 Task: Search one way flight ticket for 4 adults, 1 infant in seat and 1 infant on lap in premium economy from Saginaw: Mbs International Airport to Jackson: Jackson Hole Airport on 5-2-2023. Number of bags: 1 checked bag. Price is upto 73000. Outbound departure time preference is 10:15.
Action: Mouse moved to (381, 195)
Screenshot: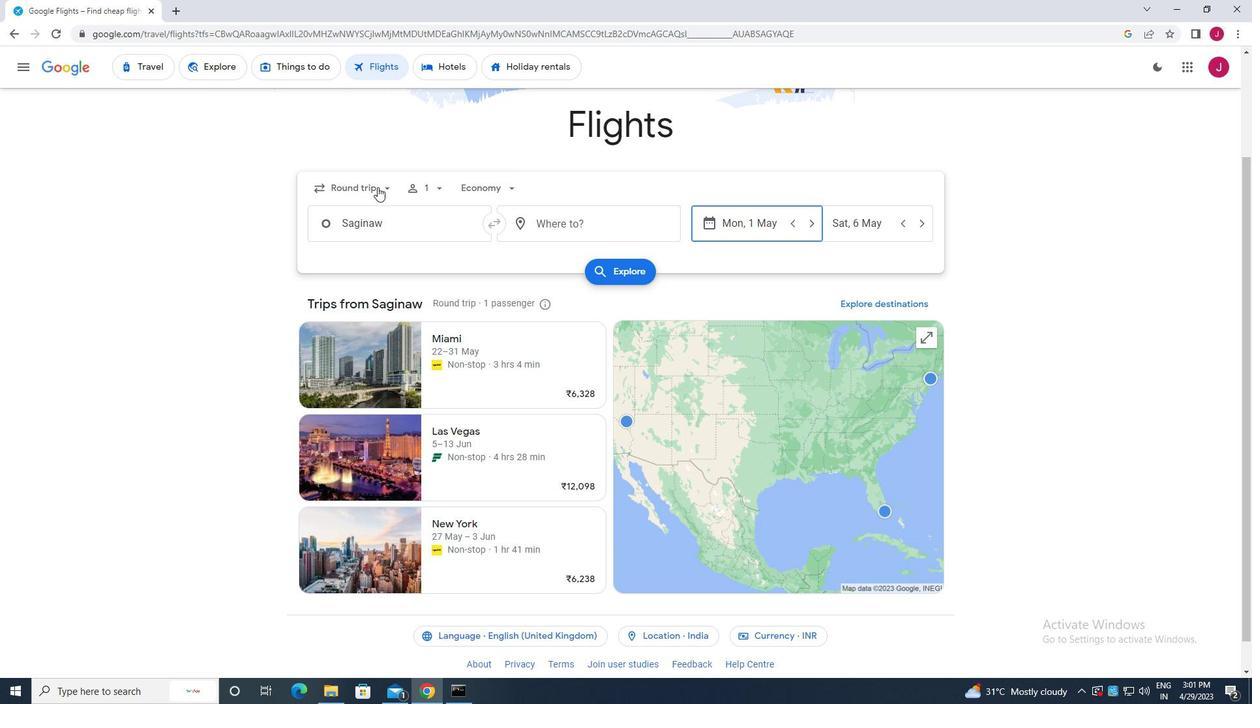 
Action: Mouse pressed left at (381, 195)
Screenshot: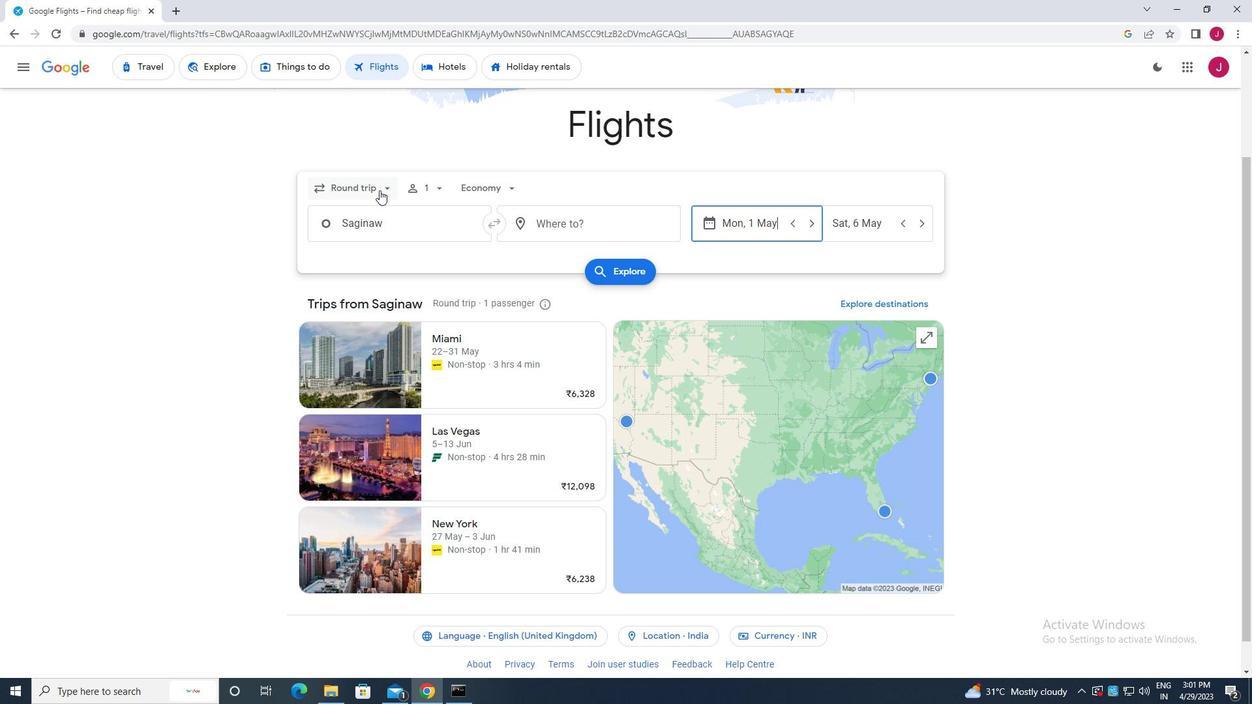 
Action: Mouse moved to (382, 249)
Screenshot: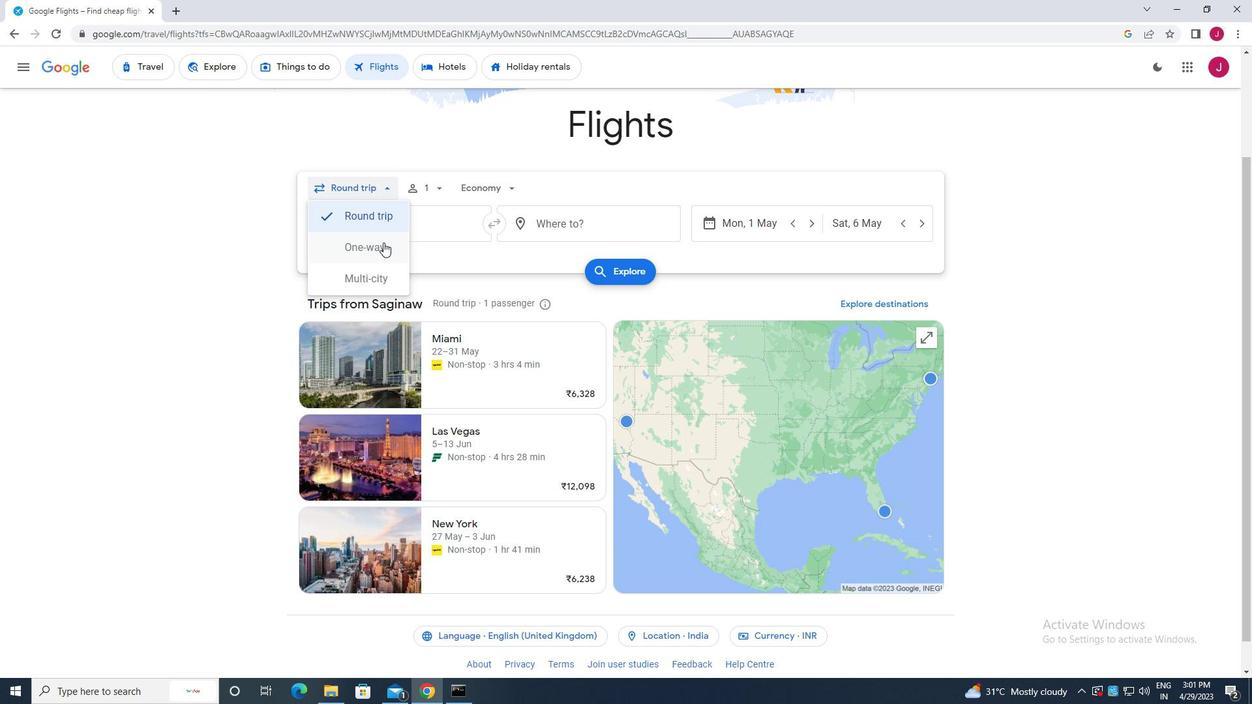 
Action: Mouse pressed left at (382, 249)
Screenshot: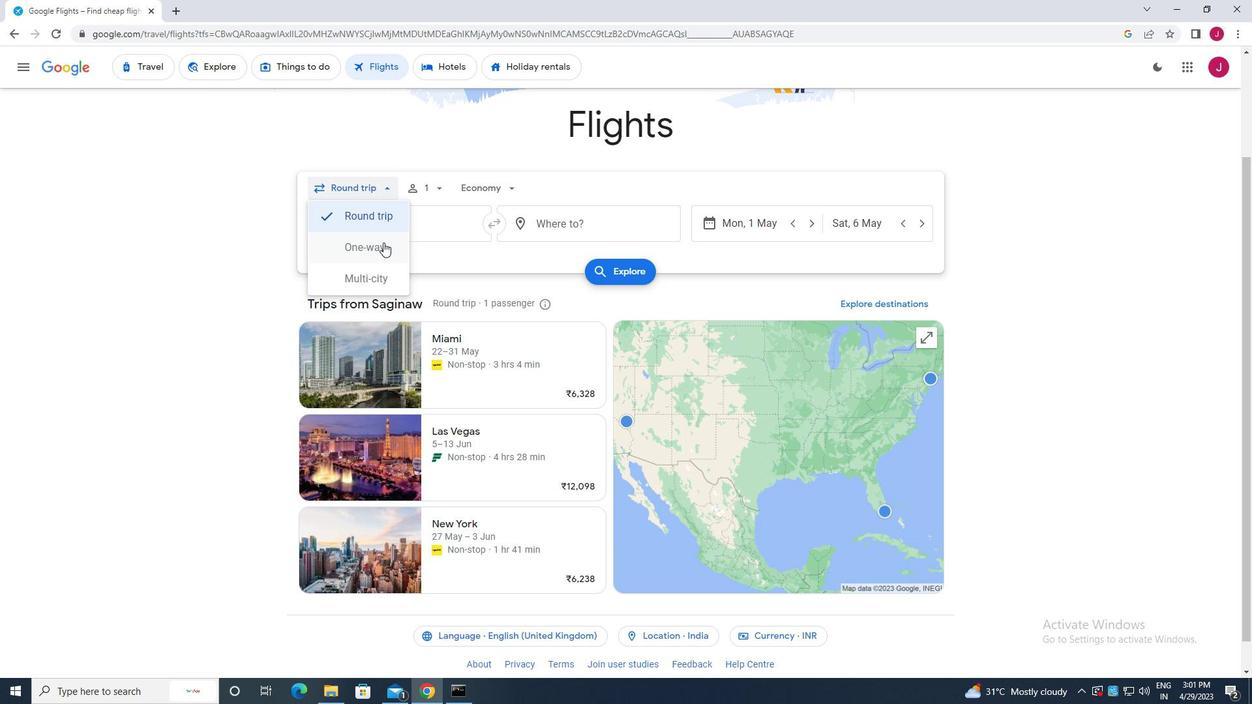 
Action: Mouse moved to (423, 189)
Screenshot: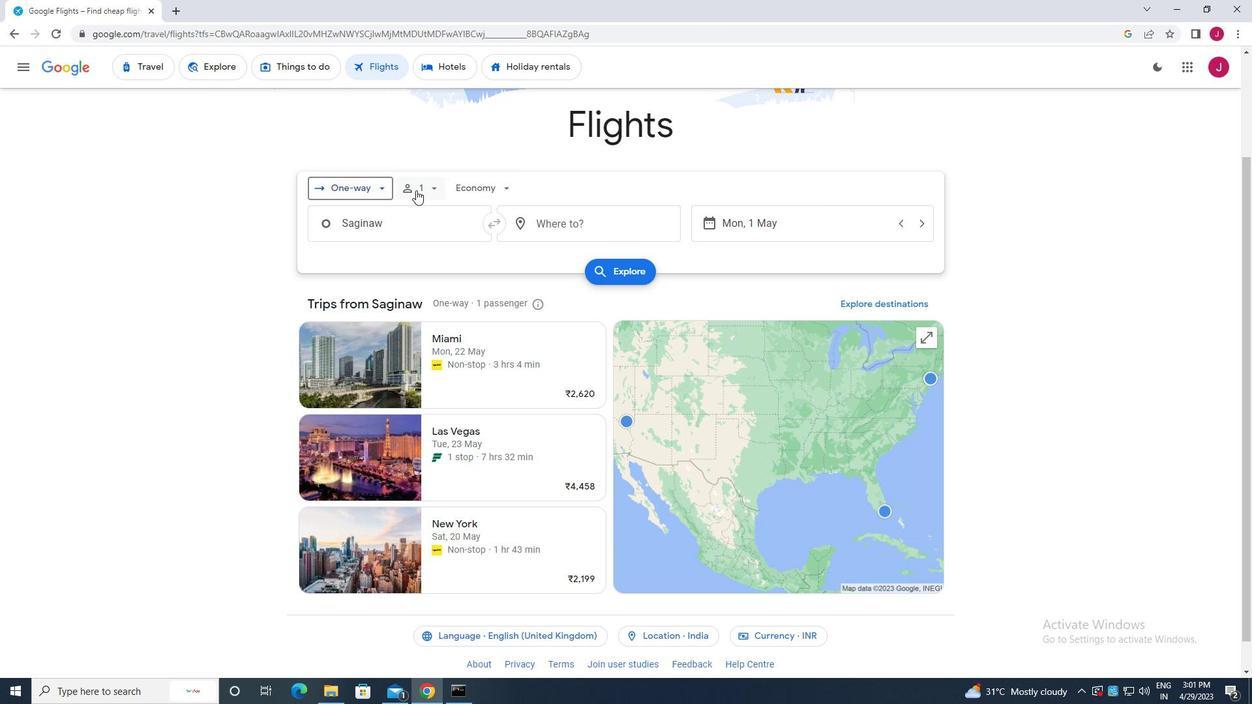 
Action: Mouse pressed left at (423, 189)
Screenshot: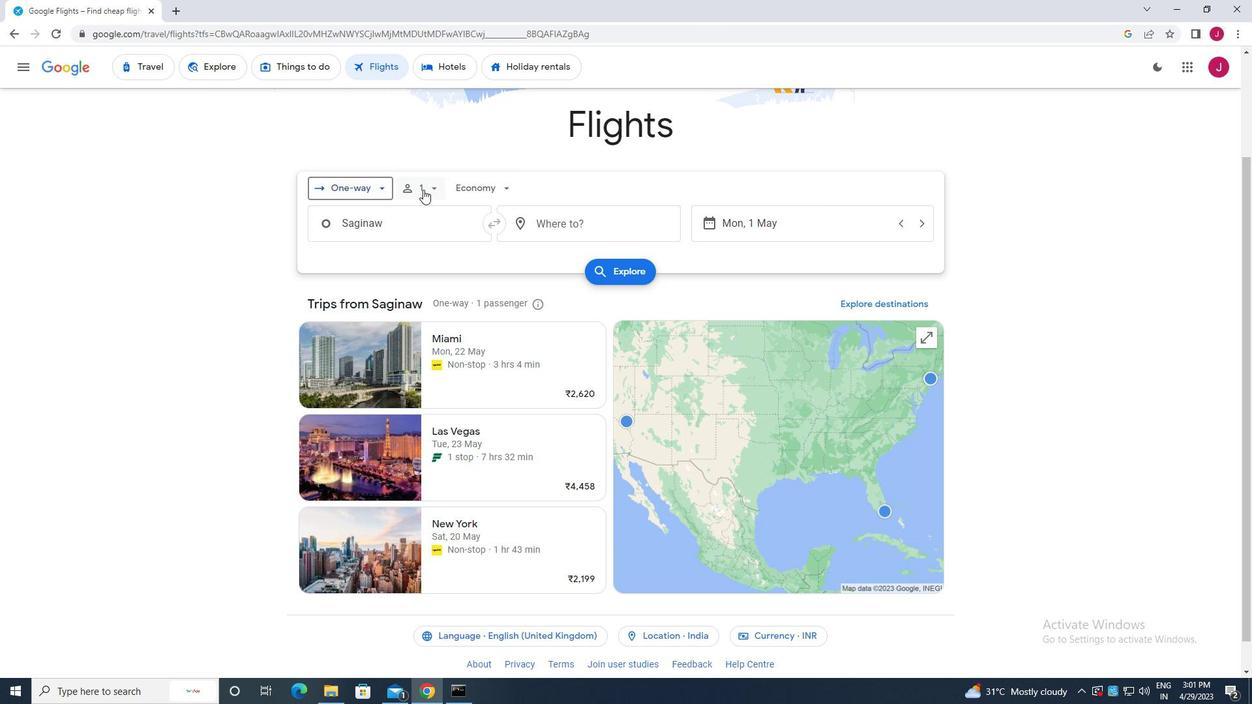 
Action: Mouse moved to (531, 223)
Screenshot: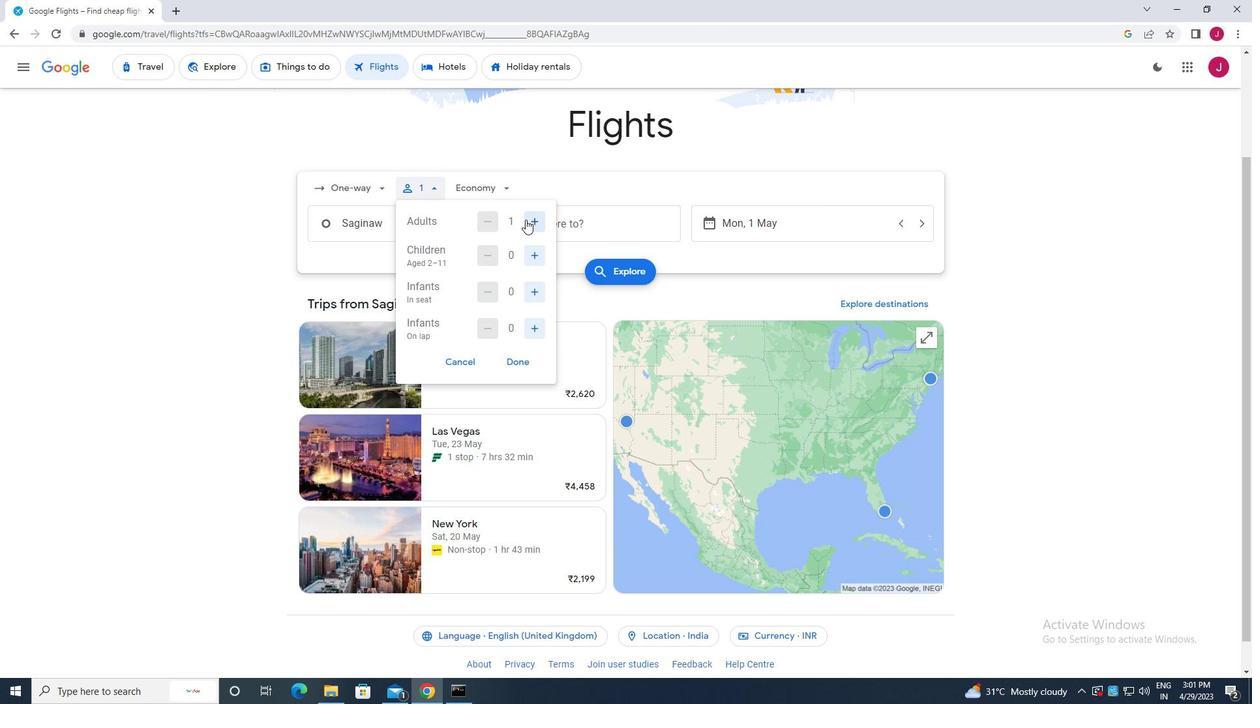 
Action: Mouse pressed left at (531, 223)
Screenshot: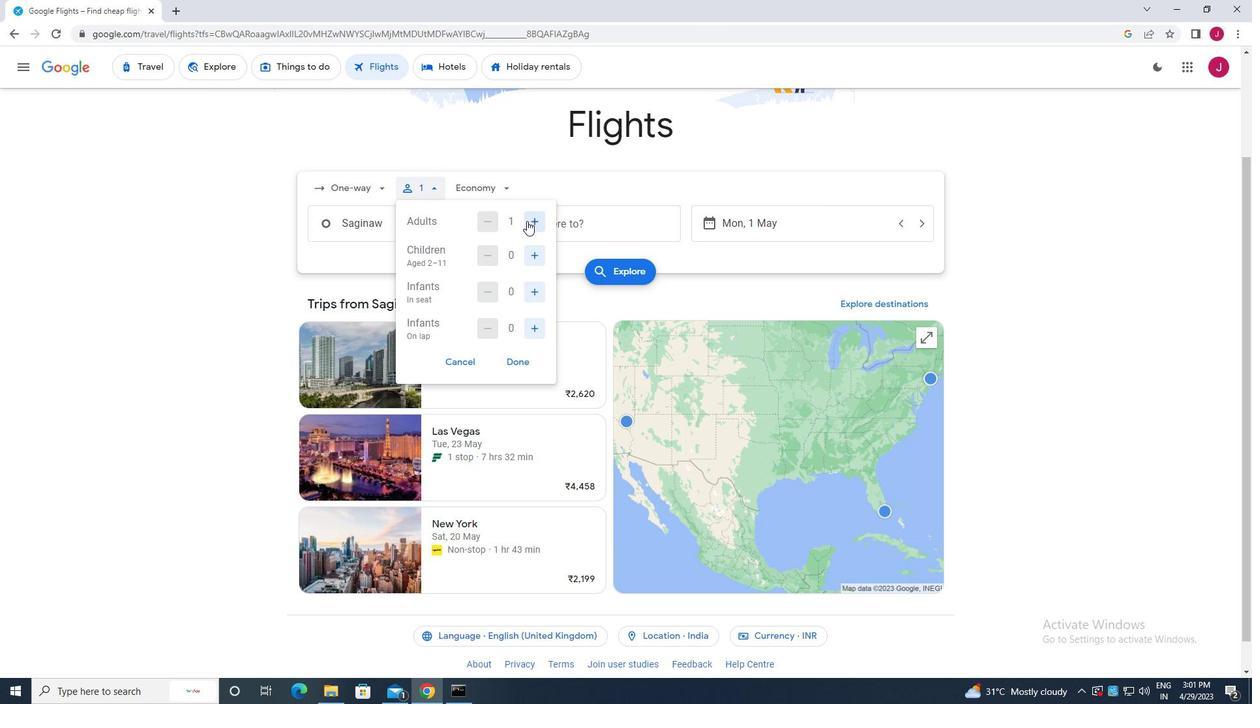 
Action: Mouse moved to (531, 224)
Screenshot: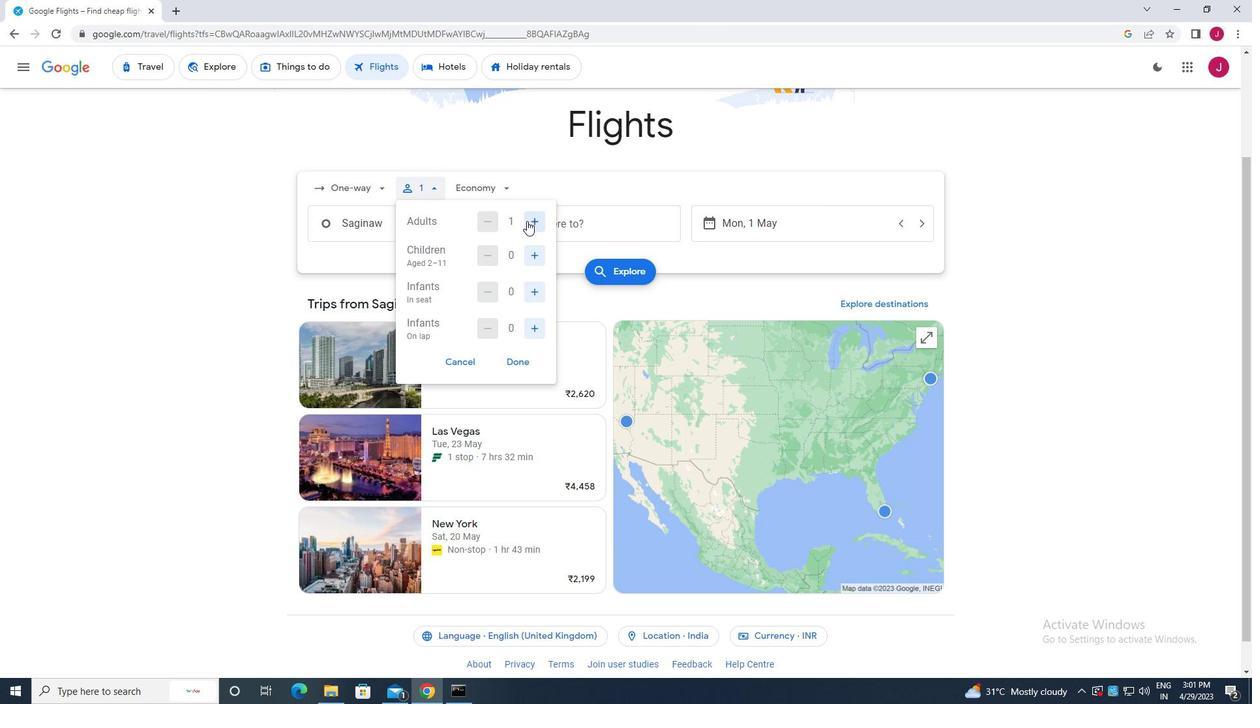 
Action: Mouse pressed left at (531, 224)
Screenshot: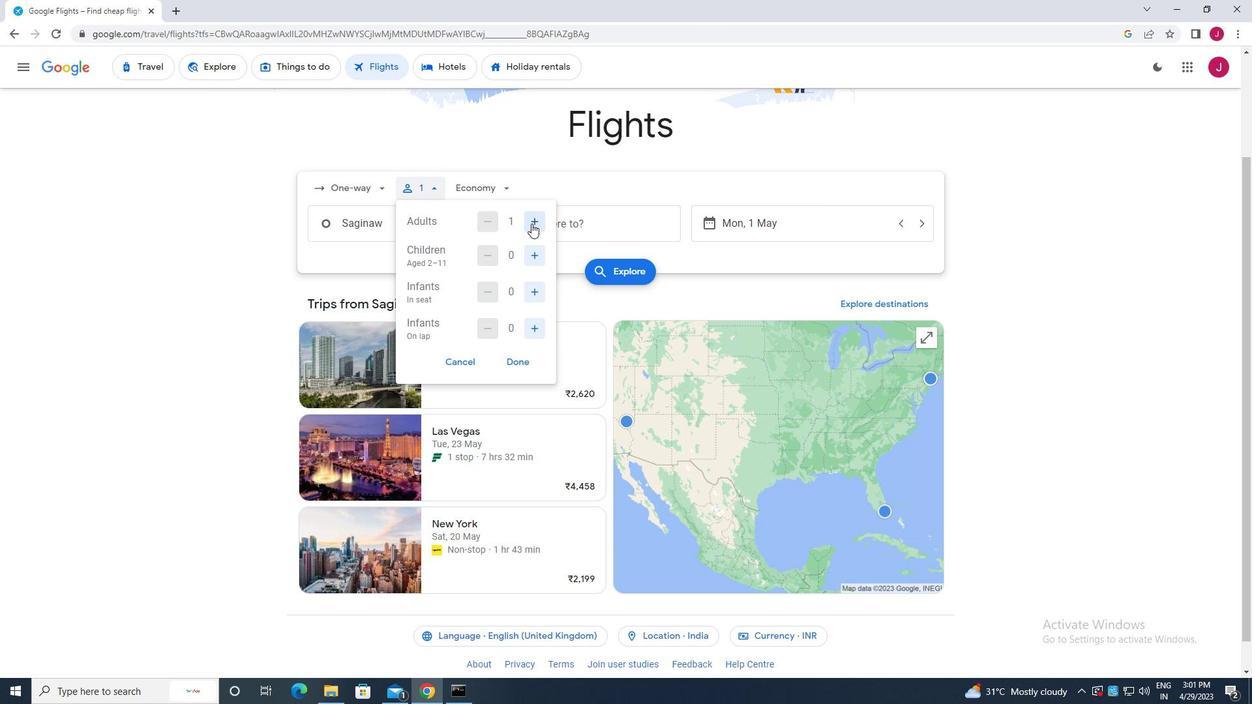 
Action: Mouse pressed left at (531, 224)
Screenshot: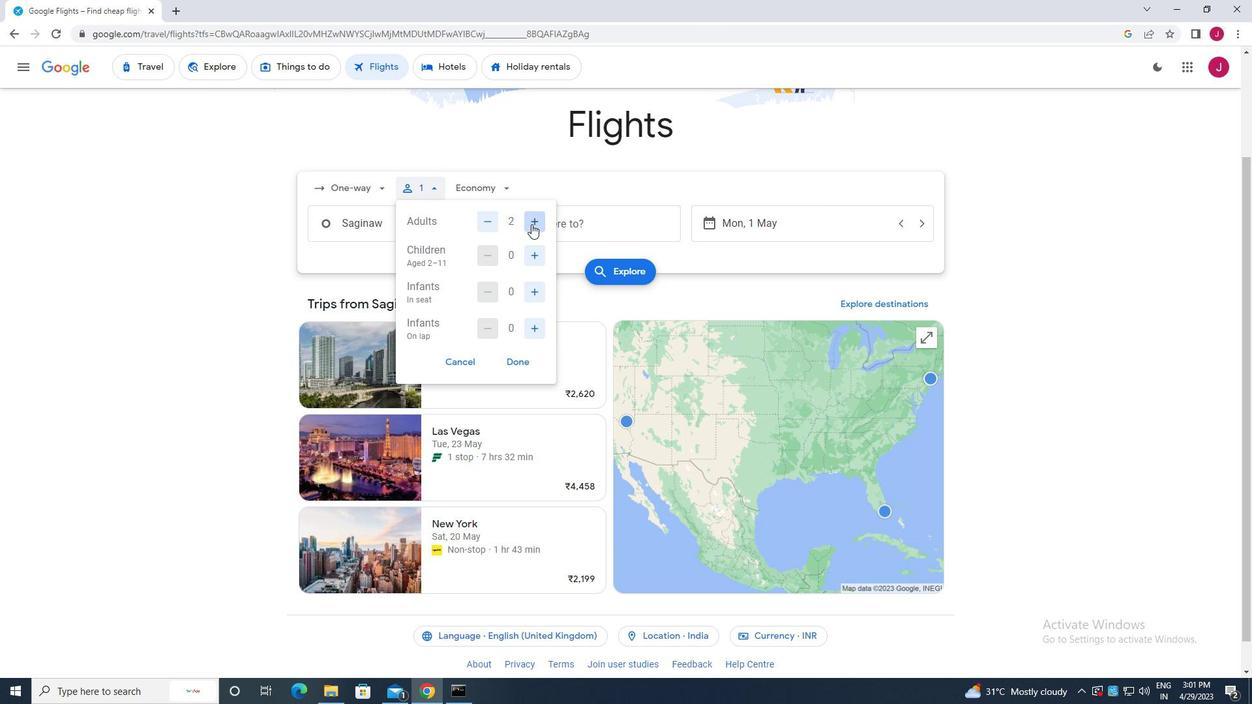 
Action: Mouse moved to (530, 260)
Screenshot: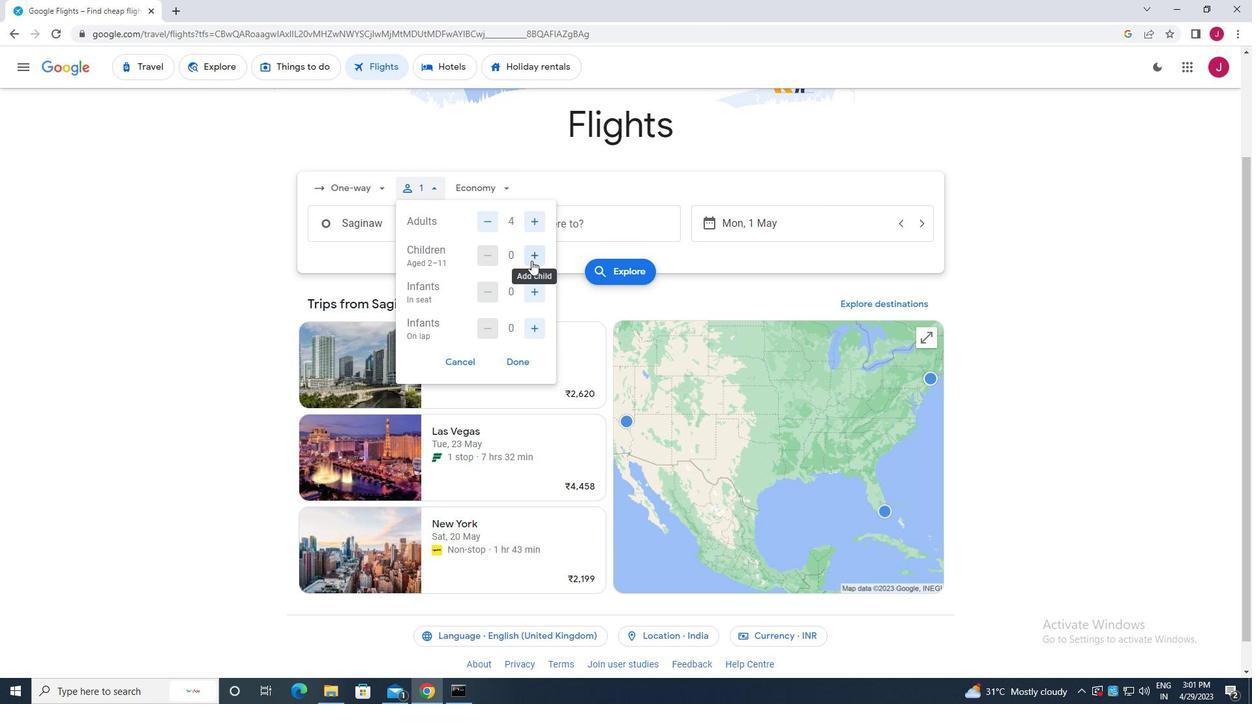 
Action: Mouse pressed left at (530, 260)
Screenshot: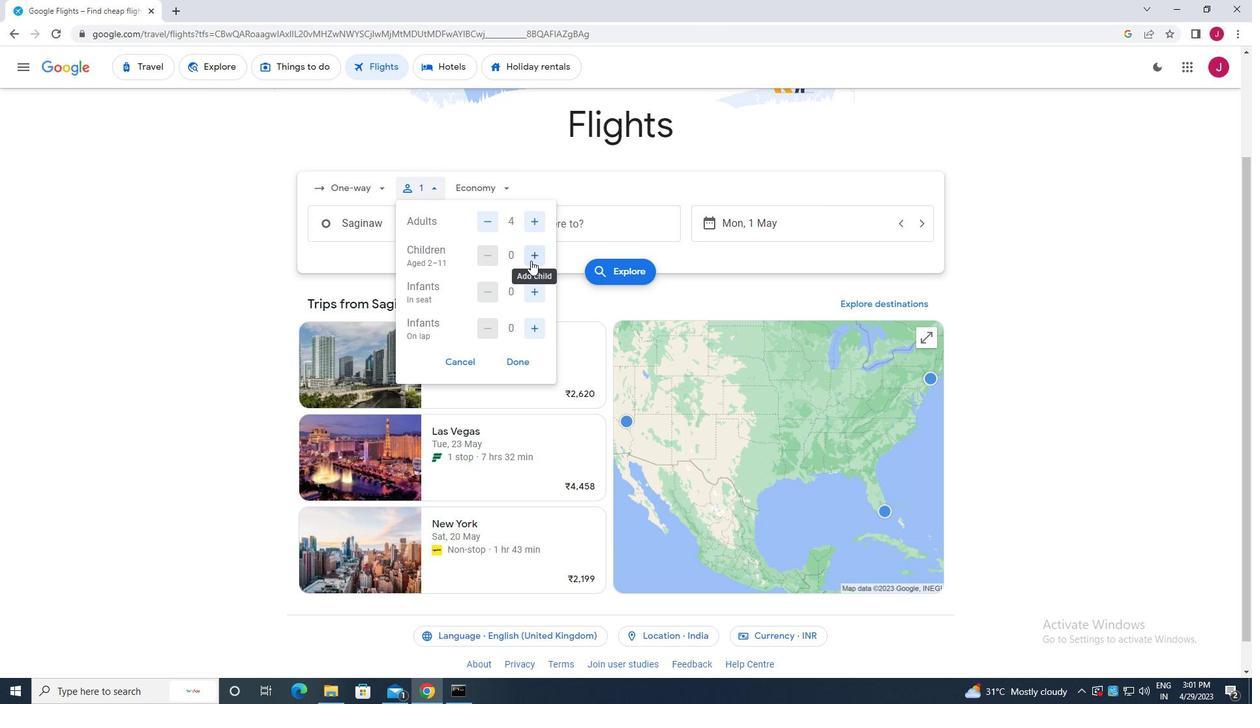 
Action: Mouse moved to (488, 252)
Screenshot: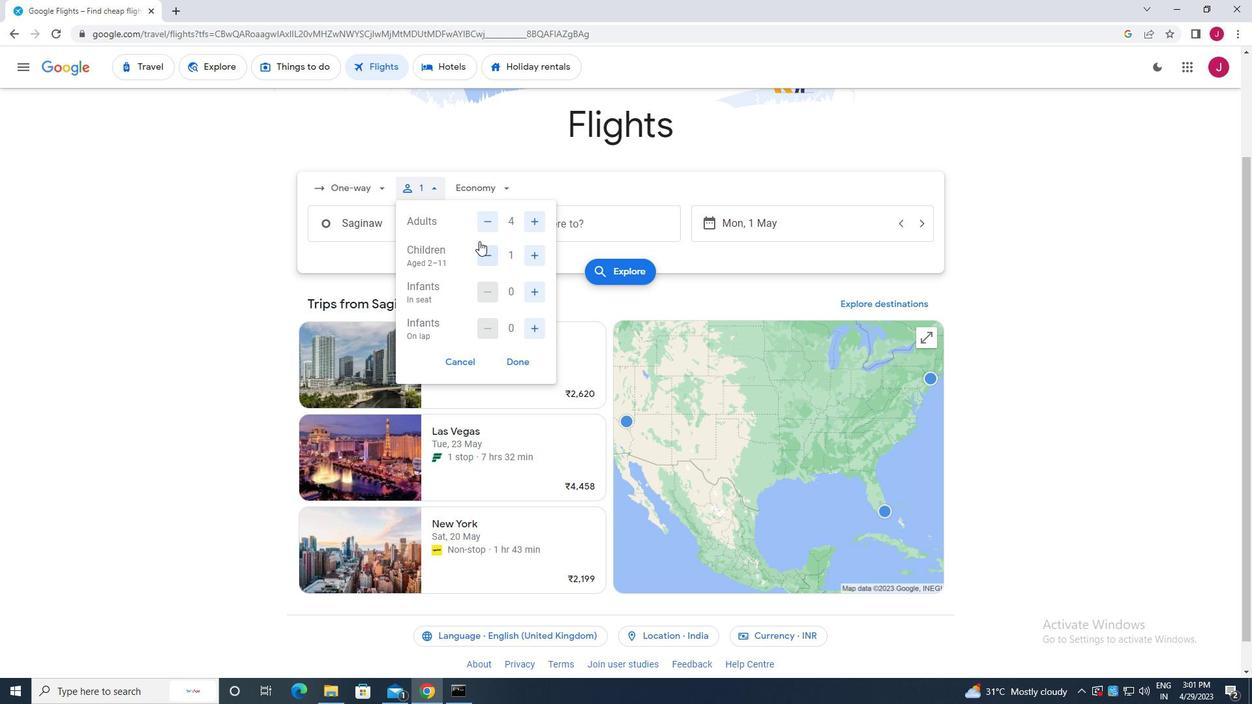 
Action: Mouse pressed left at (488, 252)
Screenshot: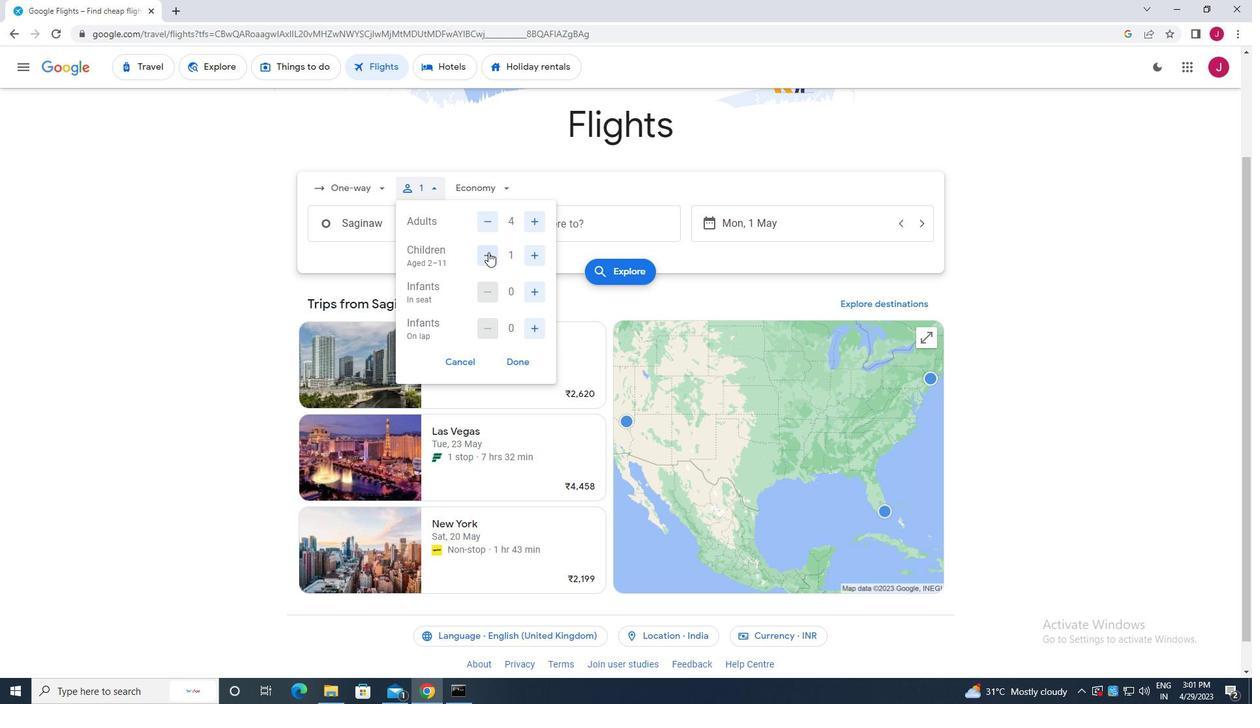 
Action: Mouse moved to (538, 290)
Screenshot: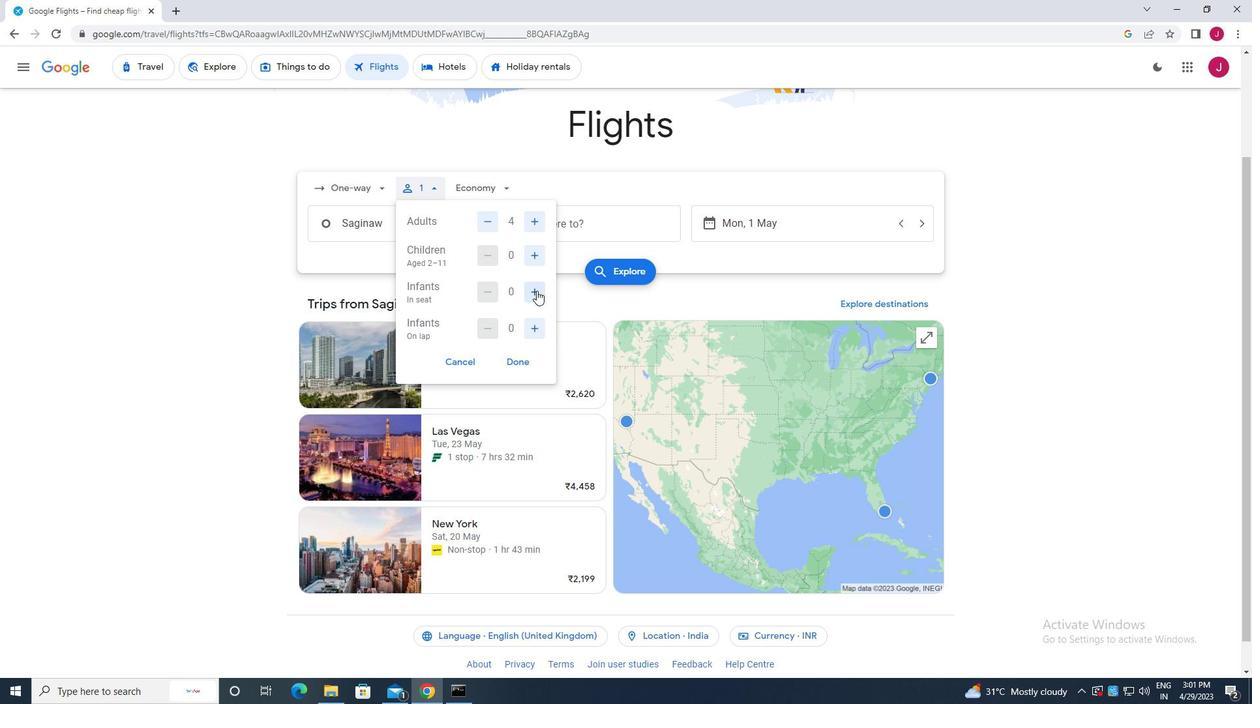 
Action: Mouse pressed left at (538, 290)
Screenshot: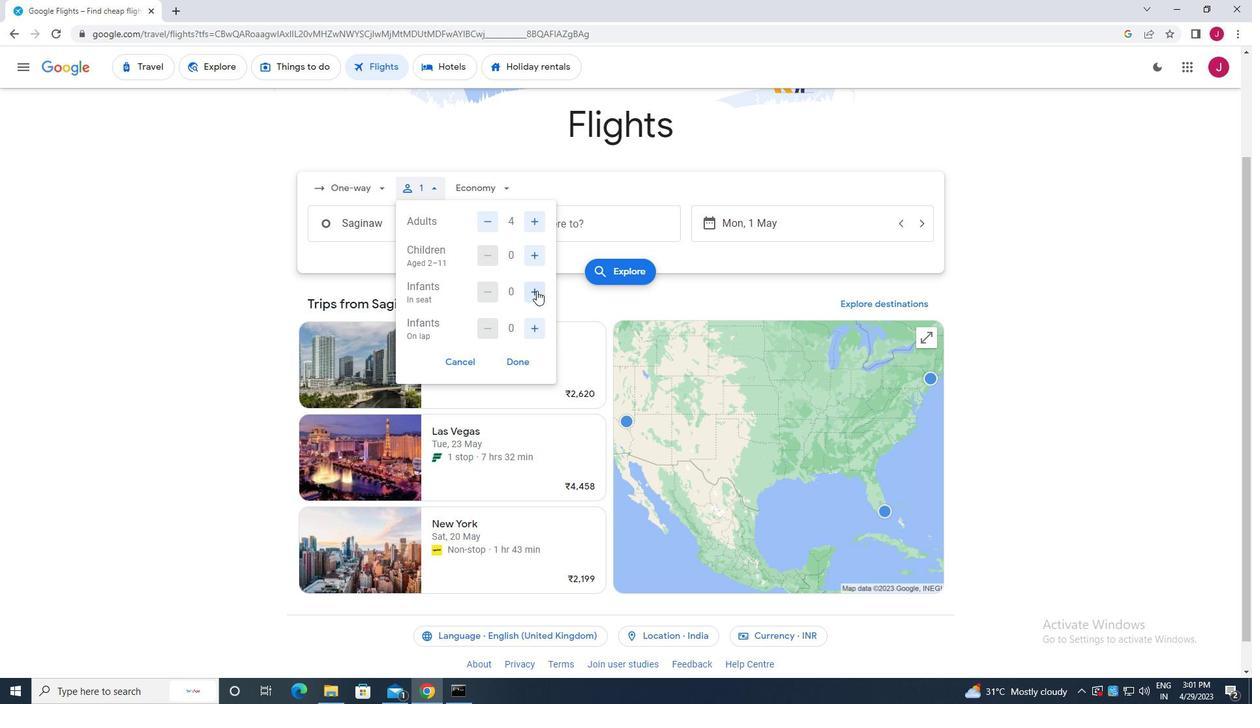 
Action: Mouse moved to (535, 322)
Screenshot: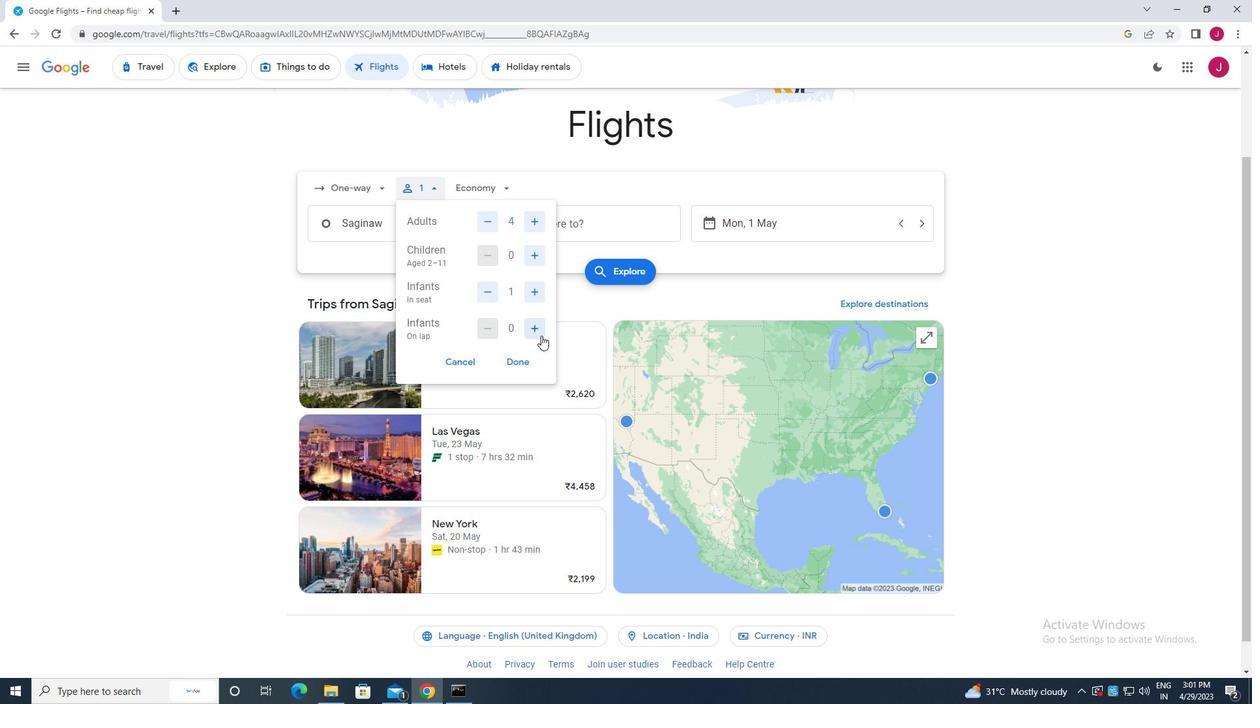 
Action: Mouse pressed left at (535, 322)
Screenshot: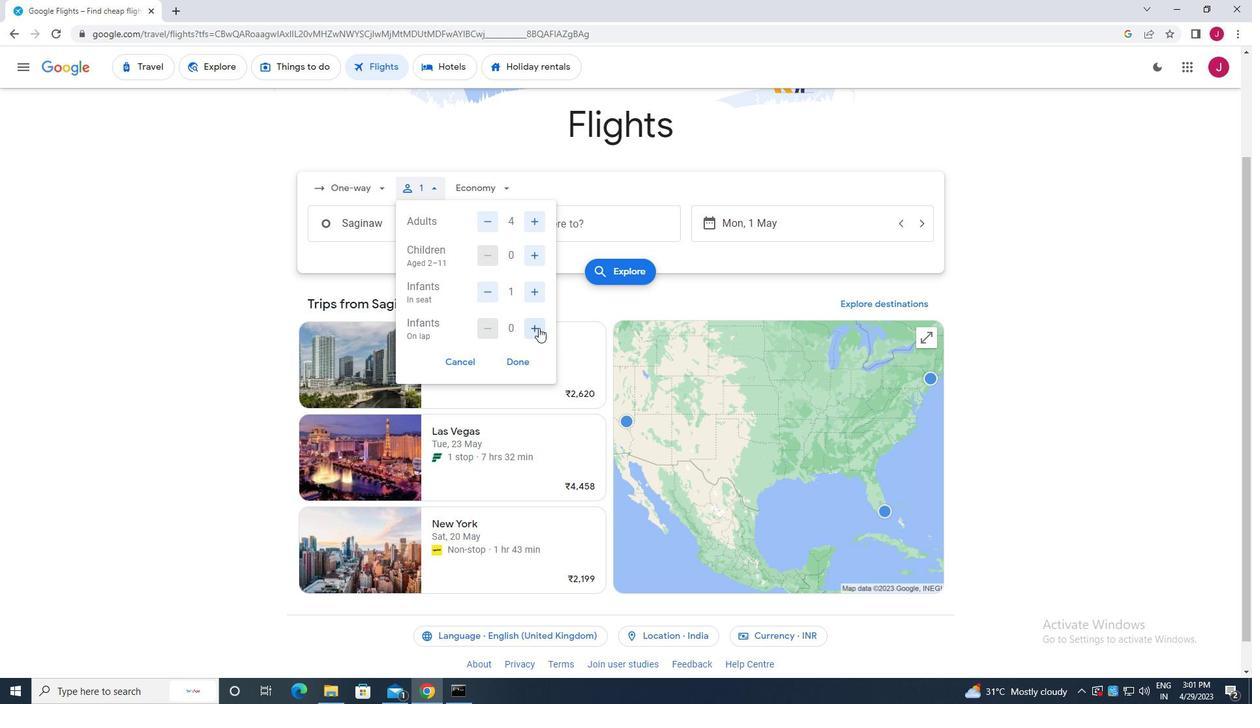 
Action: Mouse moved to (515, 361)
Screenshot: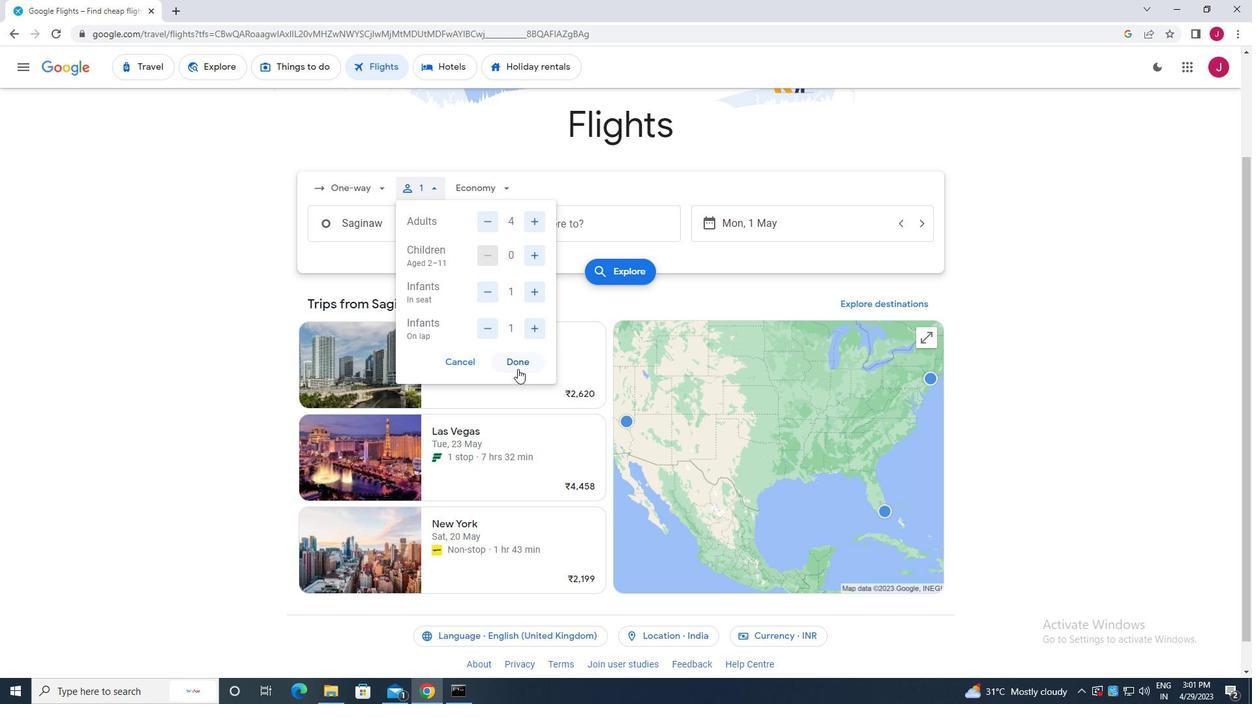 
Action: Mouse pressed left at (515, 361)
Screenshot: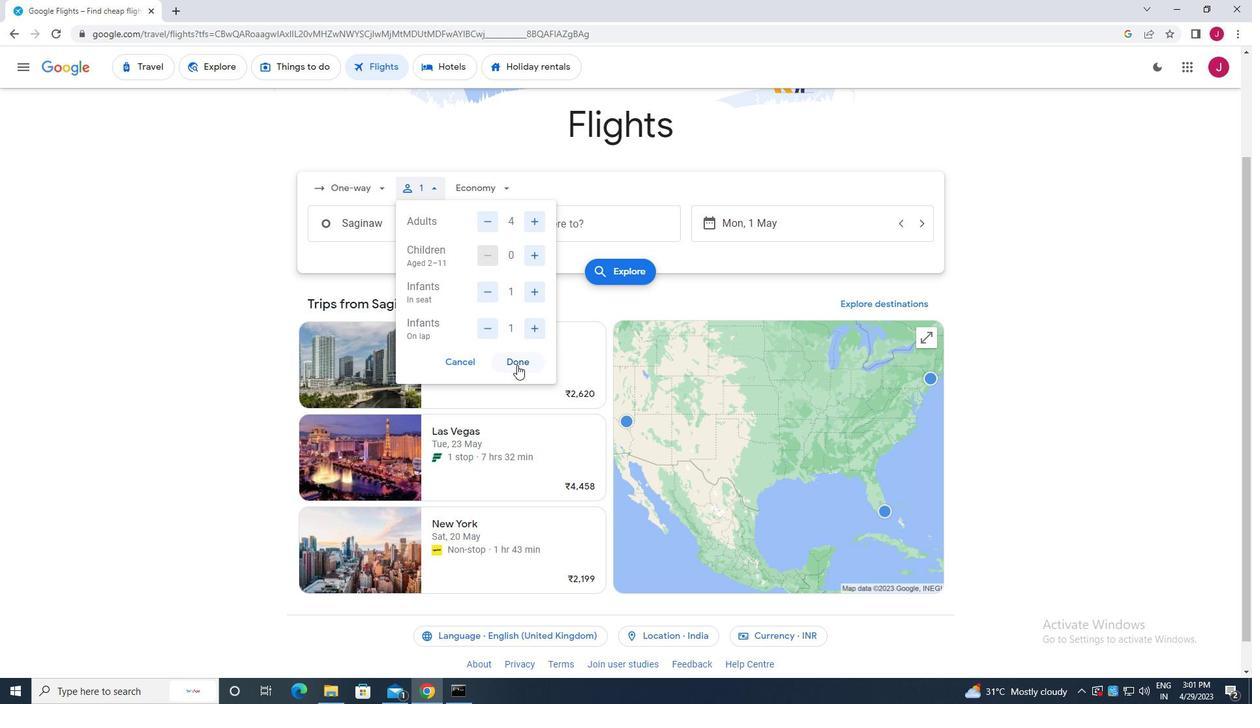 
Action: Mouse moved to (500, 187)
Screenshot: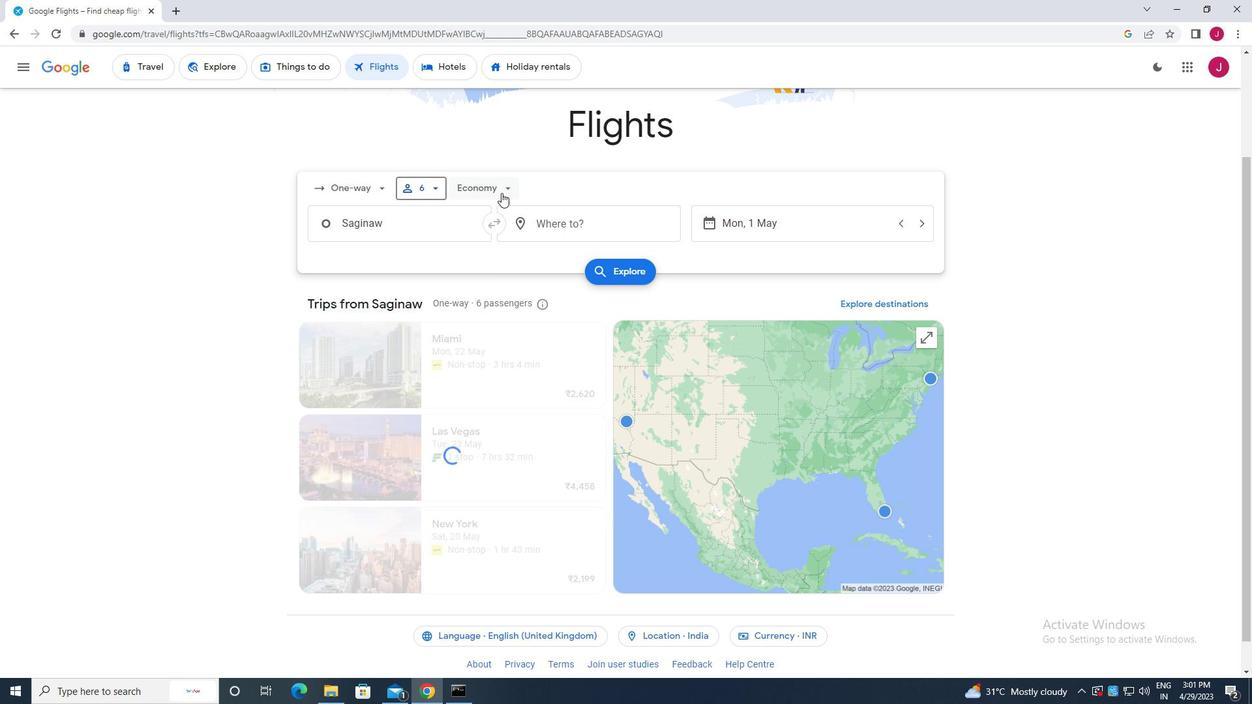 
Action: Mouse pressed left at (500, 187)
Screenshot: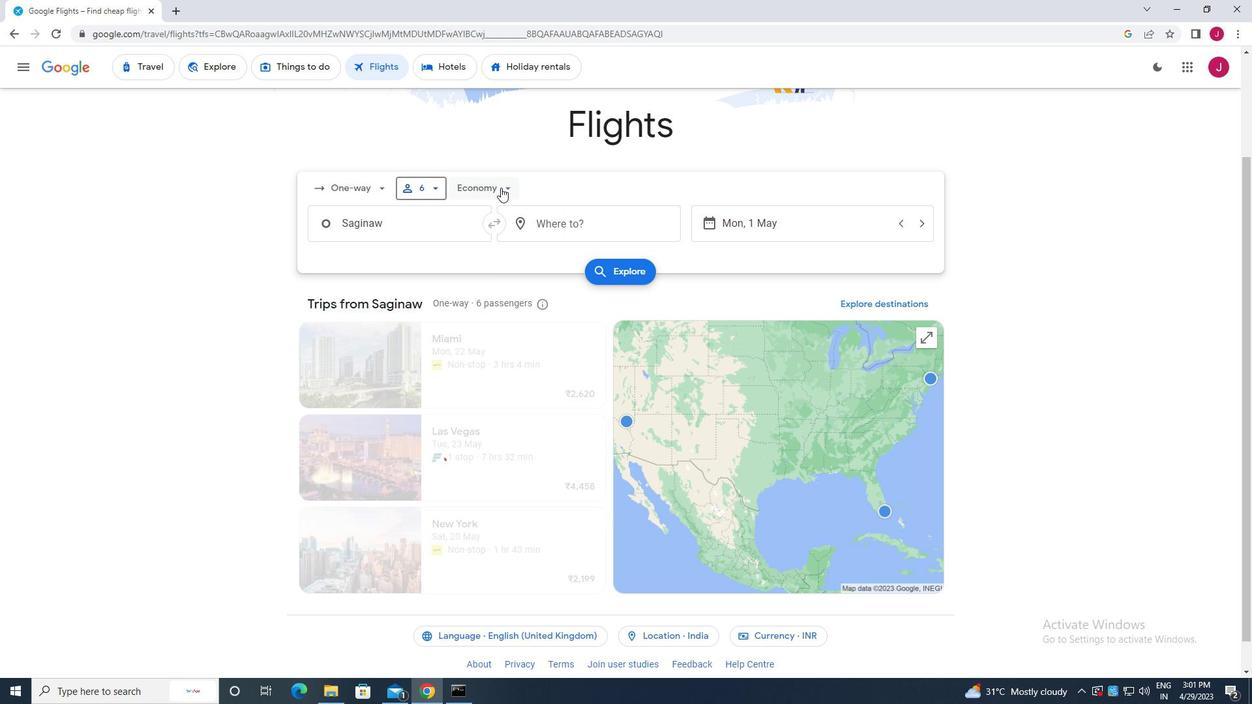 
Action: Mouse moved to (504, 247)
Screenshot: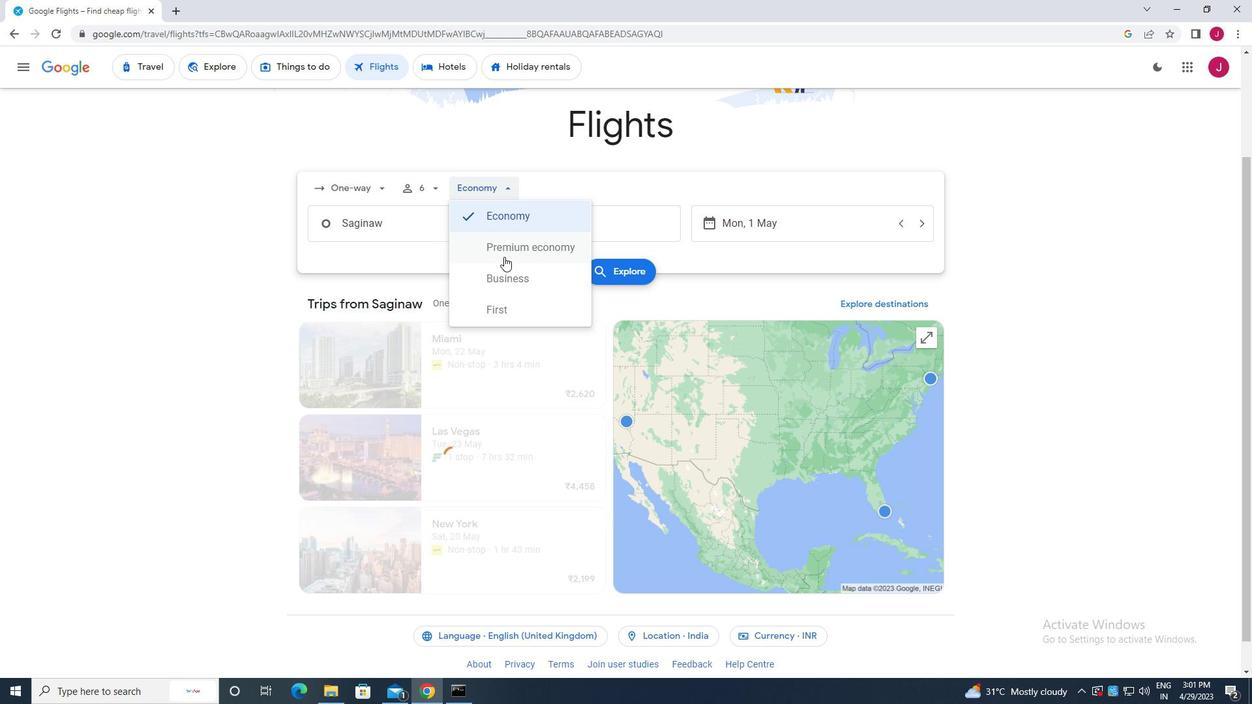 
Action: Mouse pressed left at (504, 247)
Screenshot: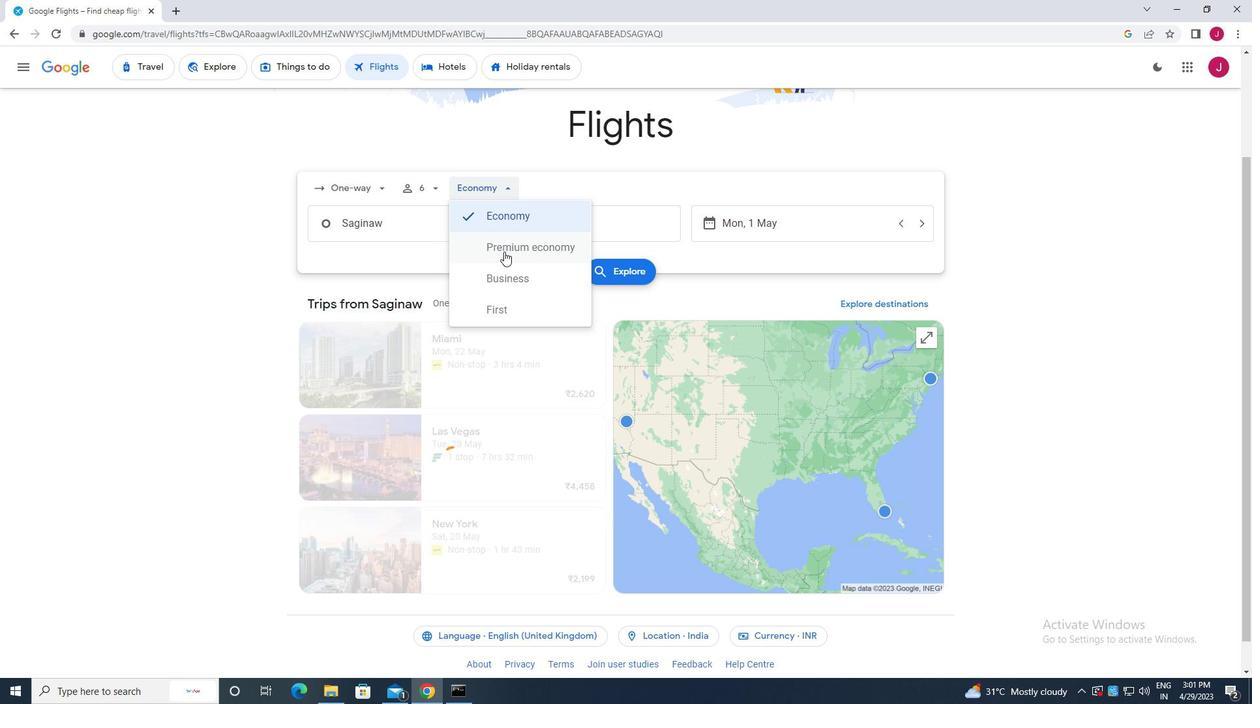 
Action: Mouse moved to (422, 226)
Screenshot: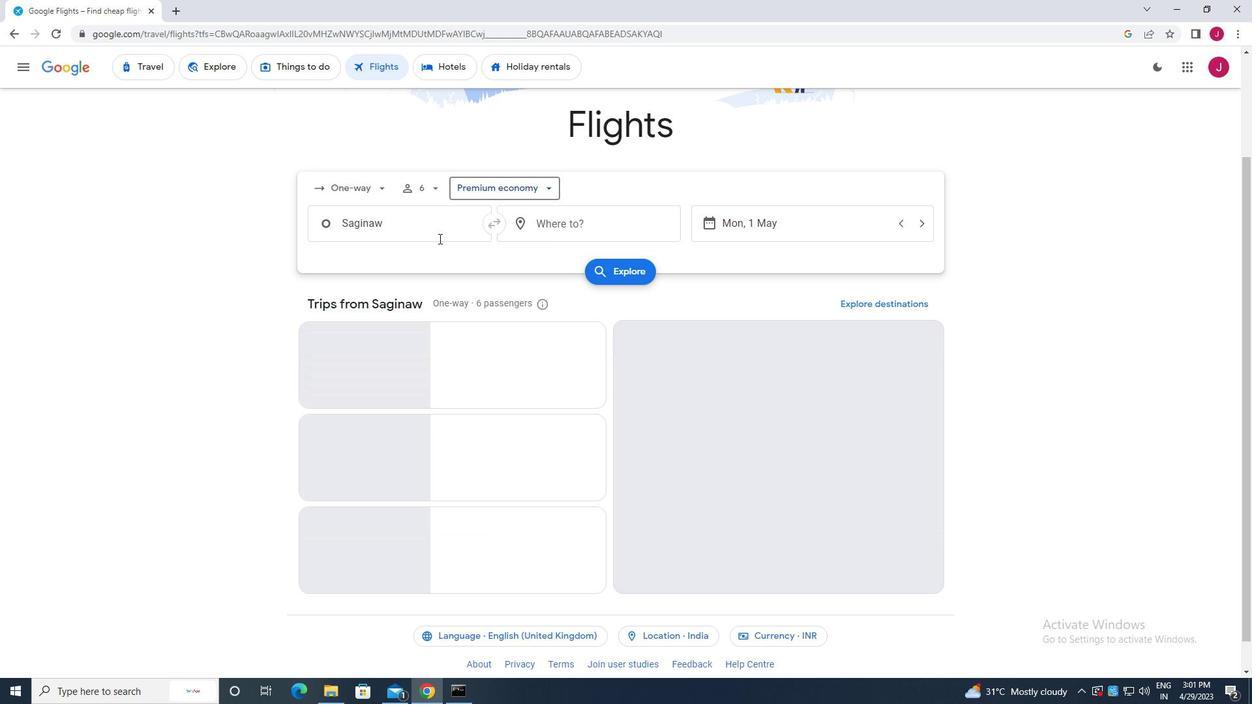 
Action: Mouse pressed left at (422, 226)
Screenshot: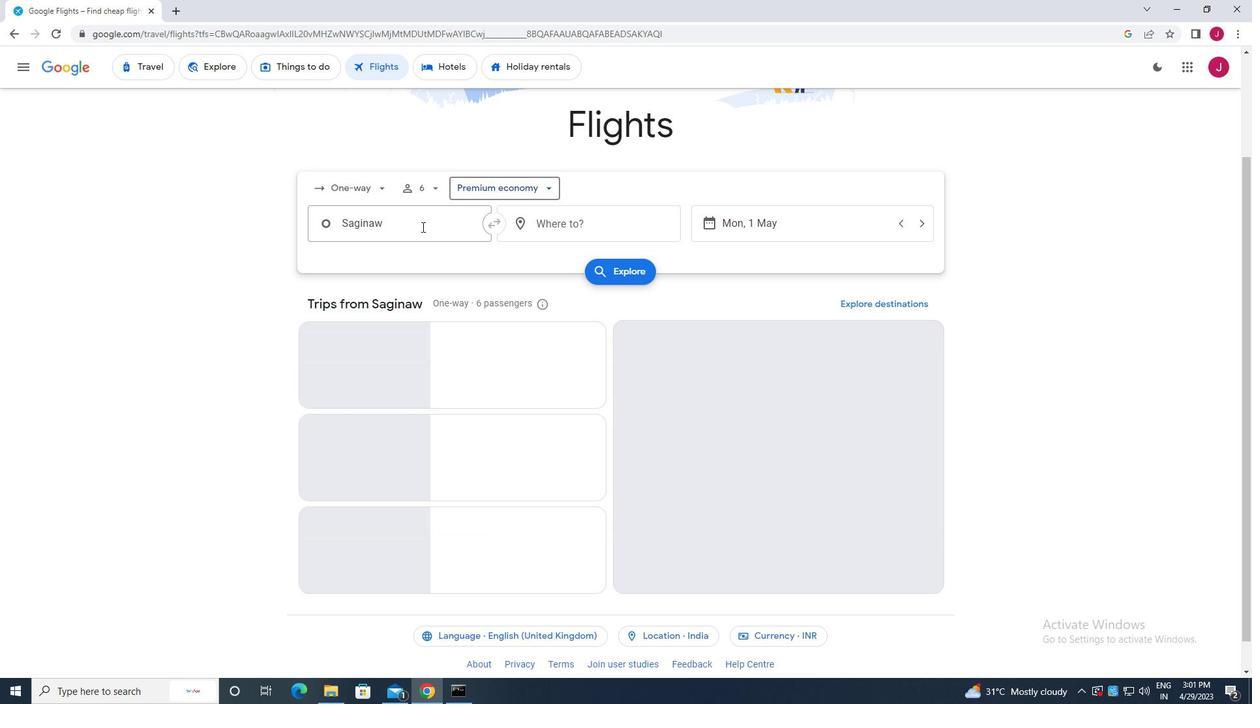 
Action: Key pressed saginaw
Screenshot: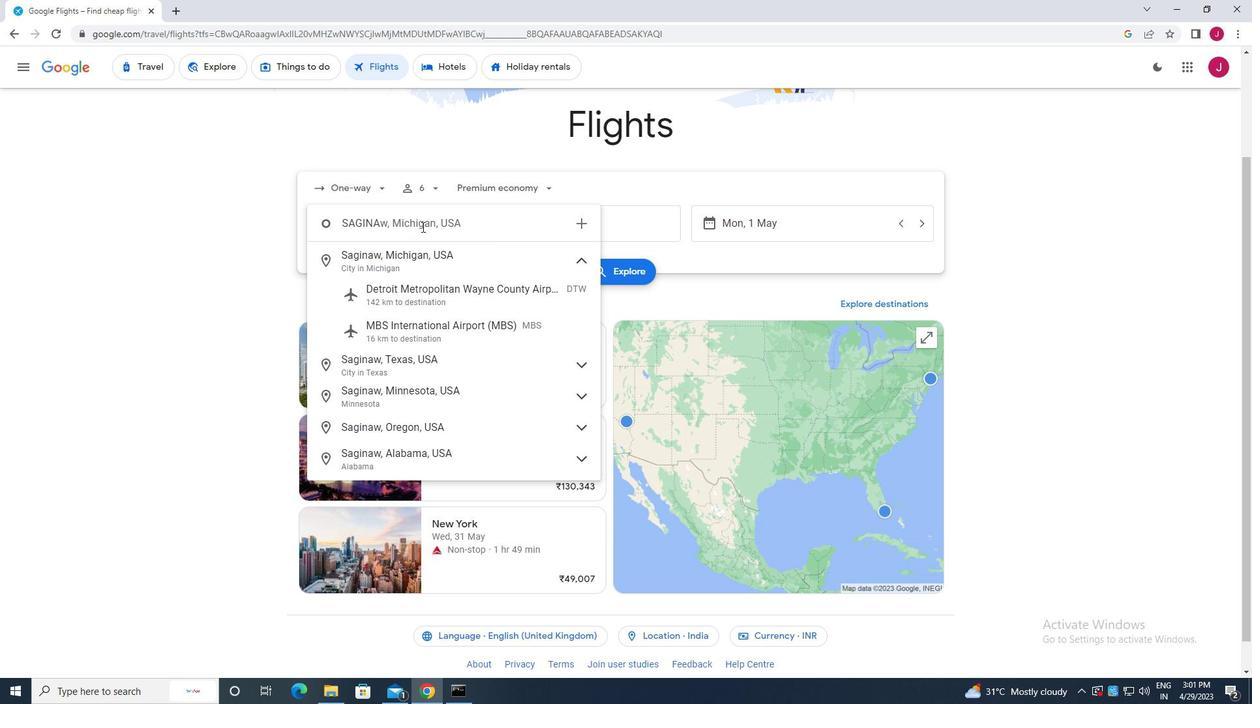 
Action: Mouse moved to (414, 333)
Screenshot: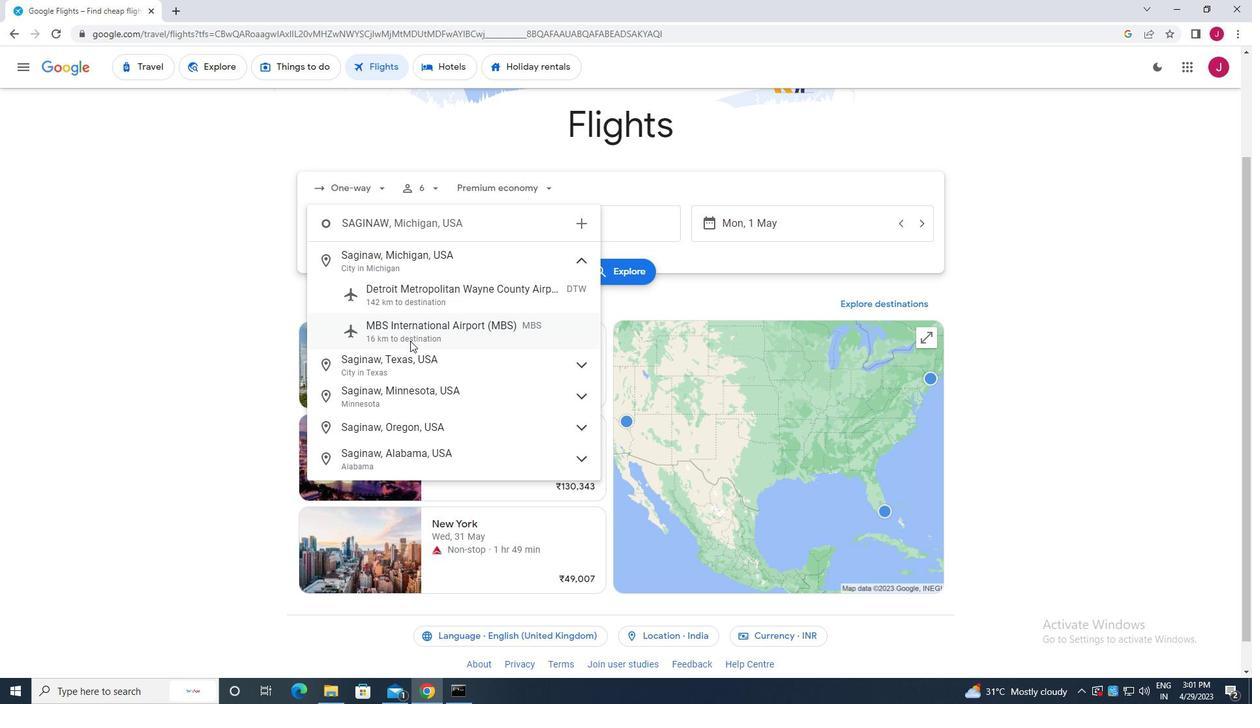
Action: Mouse pressed left at (414, 333)
Screenshot: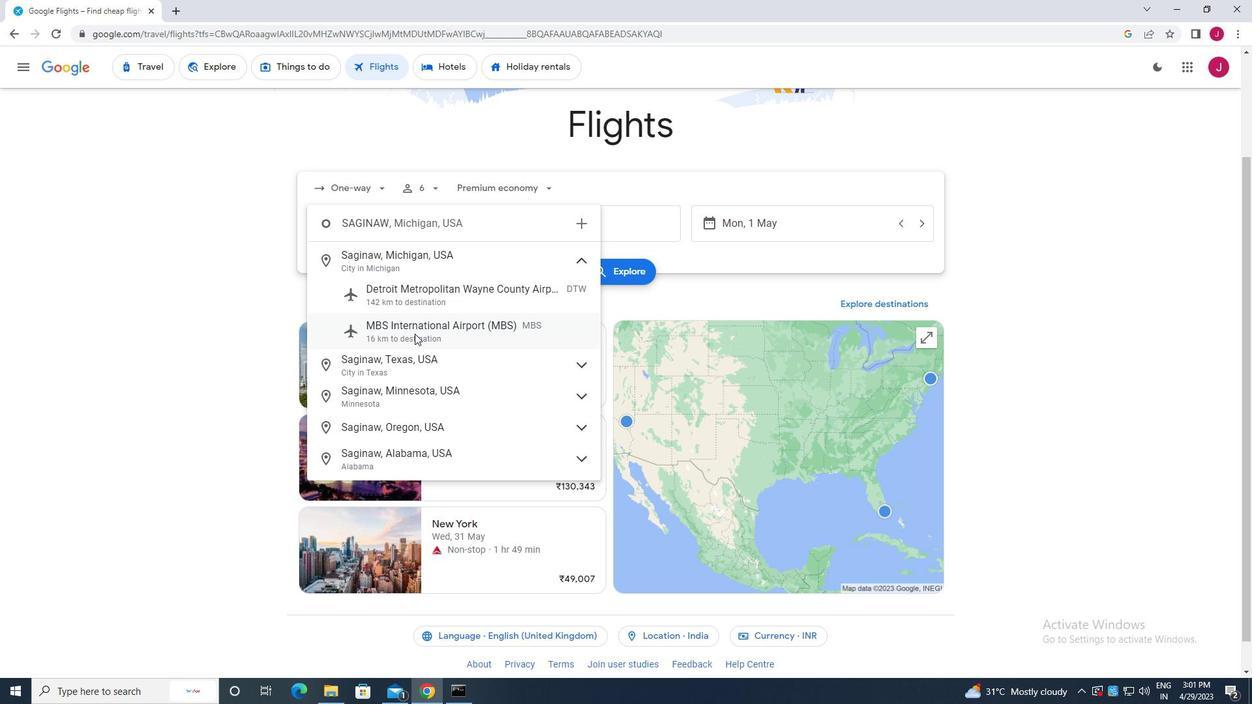 
Action: Mouse moved to (593, 222)
Screenshot: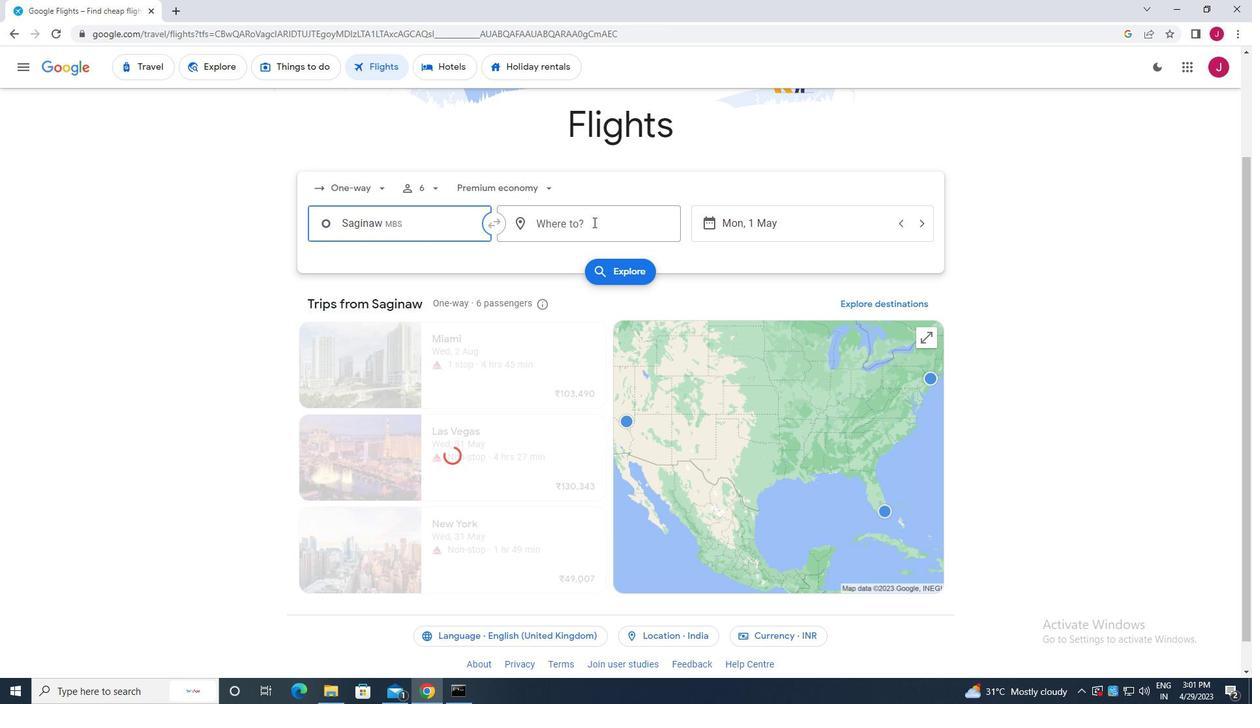 
Action: Mouse pressed left at (593, 222)
Screenshot: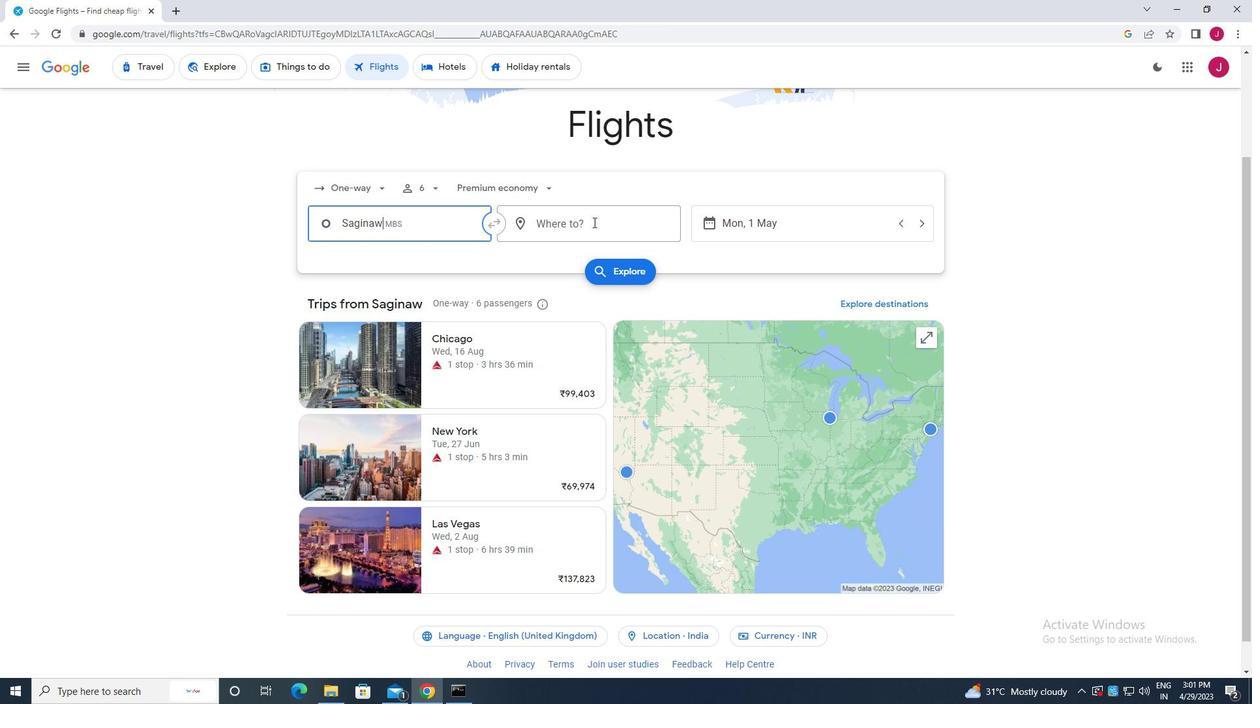 
Action: Mouse moved to (592, 222)
Screenshot: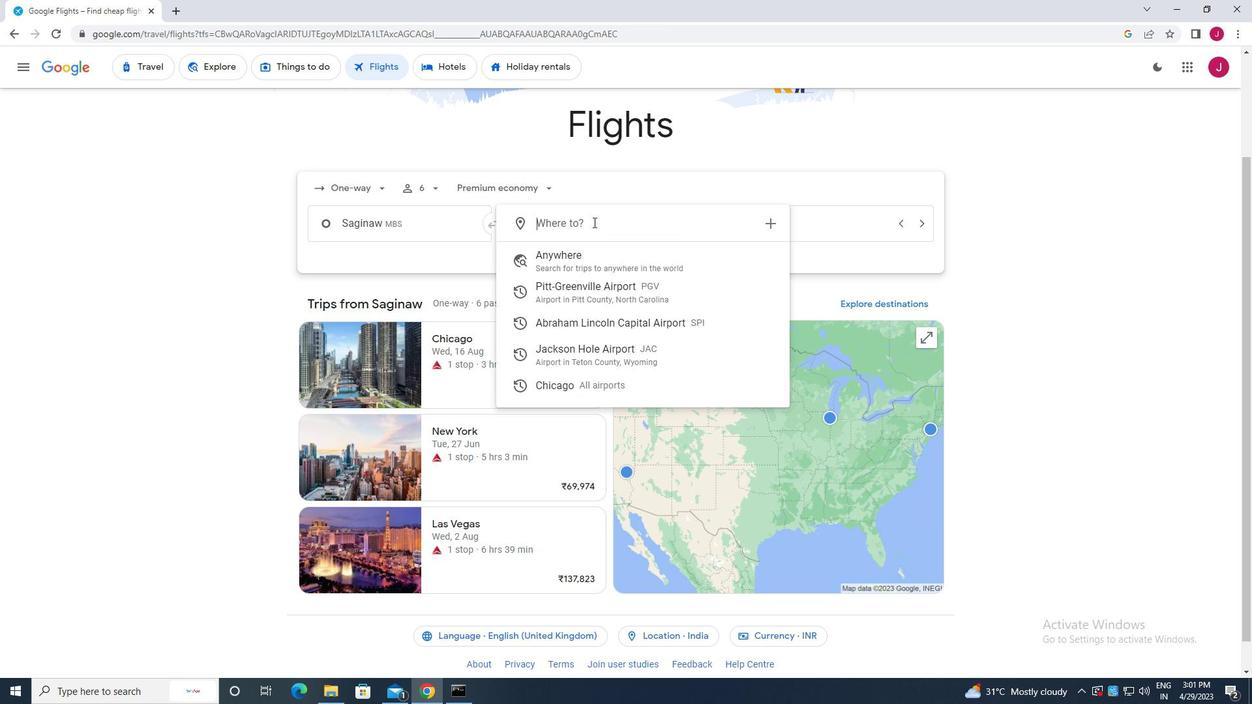 
Action: Key pressed jackson<Key.space>h
Screenshot: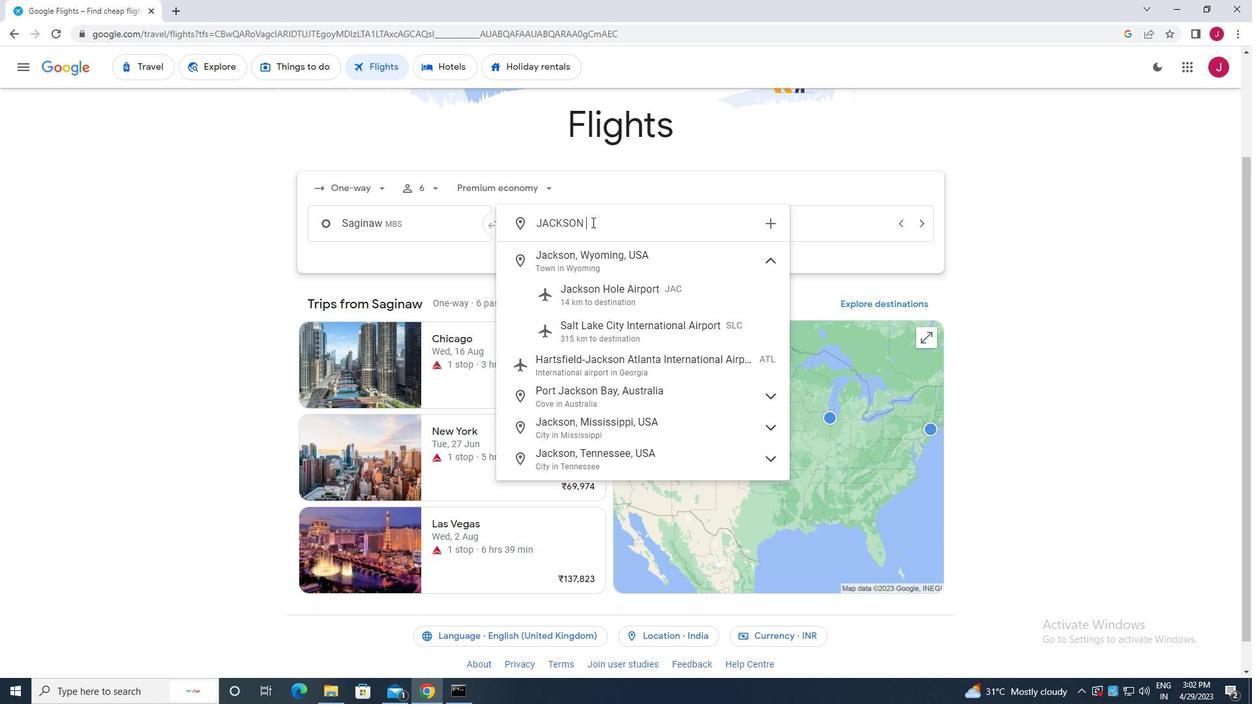 
Action: Mouse moved to (619, 285)
Screenshot: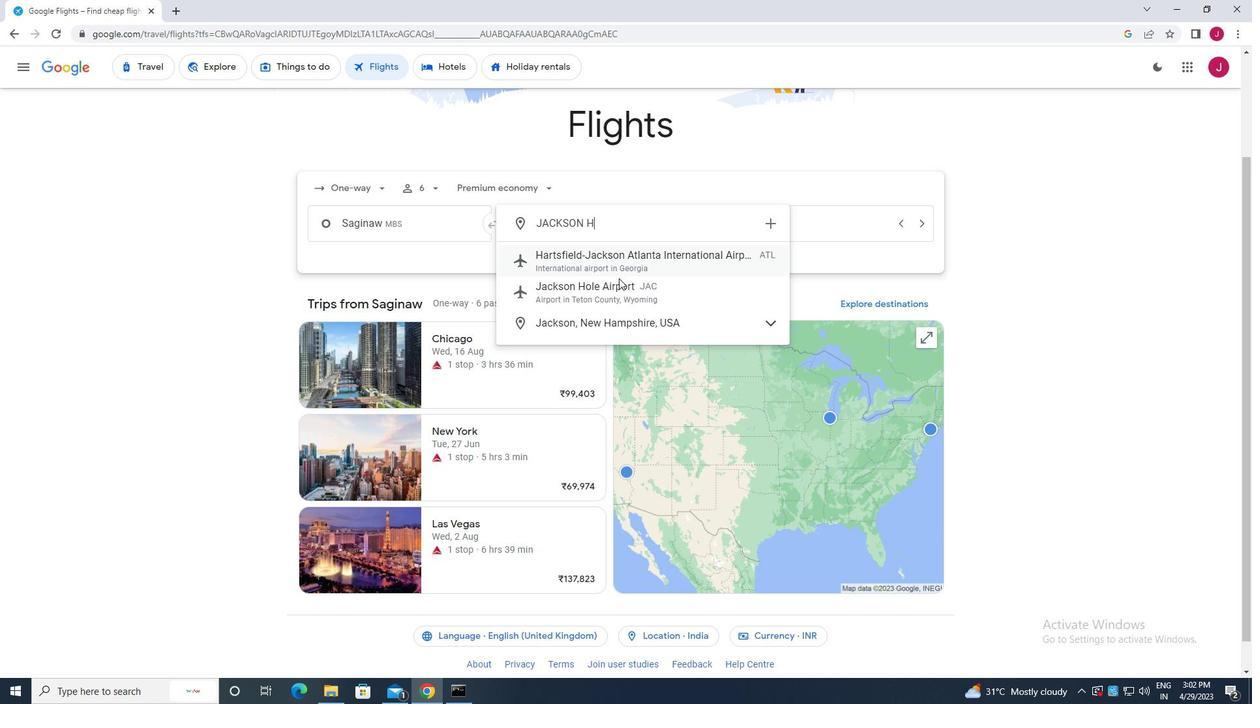 
Action: Mouse pressed left at (619, 285)
Screenshot: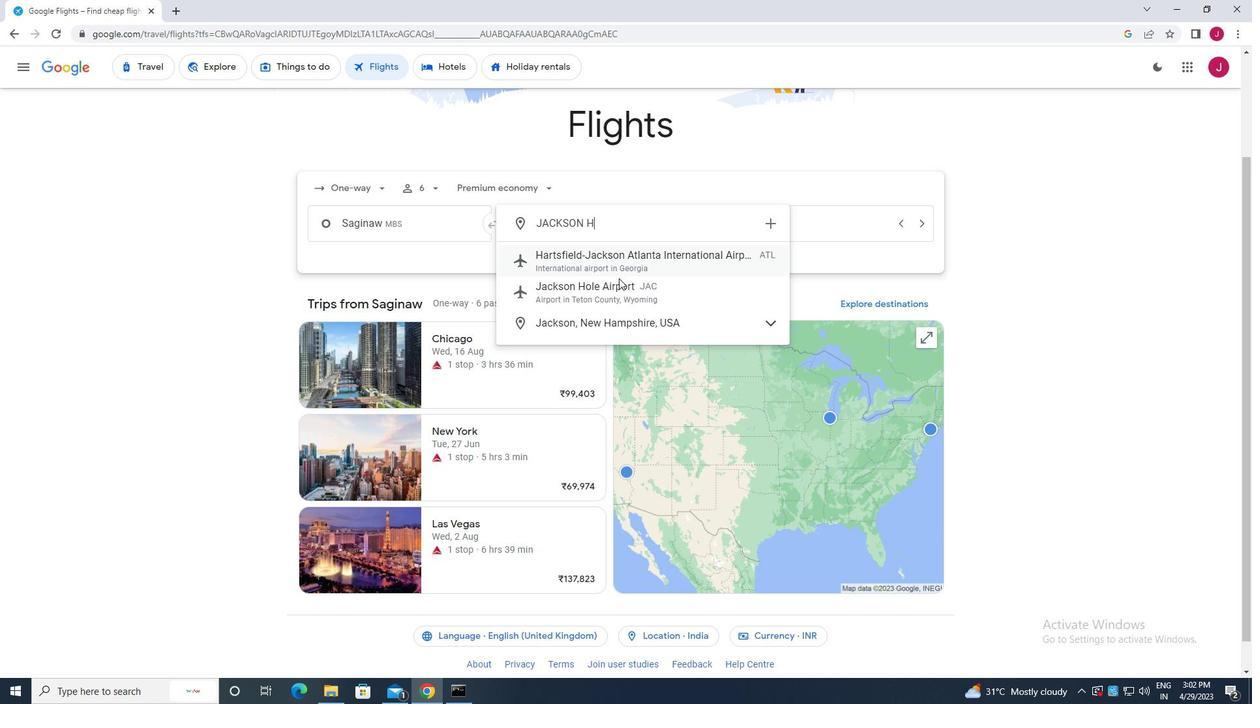 
Action: Mouse moved to (769, 228)
Screenshot: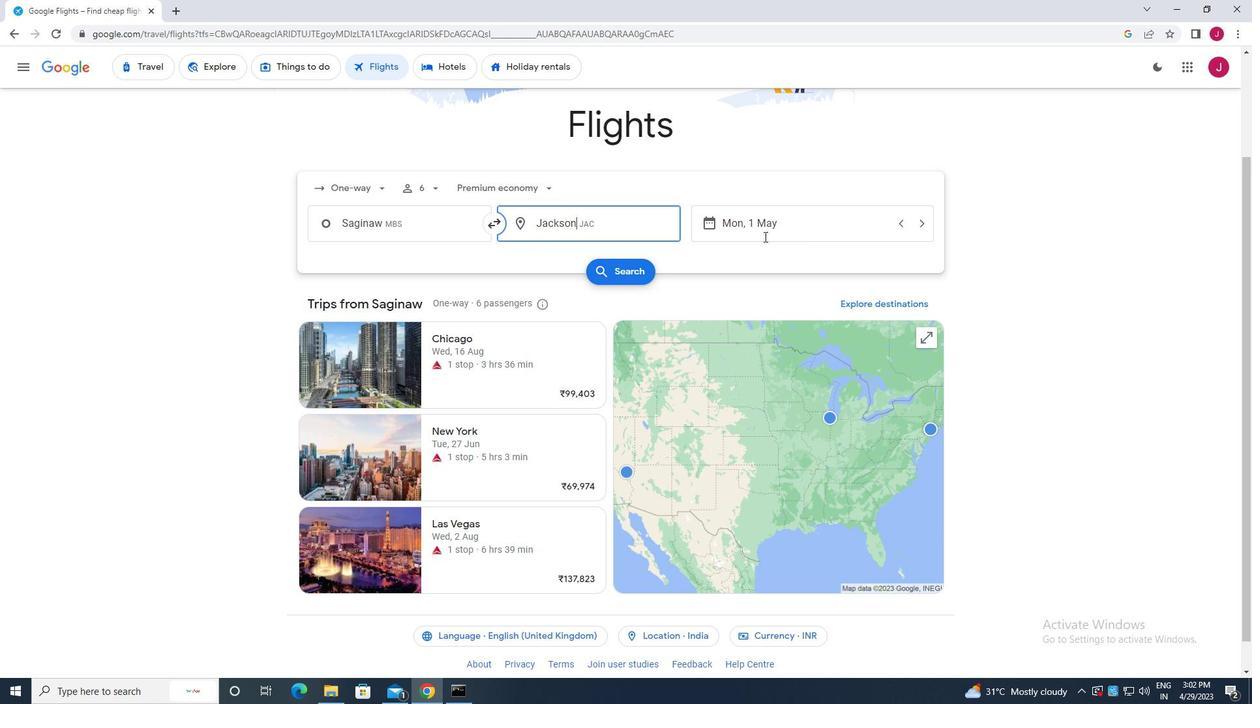 
Action: Mouse pressed left at (769, 228)
Screenshot: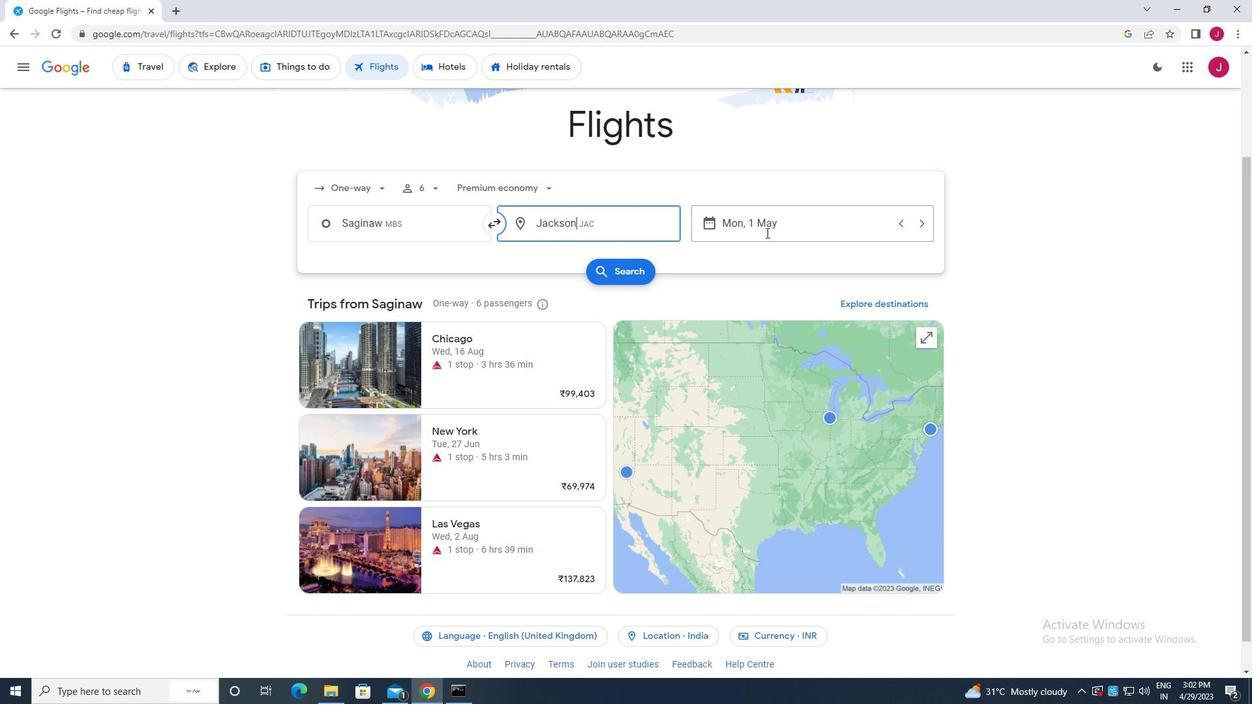 
Action: Mouse moved to (784, 325)
Screenshot: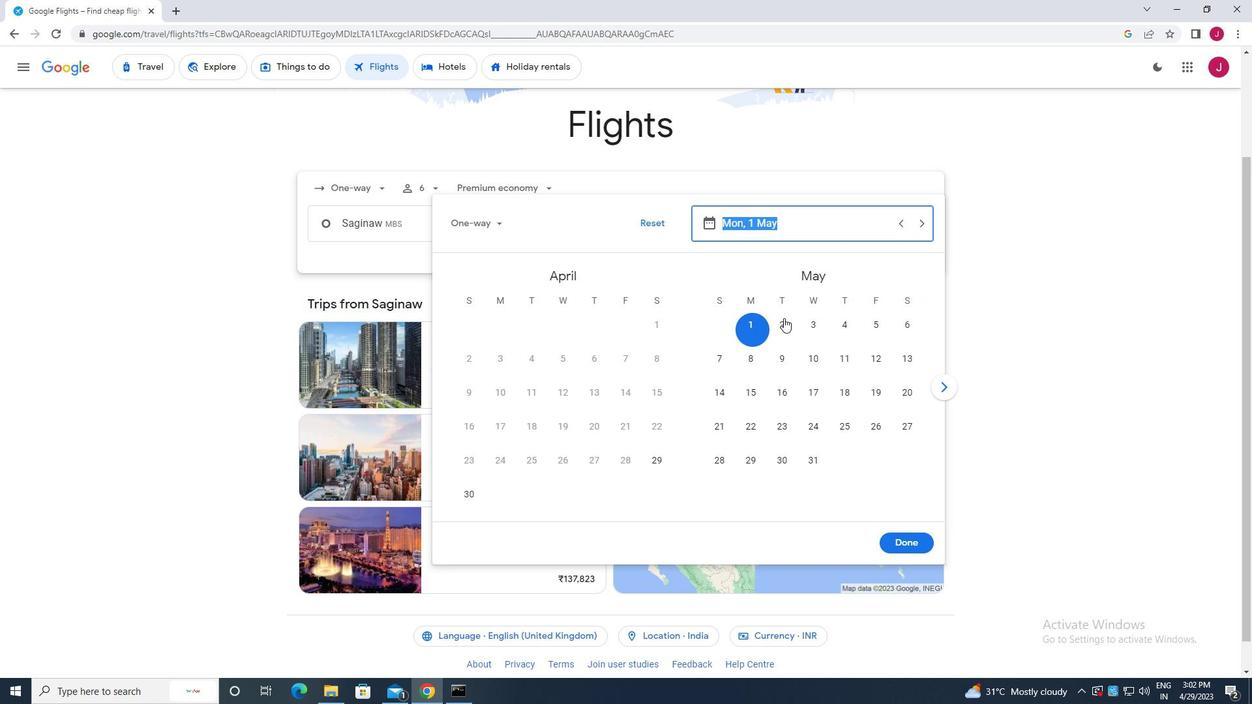 
Action: Mouse pressed left at (784, 325)
Screenshot: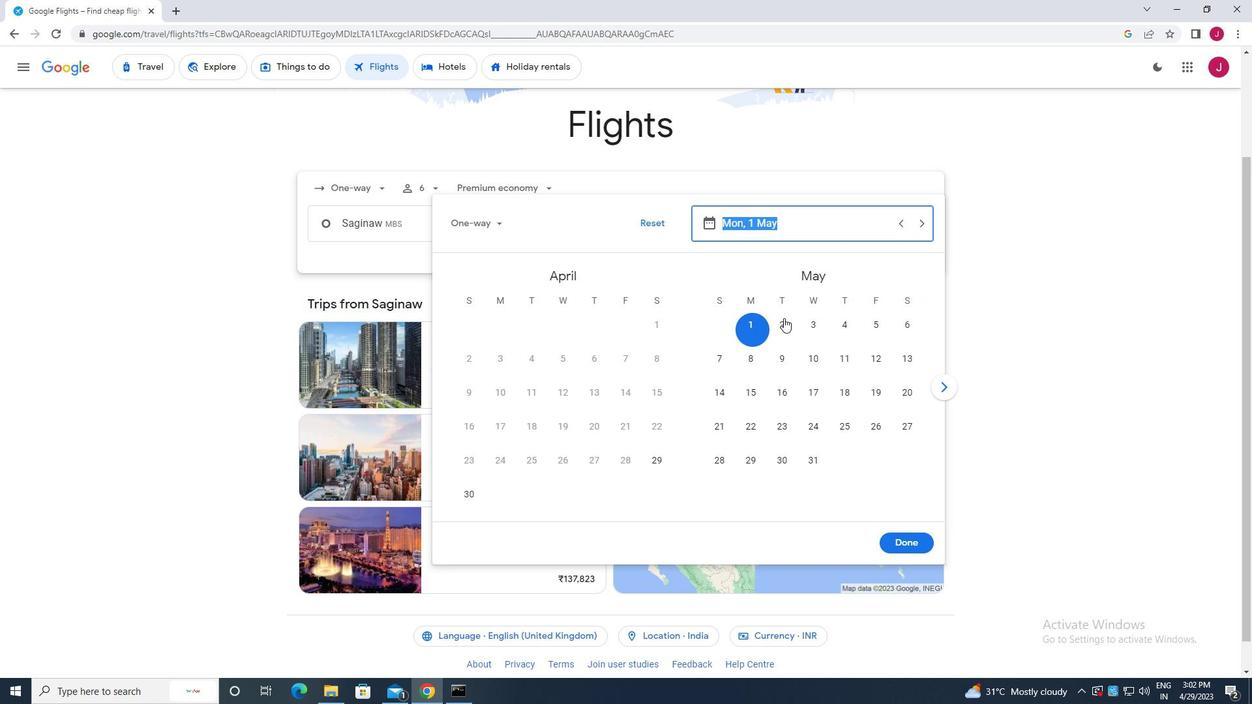 
Action: Mouse moved to (904, 537)
Screenshot: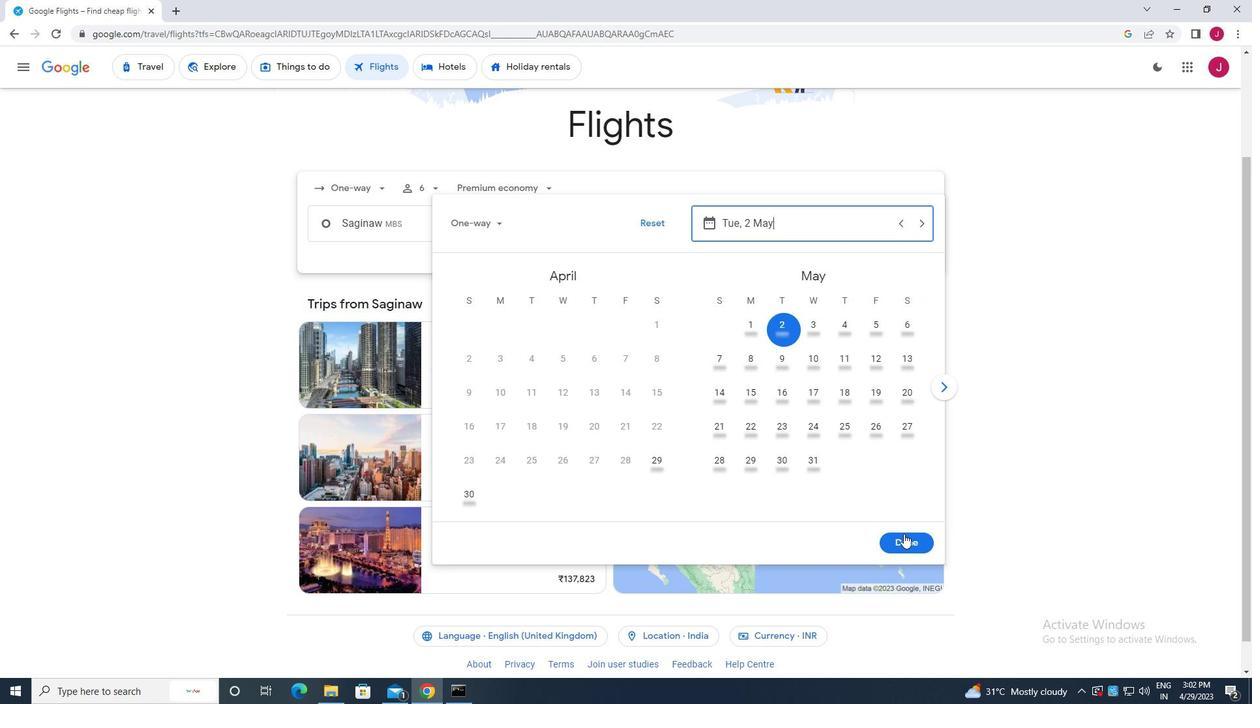 
Action: Mouse pressed left at (904, 537)
Screenshot: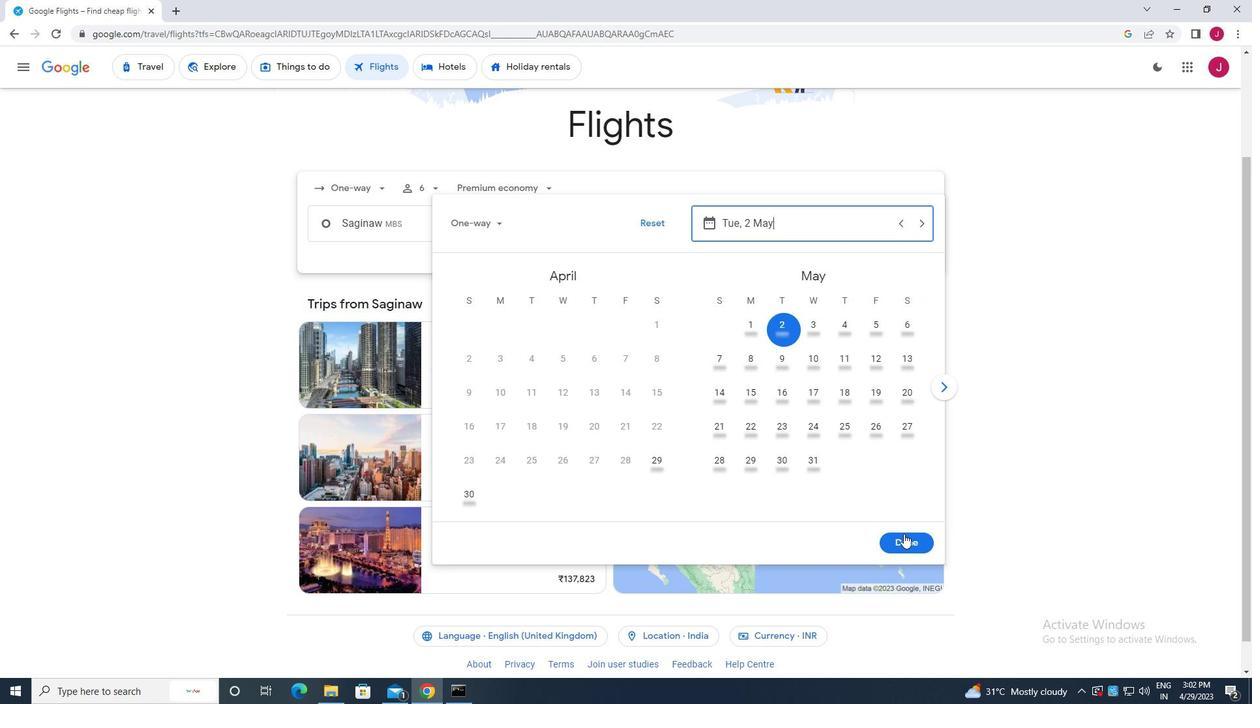 
Action: Mouse moved to (617, 276)
Screenshot: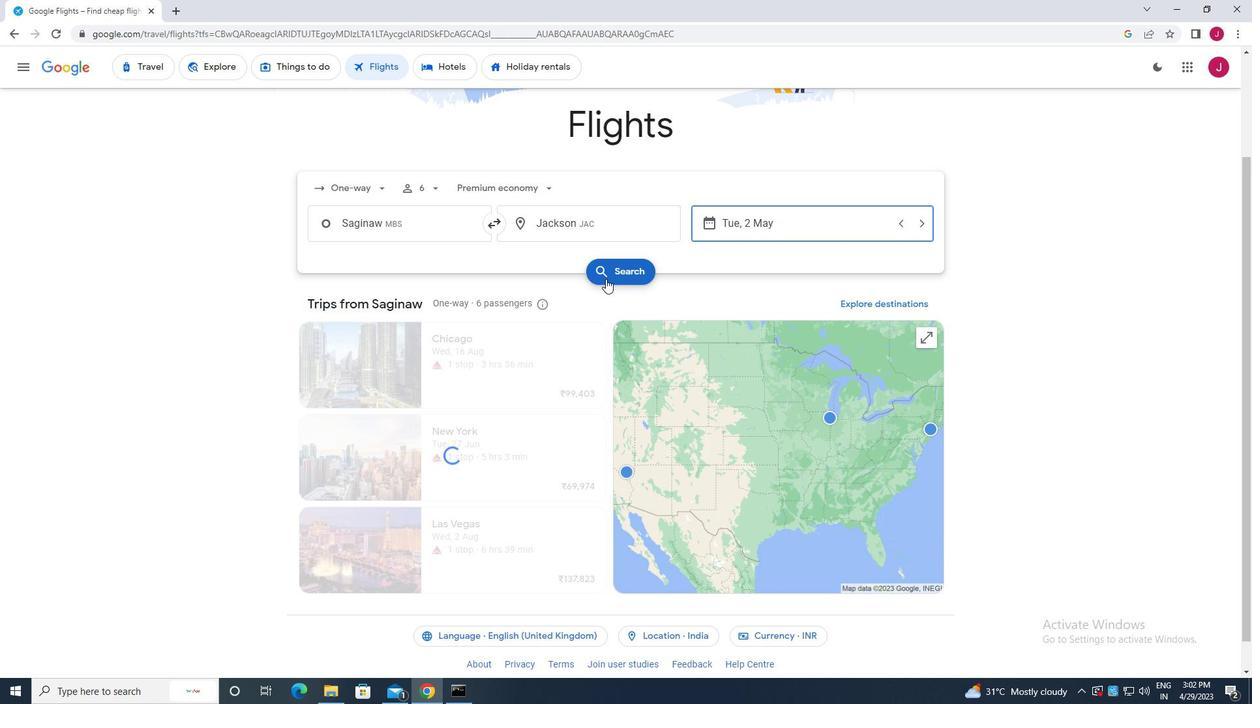 
Action: Mouse pressed left at (617, 276)
Screenshot: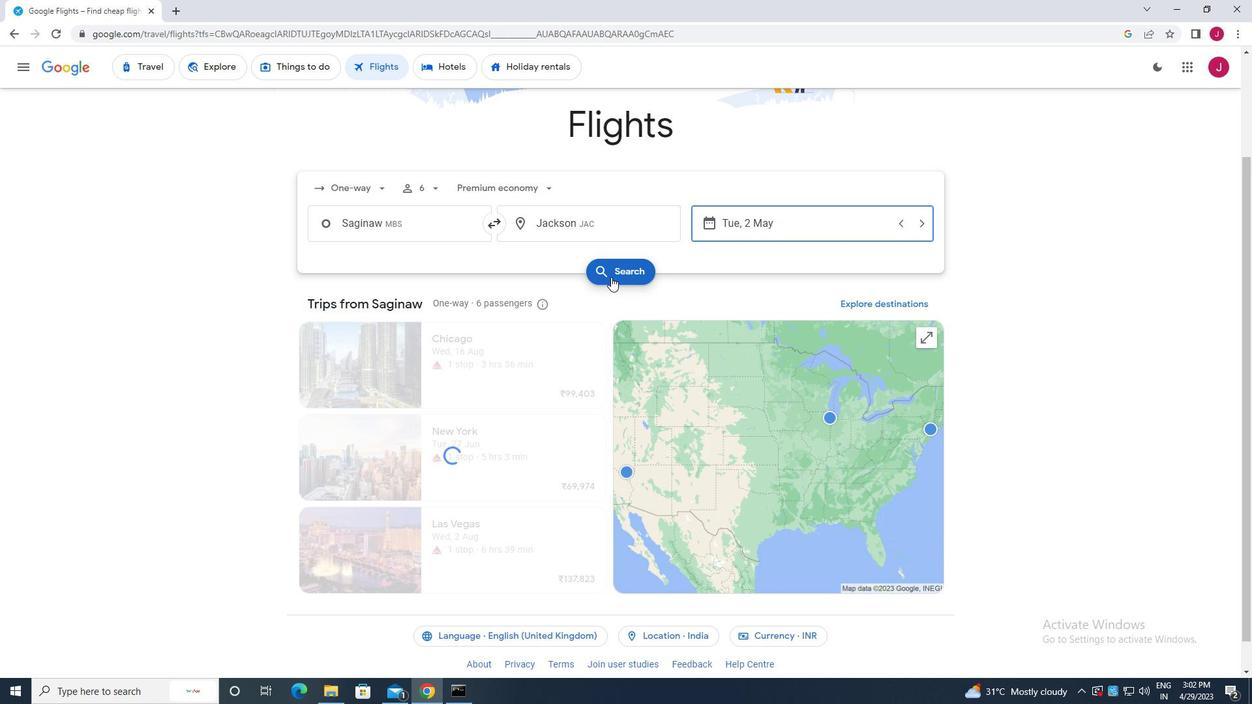 
Action: Mouse moved to (331, 189)
Screenshot: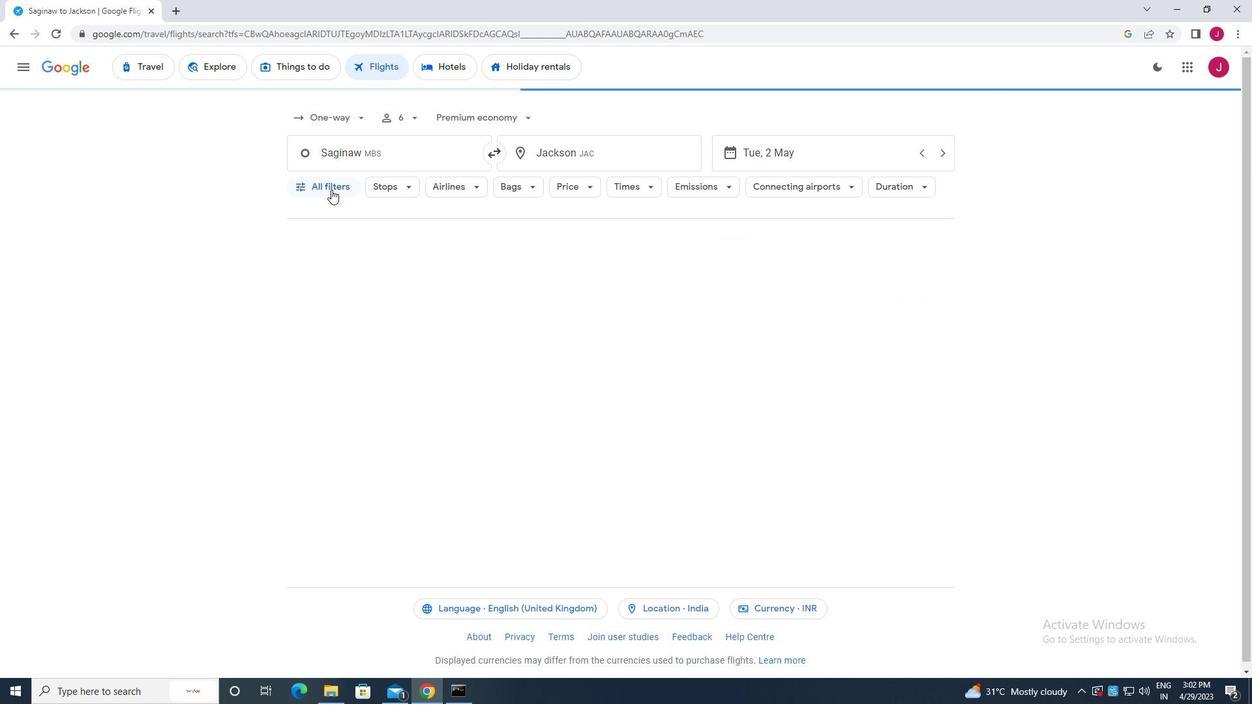 
Action: Mouse pressed left at (331, 189)
Screenshot: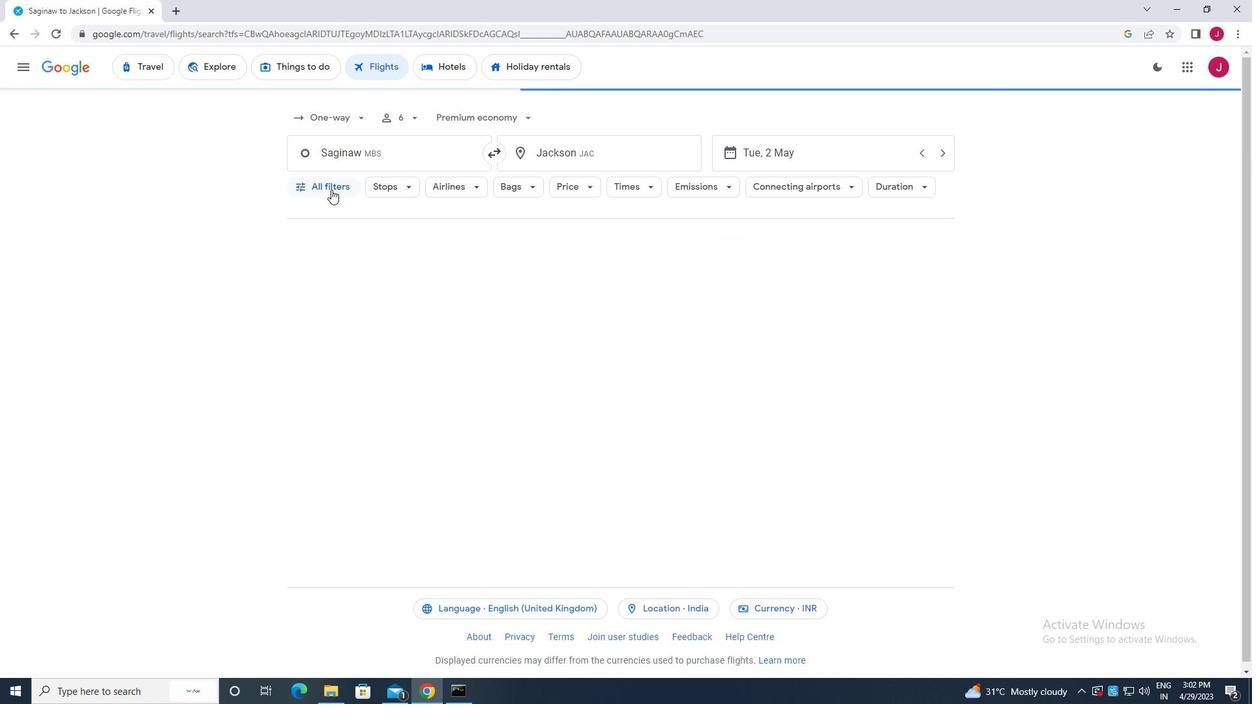 
Action: Mouse moved to (434, 293)
Screenshot: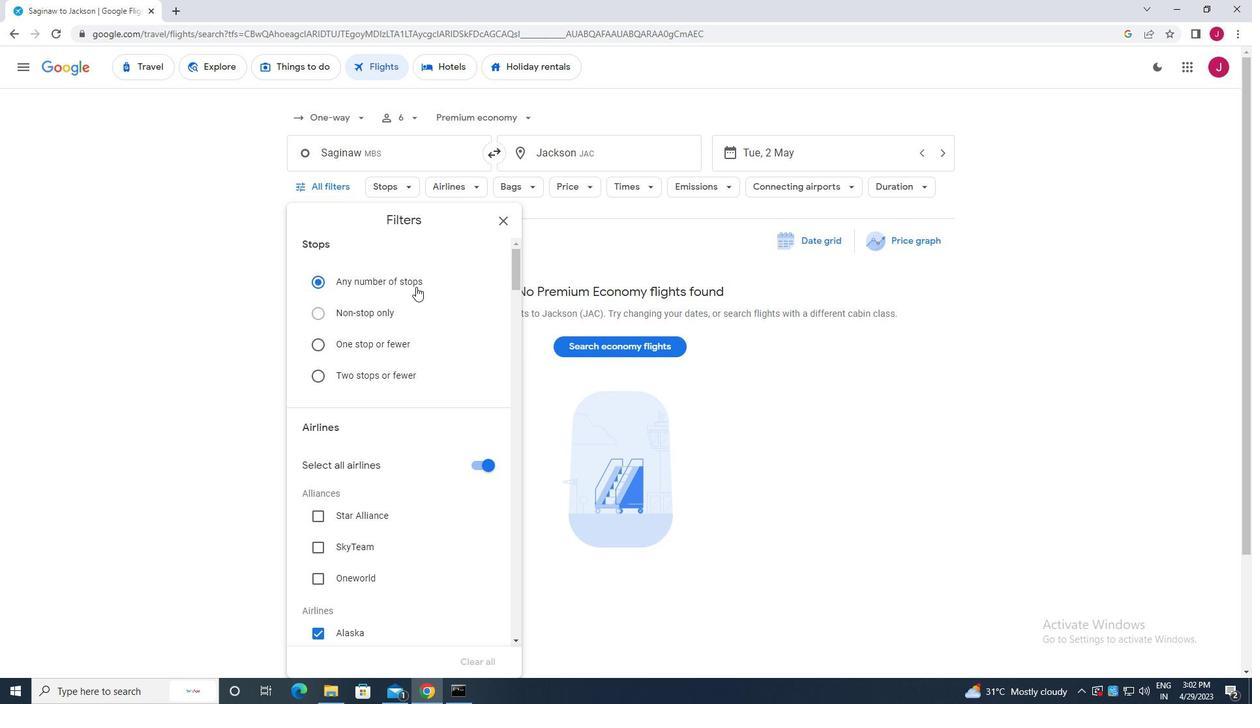
Action: Mouse scrolled (434, 292) with delta (0, 0)
Screenshot: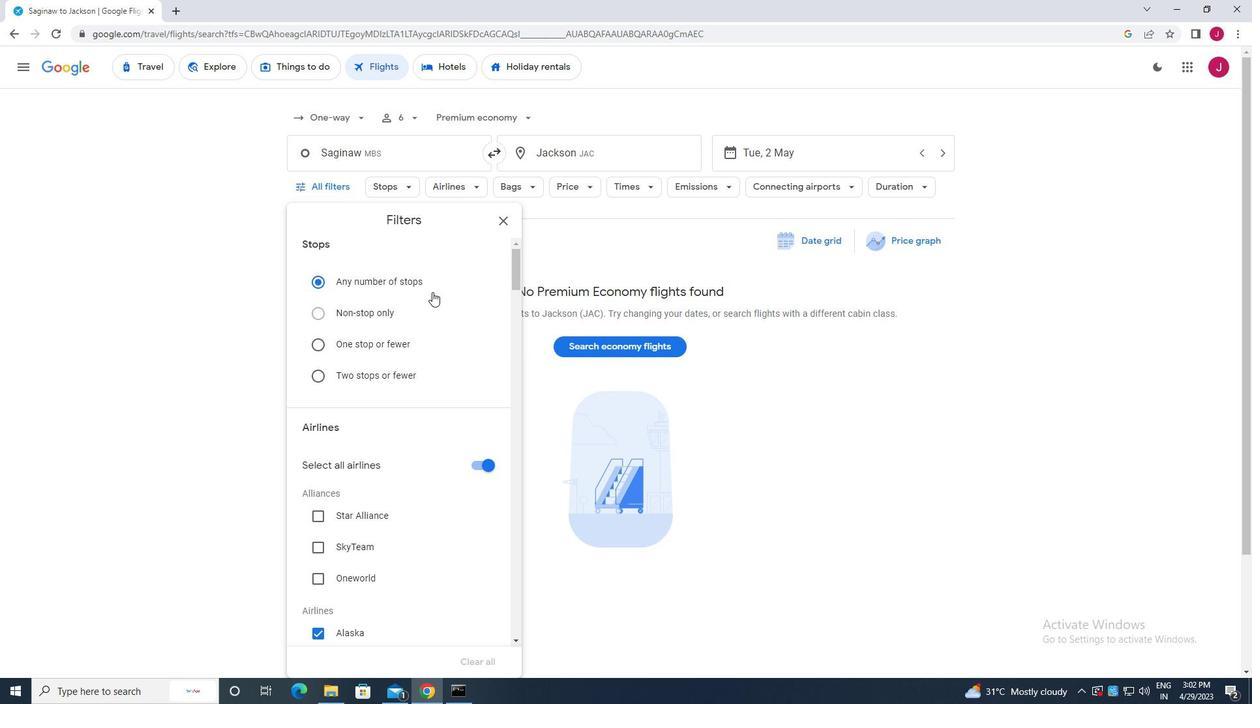 
Action: Mouse scrolled (434, 292) with delta (0, 0)
Screenshot: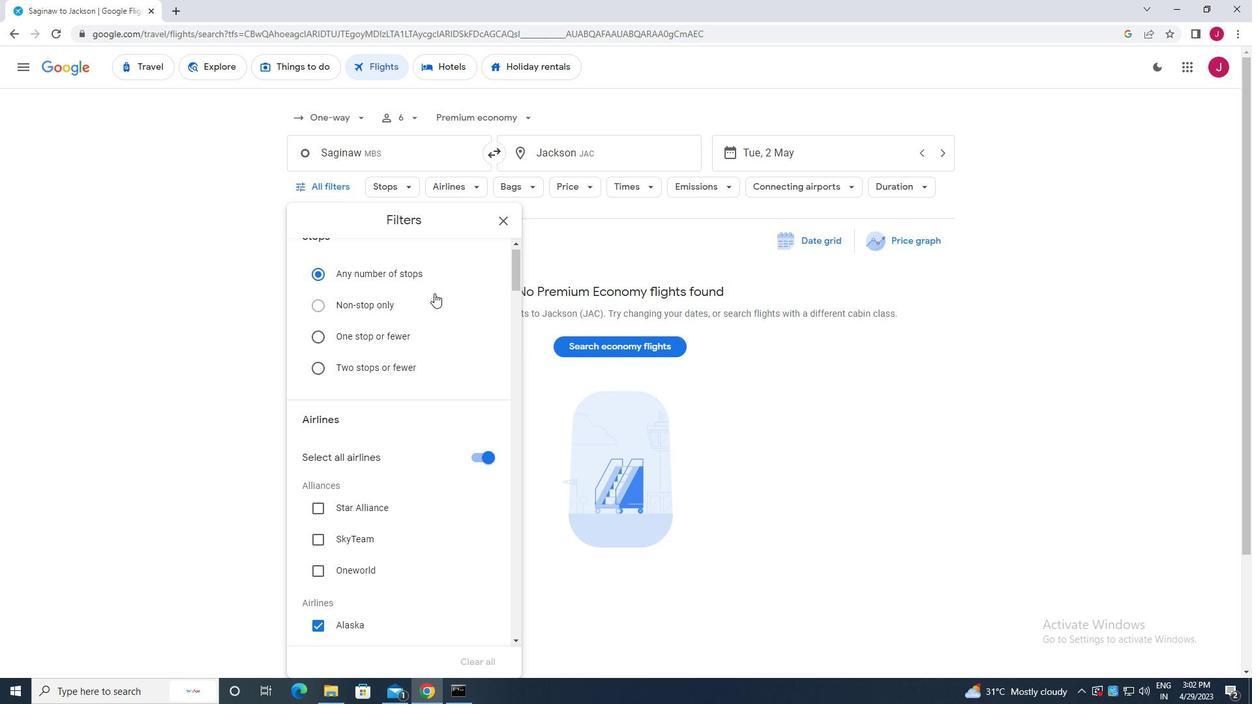 
Action: Mouse moved to (437, 297)
Screenshot: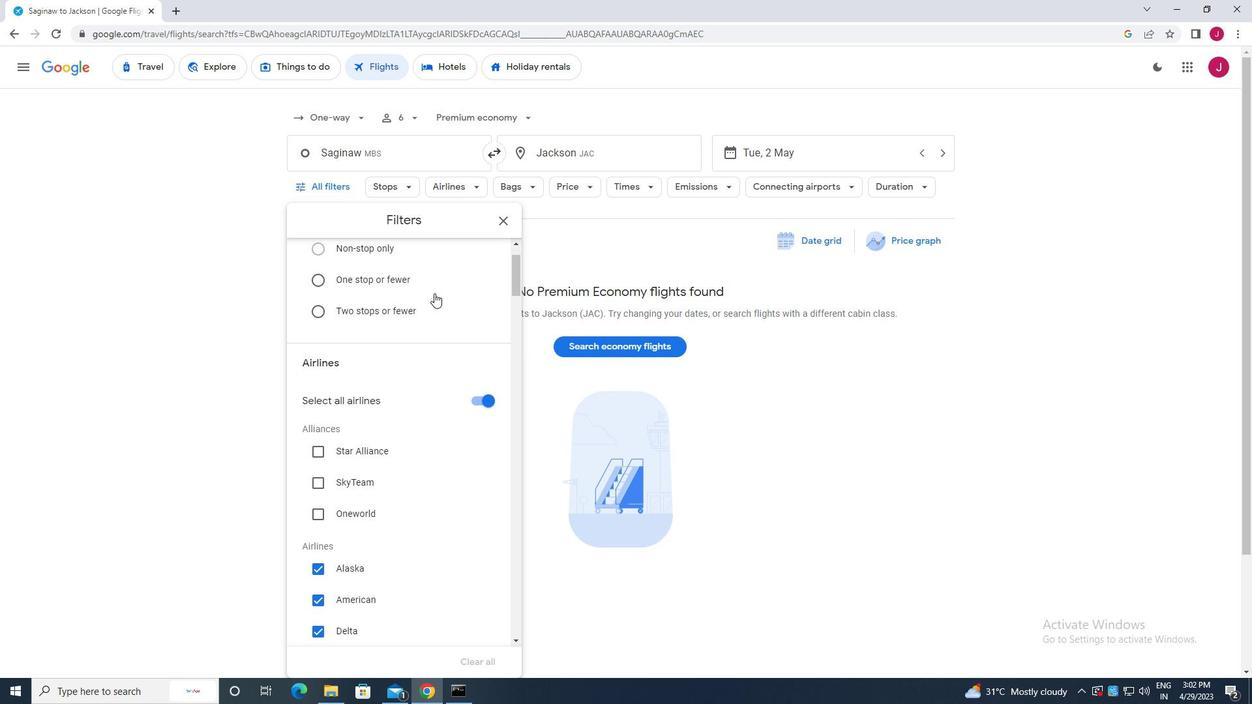
Action: Mouse scrolled (437, 296) with delta (0, 0)
Screenshot: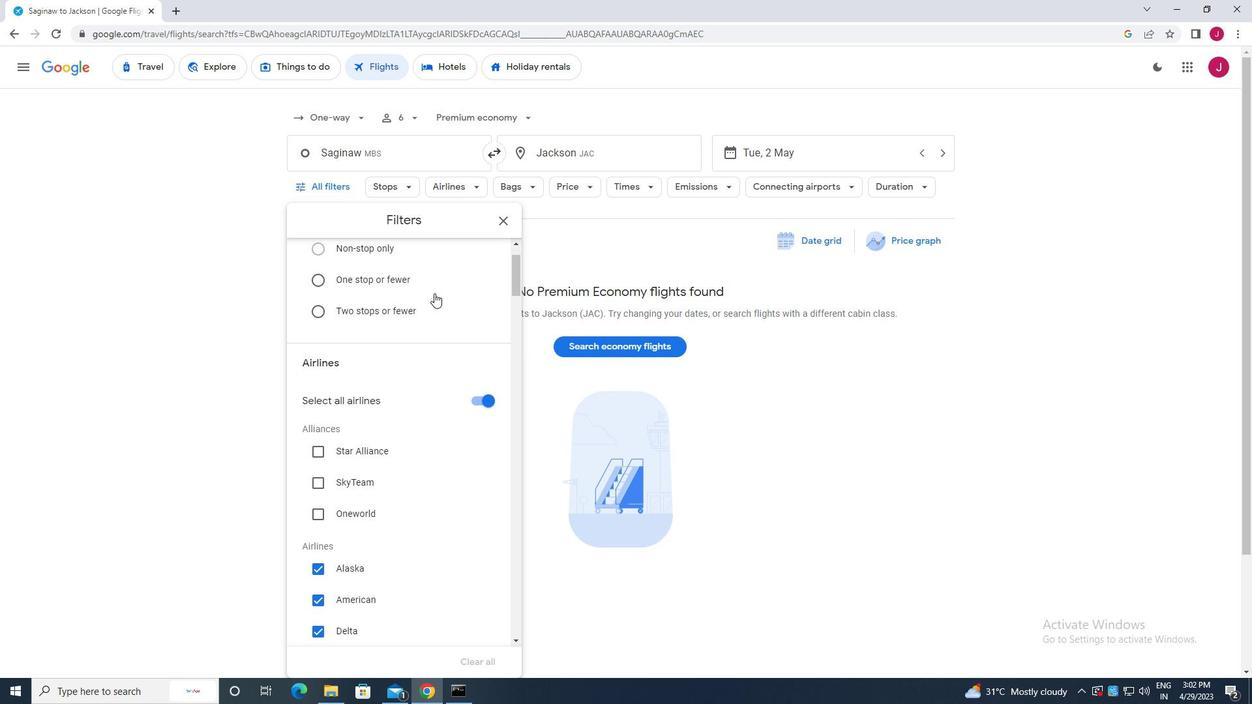 
Action: Mouse moved to (476, 270)
Screenshot: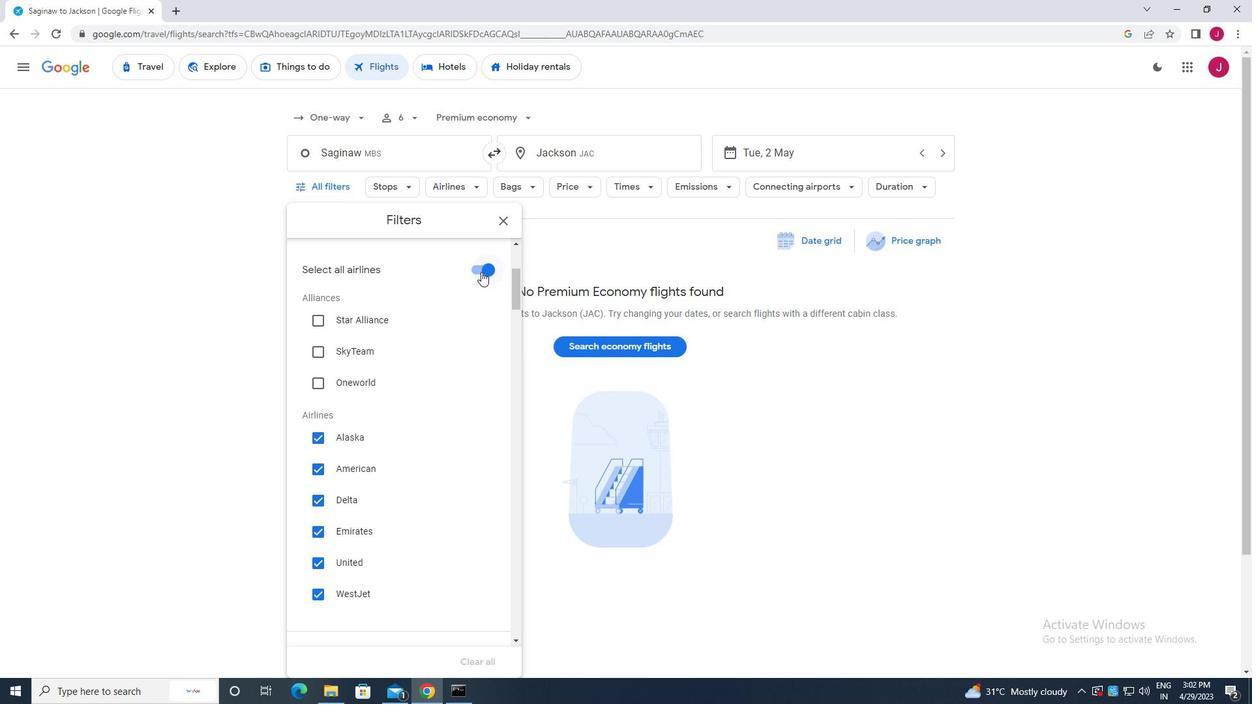 
Action: Mouse pressed left at (476, 270)
Screenshot: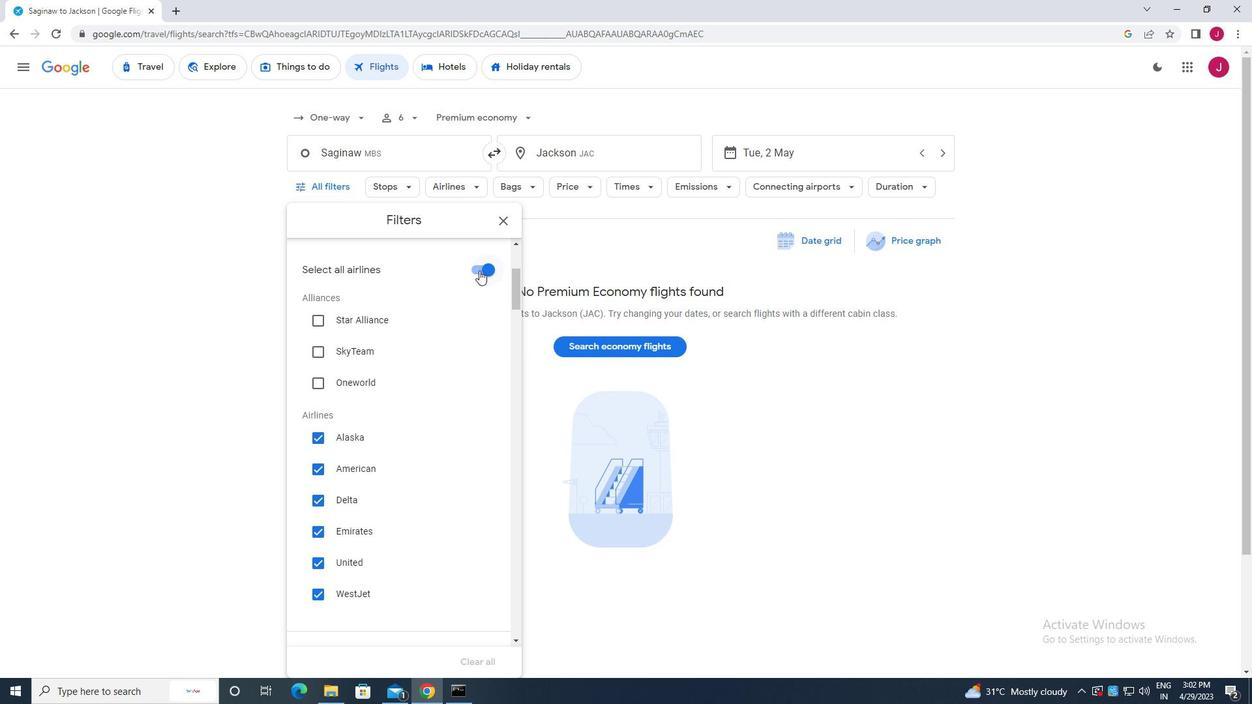 
Action: Mouse scrolled (476, 269) with delta (0, 0)
Screenshot: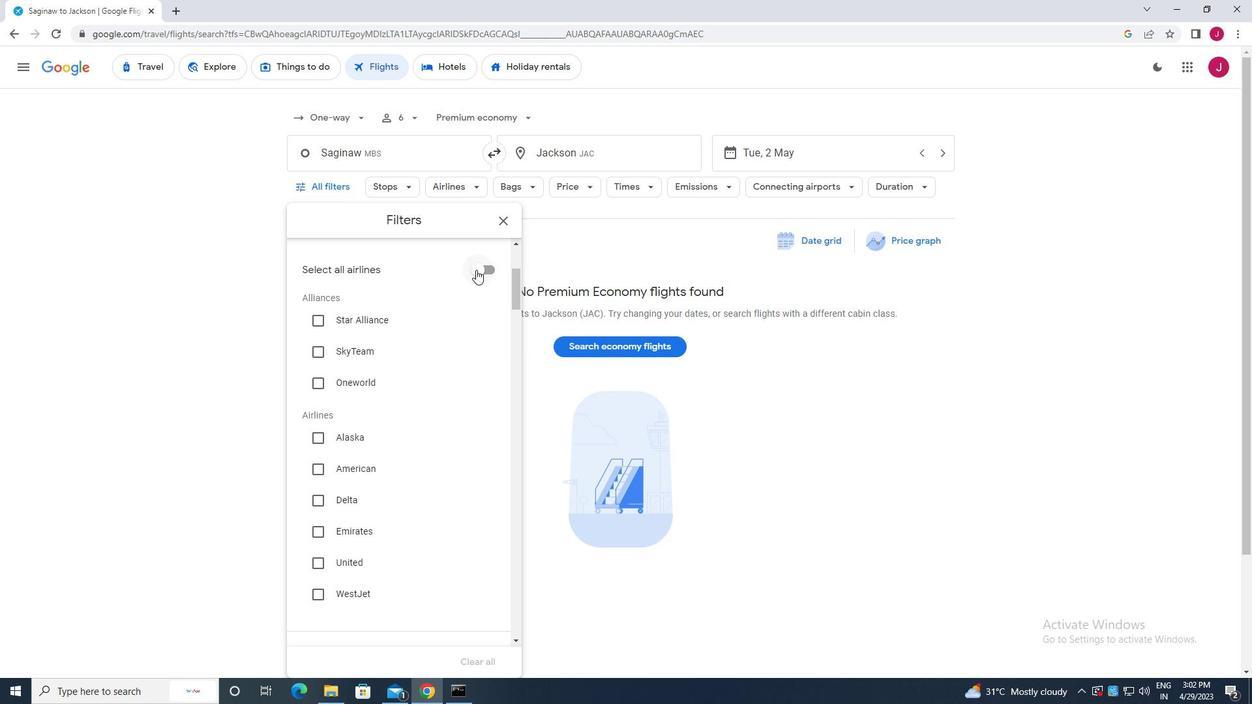 
Action: Mouse scrolled (476, 269) with delta (0, 0)
Screenshot: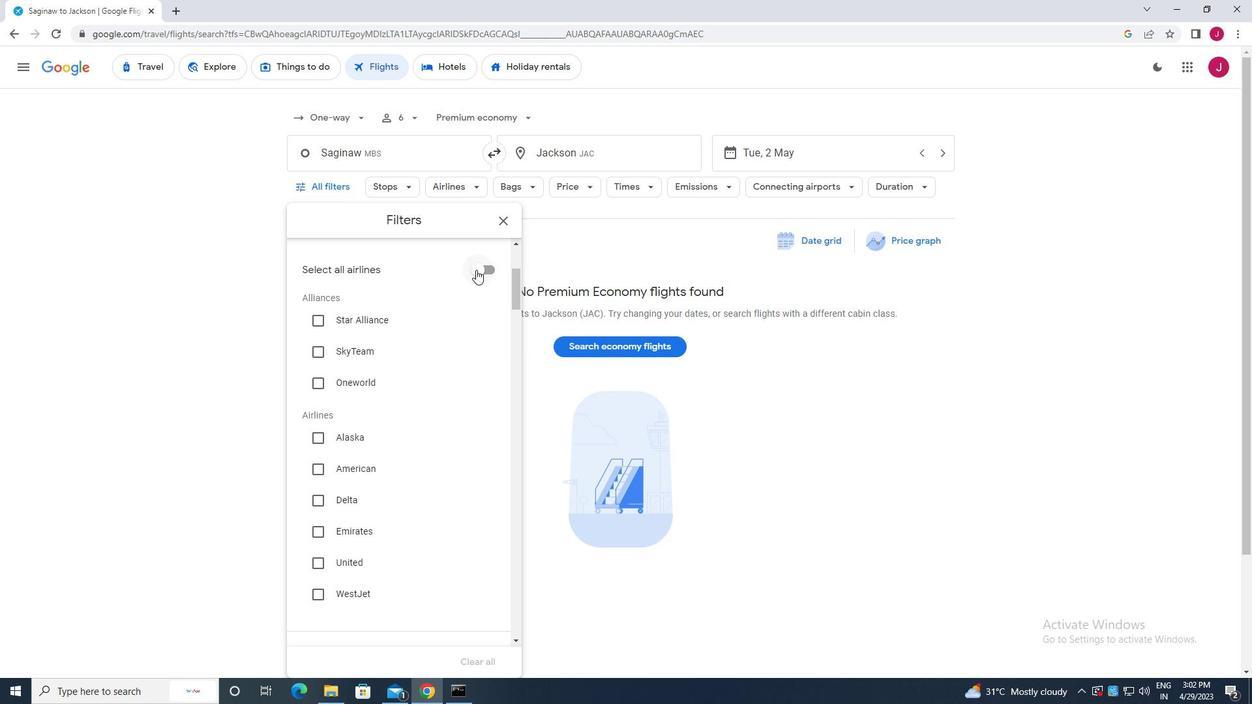
Action: Mouse moved to (478, 272)
Screenshot: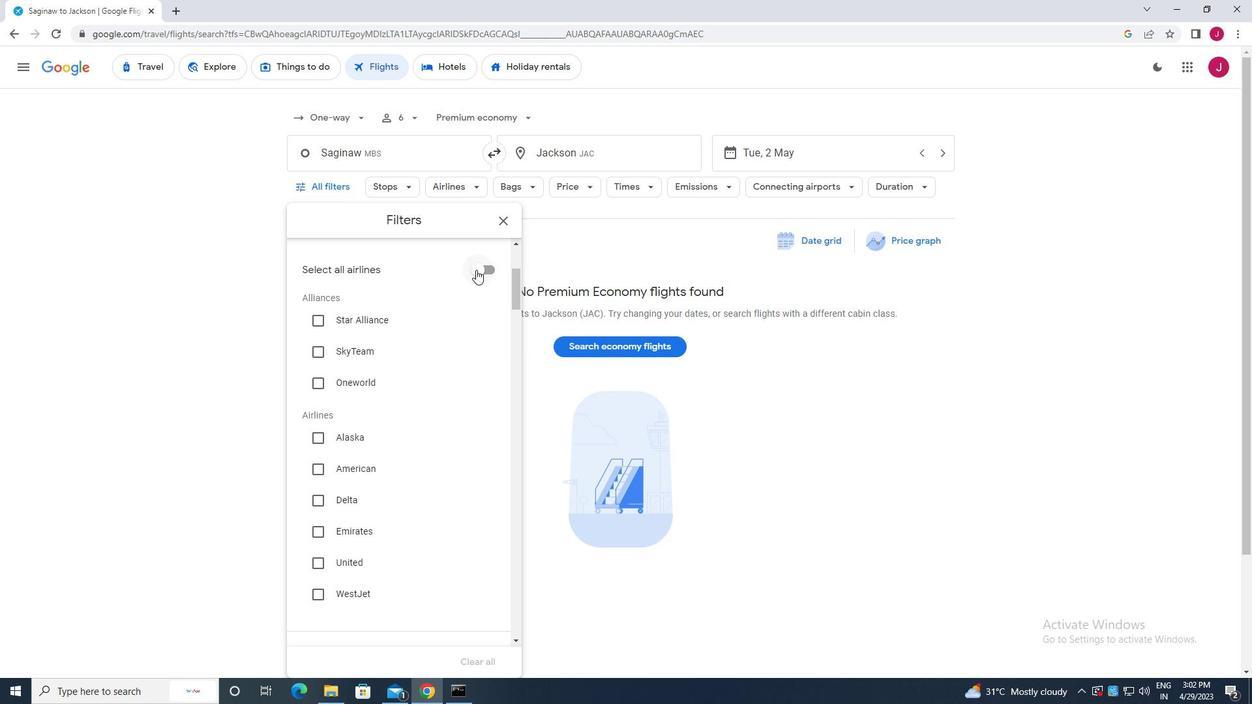 
Action: Mouse scrolled (478, 272) with delta (0, 0)
Screenshot: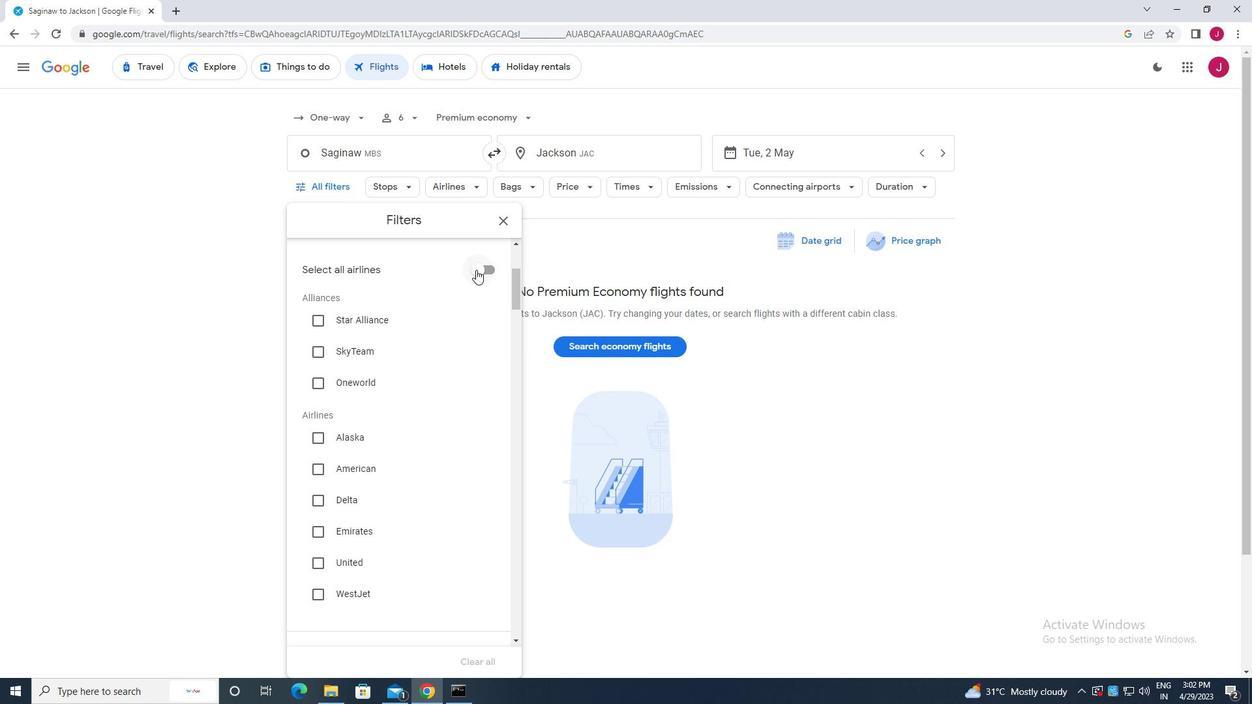 
Action: Mouse moved to (456, 322)
Screenshot: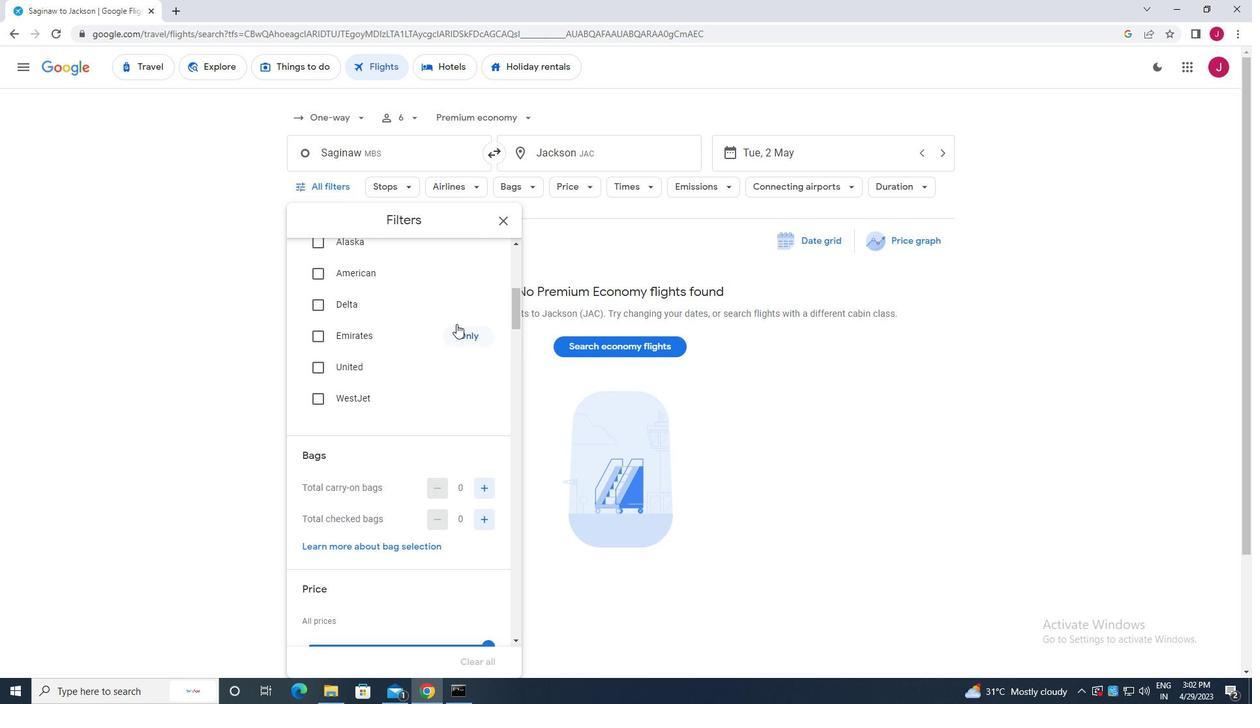
Action: Mouse scrolled (456, 321) with delta (0, 0)
Screenshot: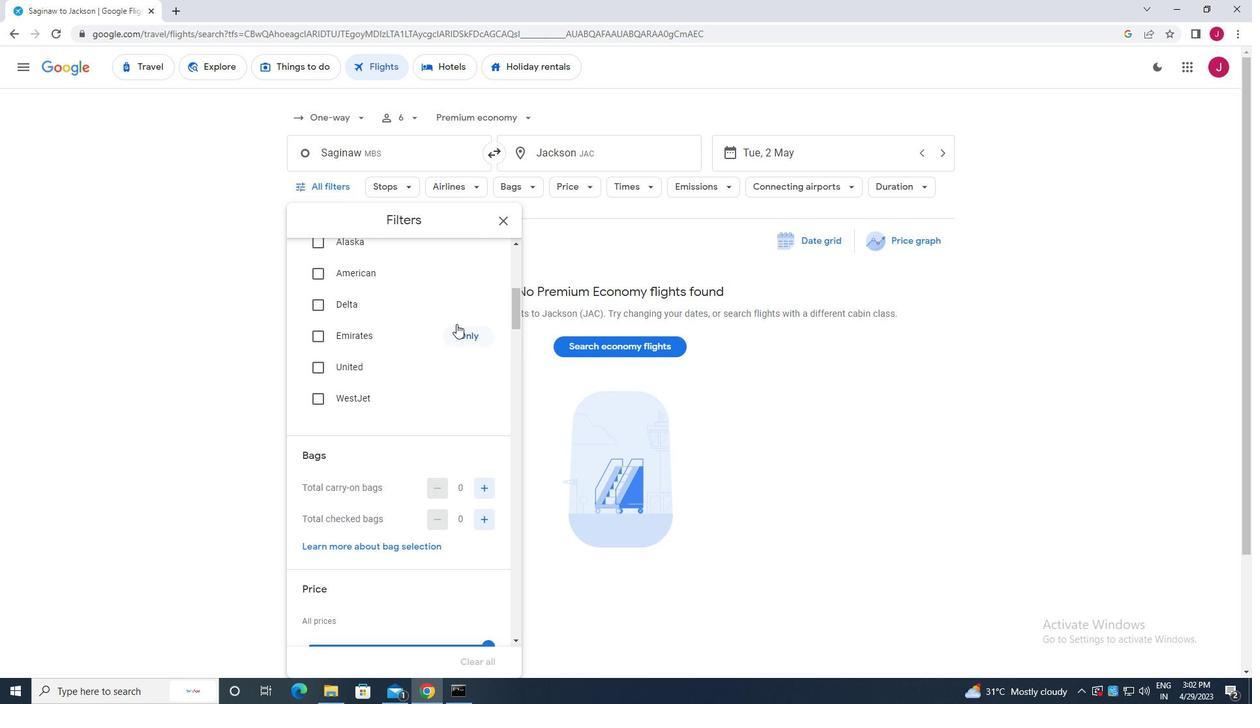 
Action: Mouse moved to (456, 322)
Screenshot: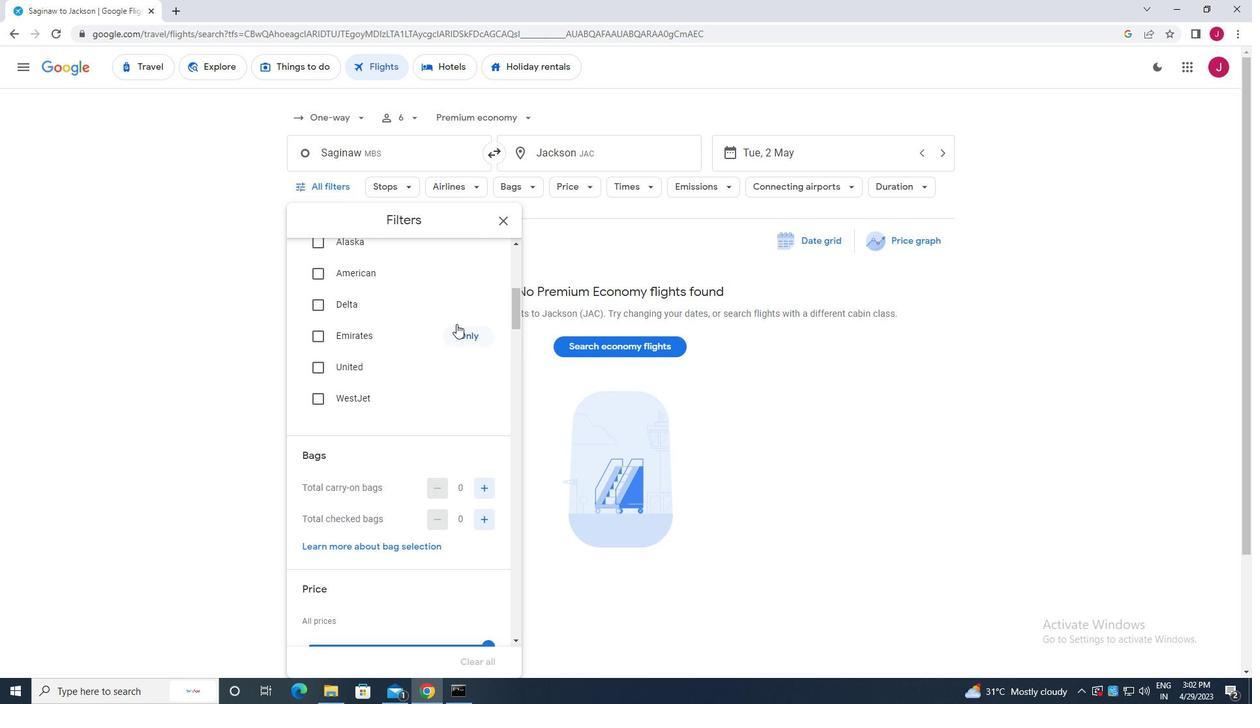 
Action: Mouse scrolled (456, 321) with delta (0, 0)
Screenshot: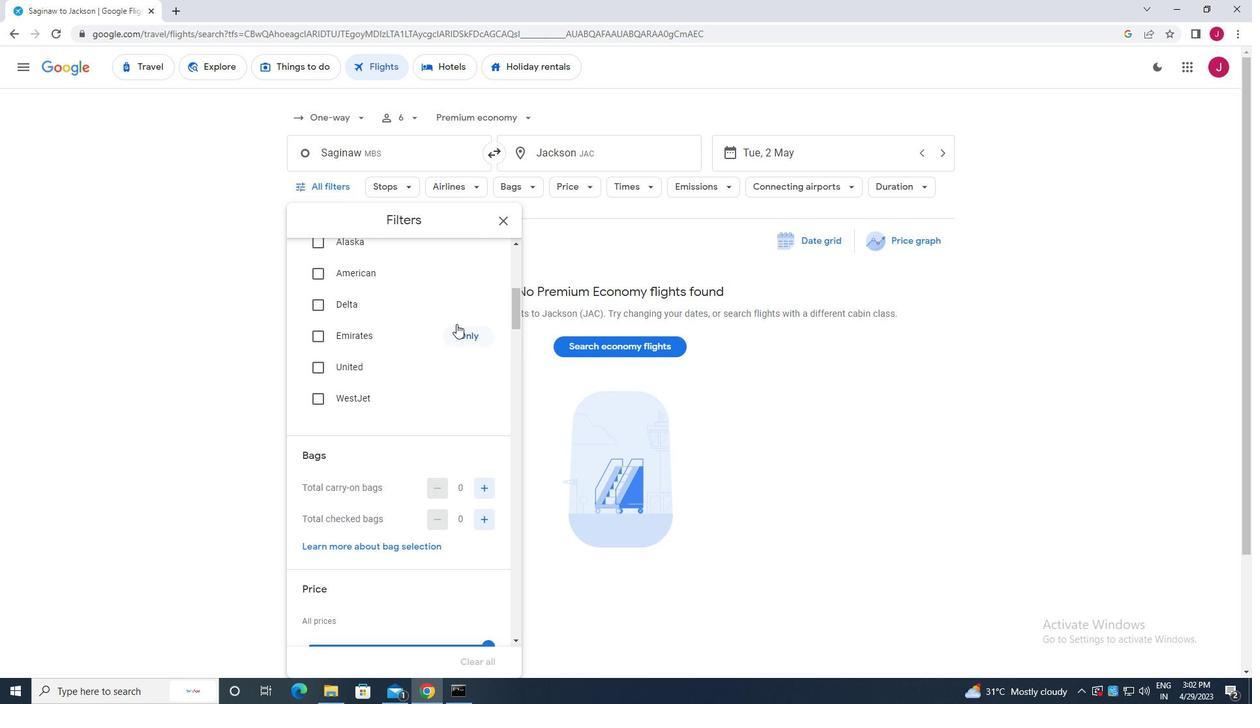 
Action: Mouse moved to (456, 322)
Screenshot: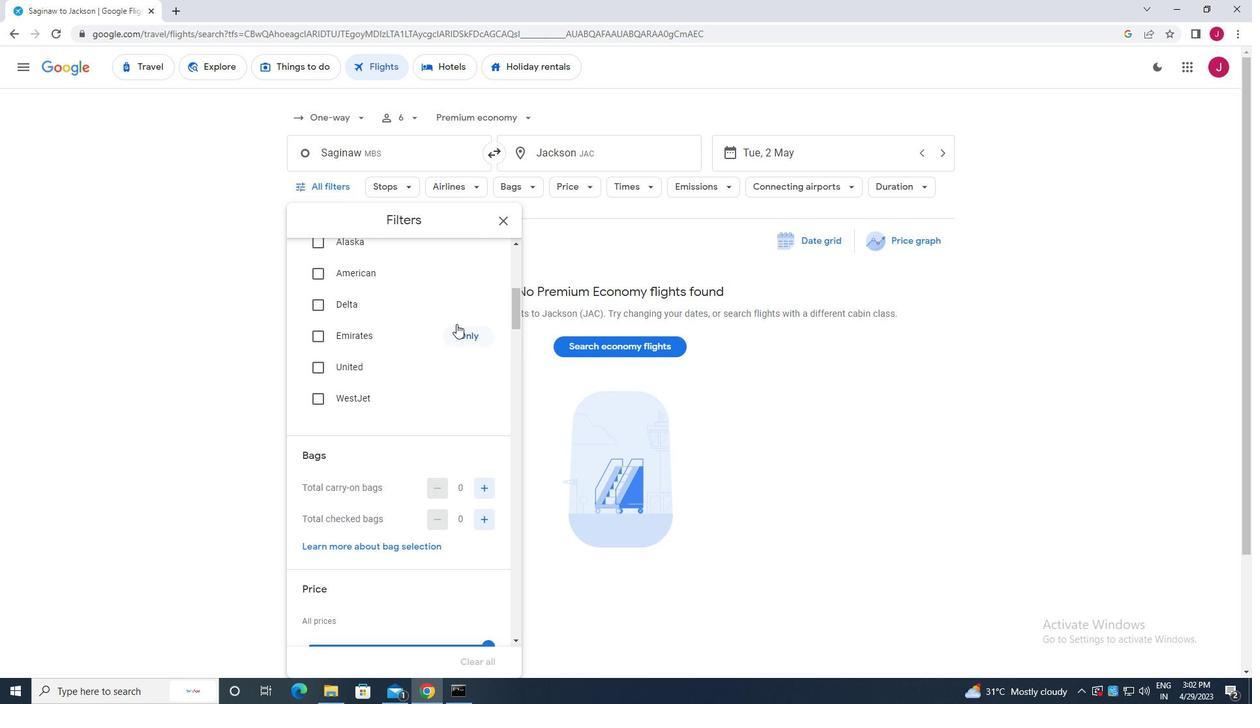 
Action: Mouse scrolled (456, 321) with delta (0, 0)
Screenshot: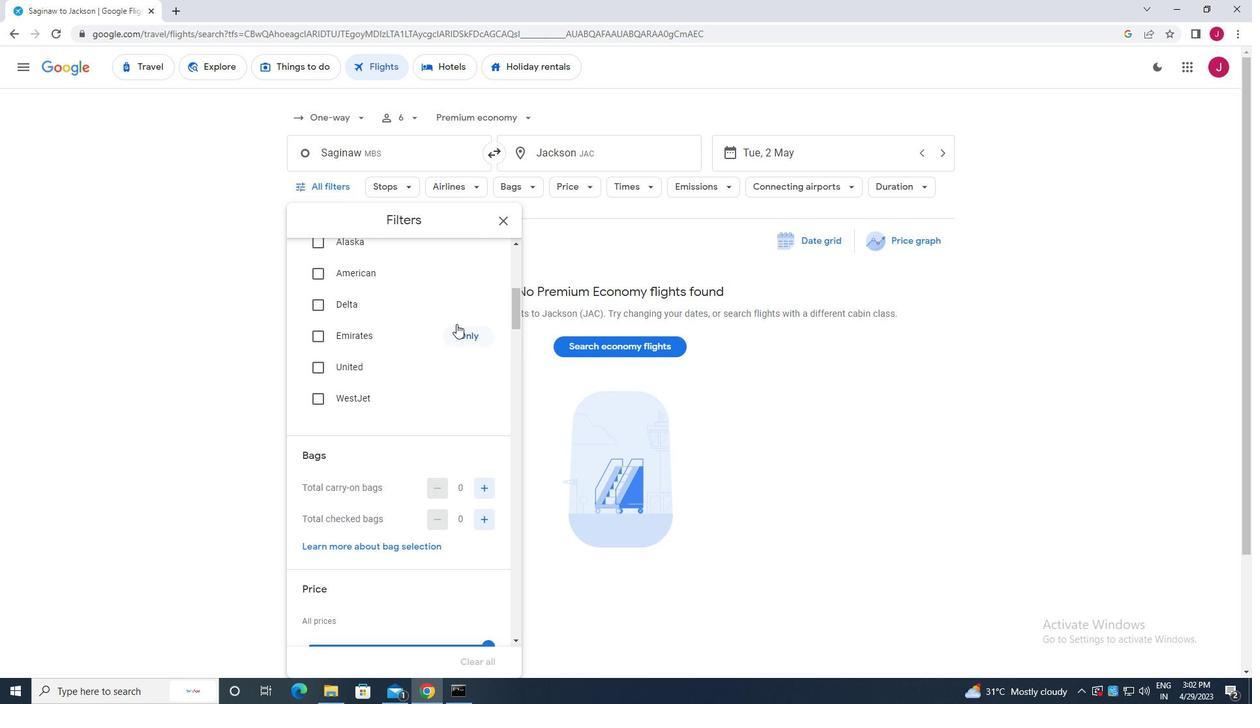 
Action: Mouse moved to (481, 322)
Screenshot: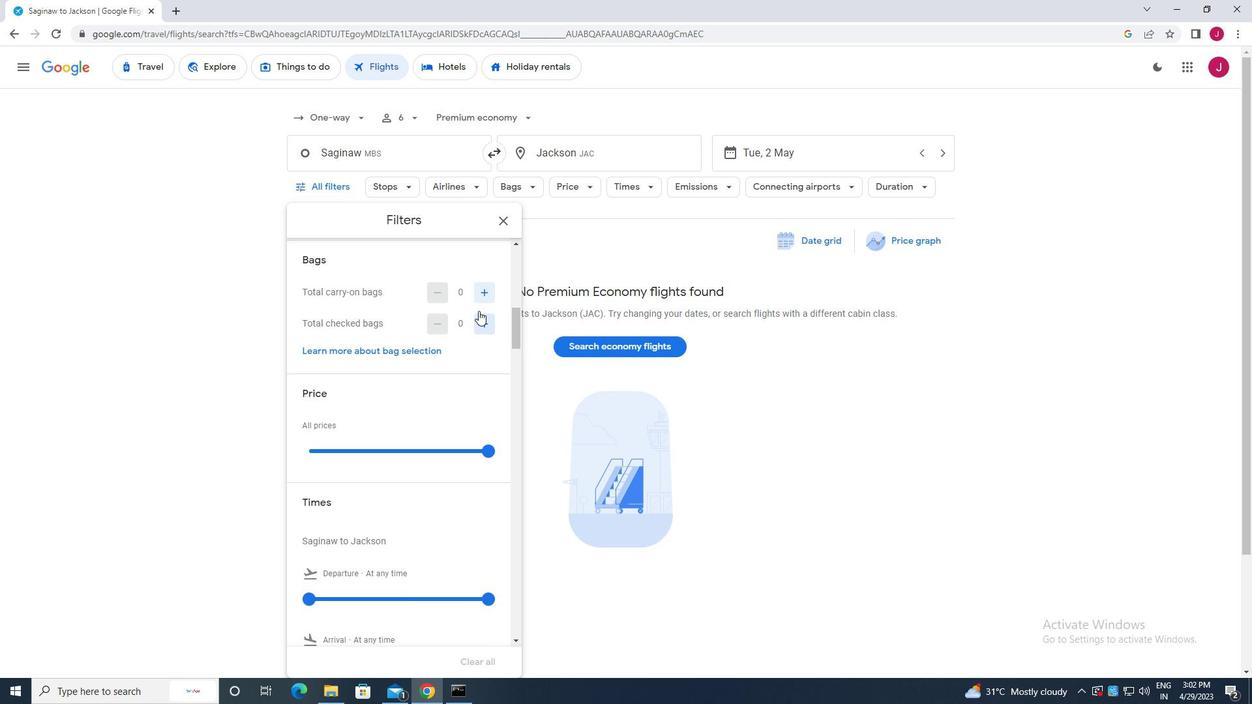 
Action: Mouse pressed left at (481, 322)
Screenshot: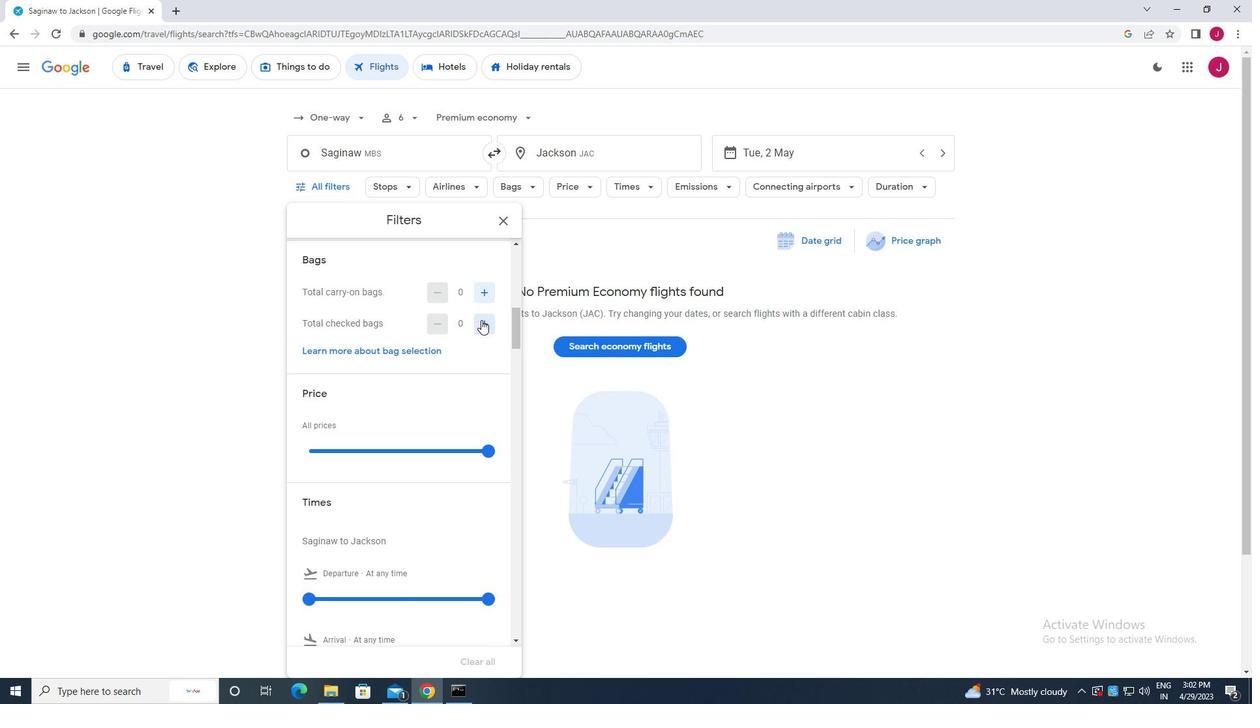 
Action: Mouse moved to (503, 371)
Screenshot: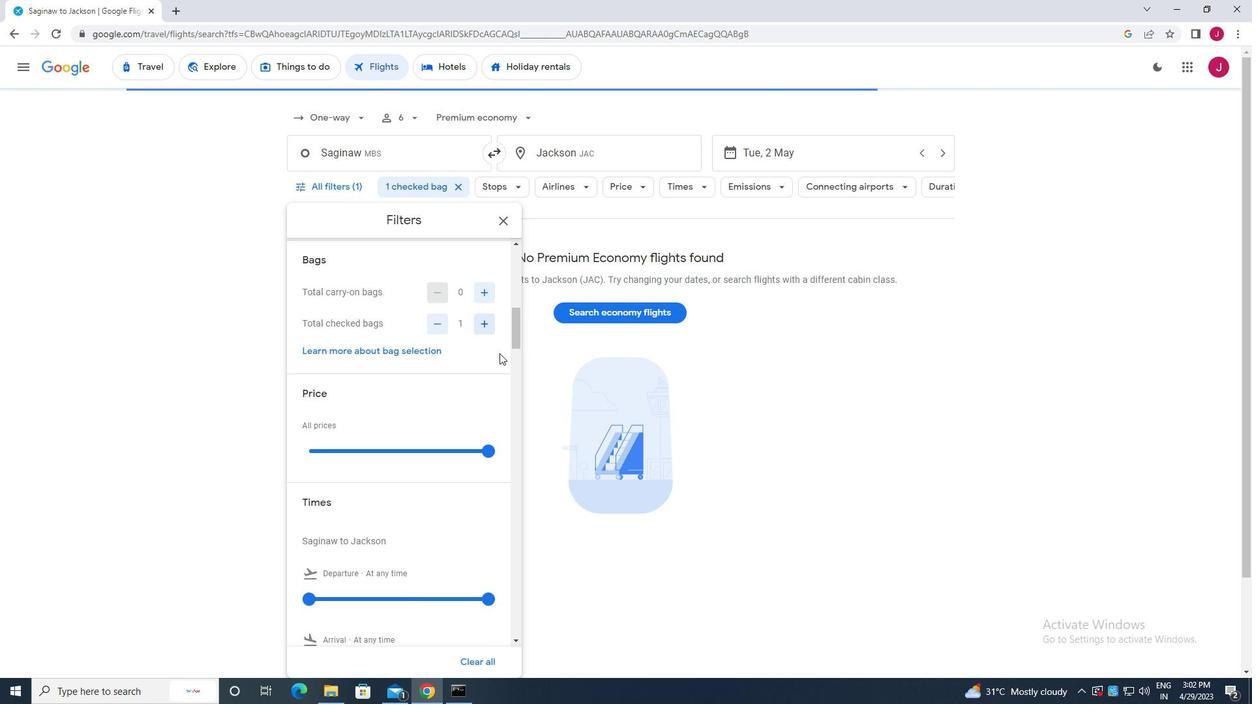 
Action: Mouse scrolled (503, 371) with delta (0, 0)
Screenshot: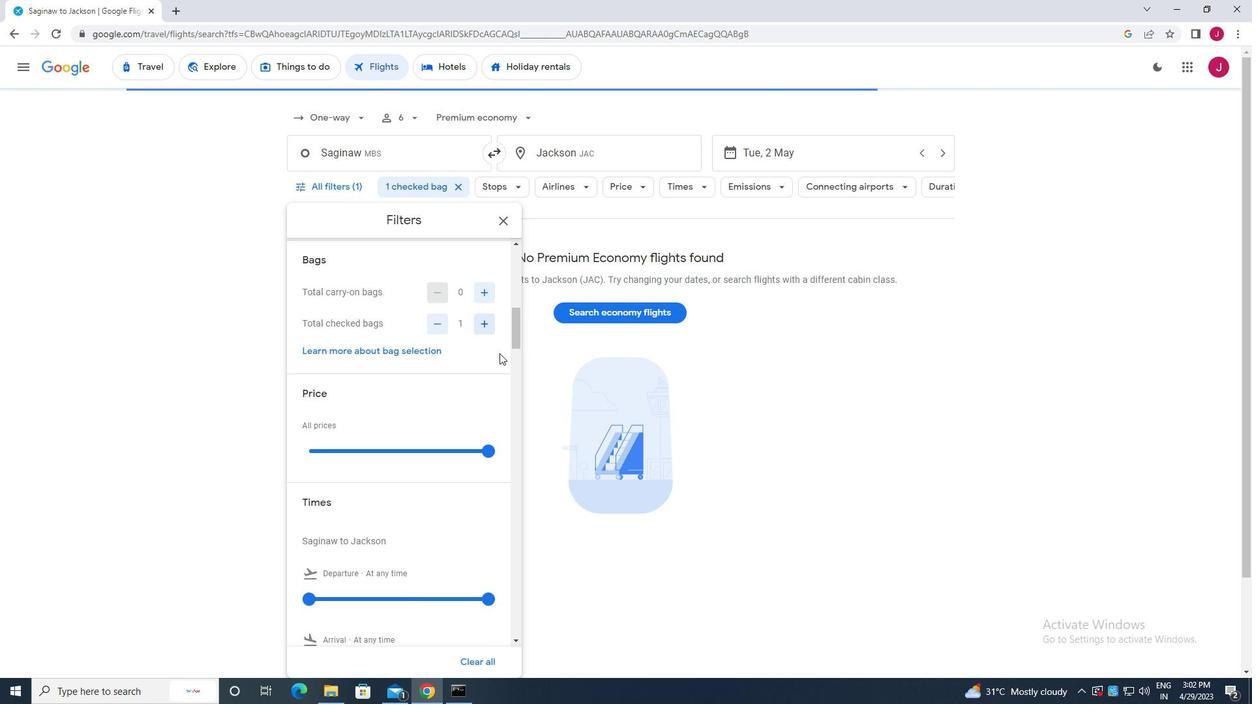 
Action: Mouse moved to (503, 372)
Screenshot: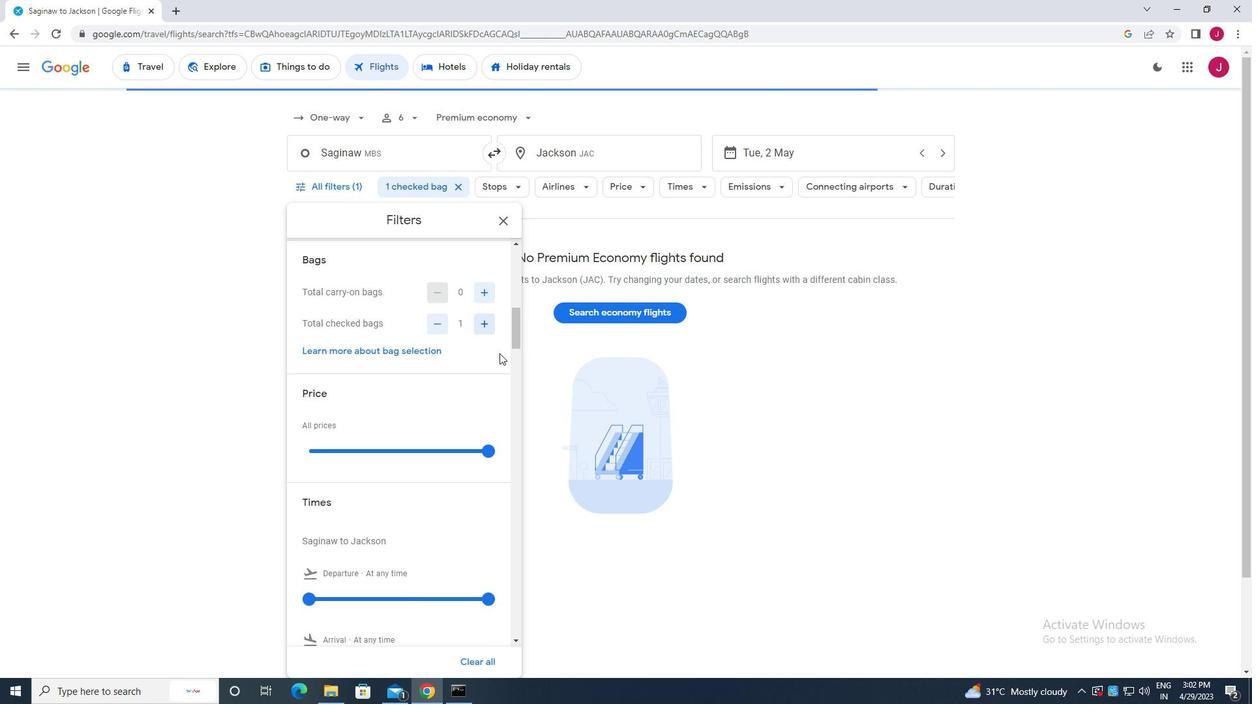 
Action: Mouse scrolled (503, 371) with delta (0, 0)
Screenshot: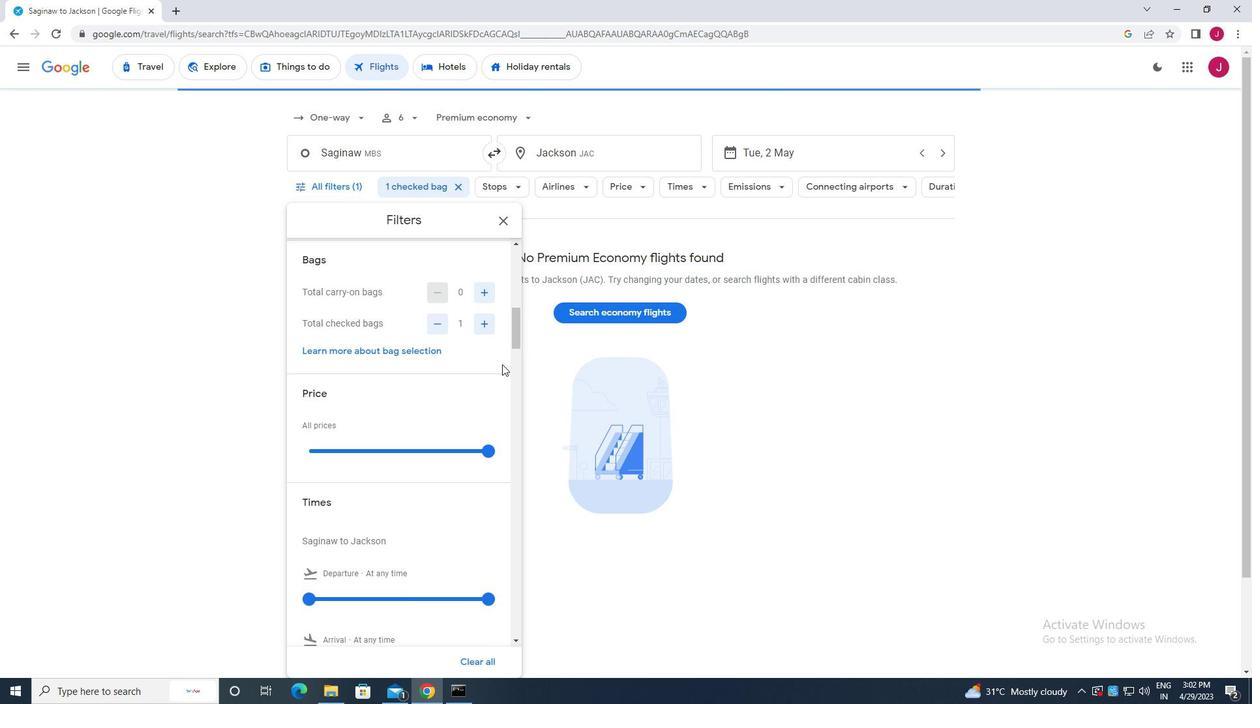 
Action: Mouse moved to (486, 323)
Screenshot: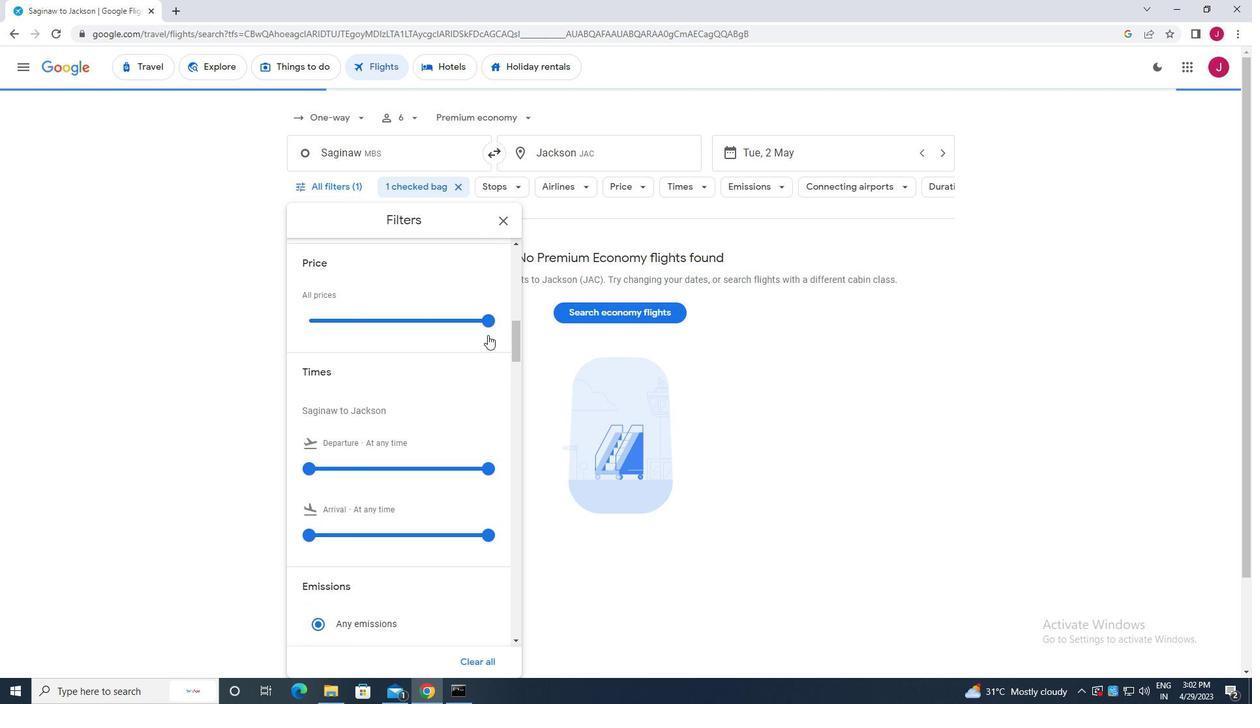 
Action: Mouse pressed left at (486, 323)
Screenshot: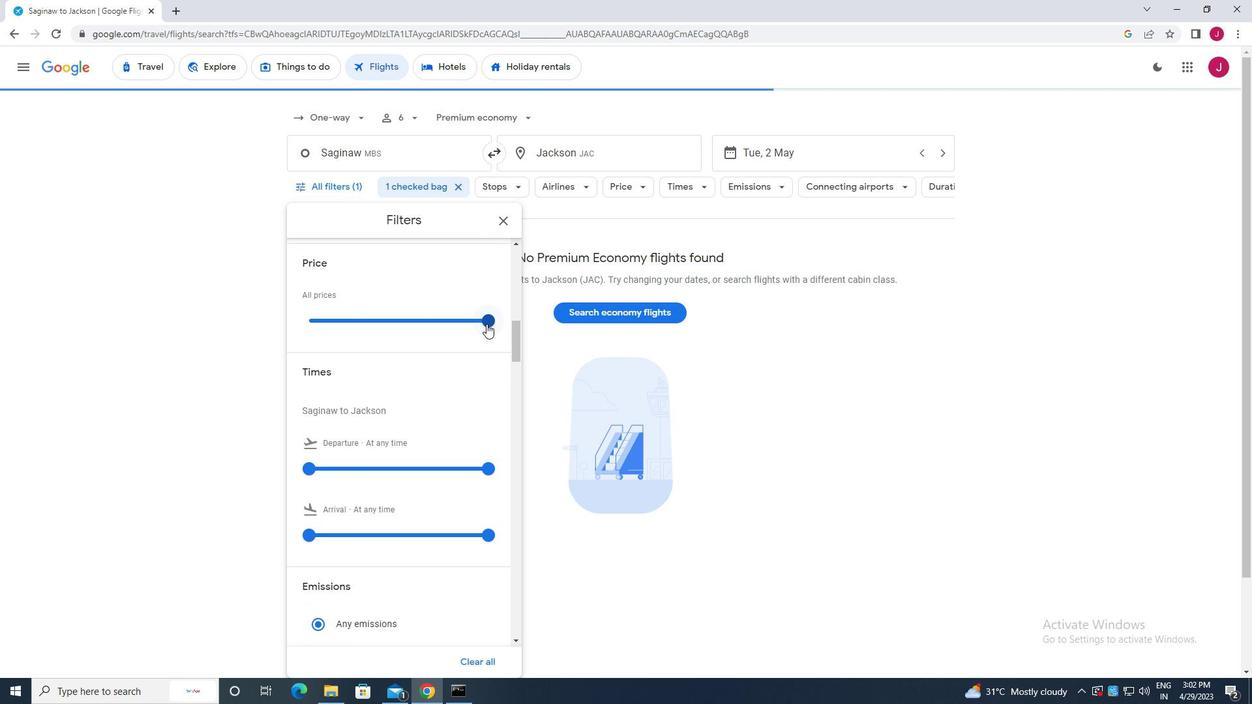 
Action: Mouse moved to (305, 317)
Screenshot: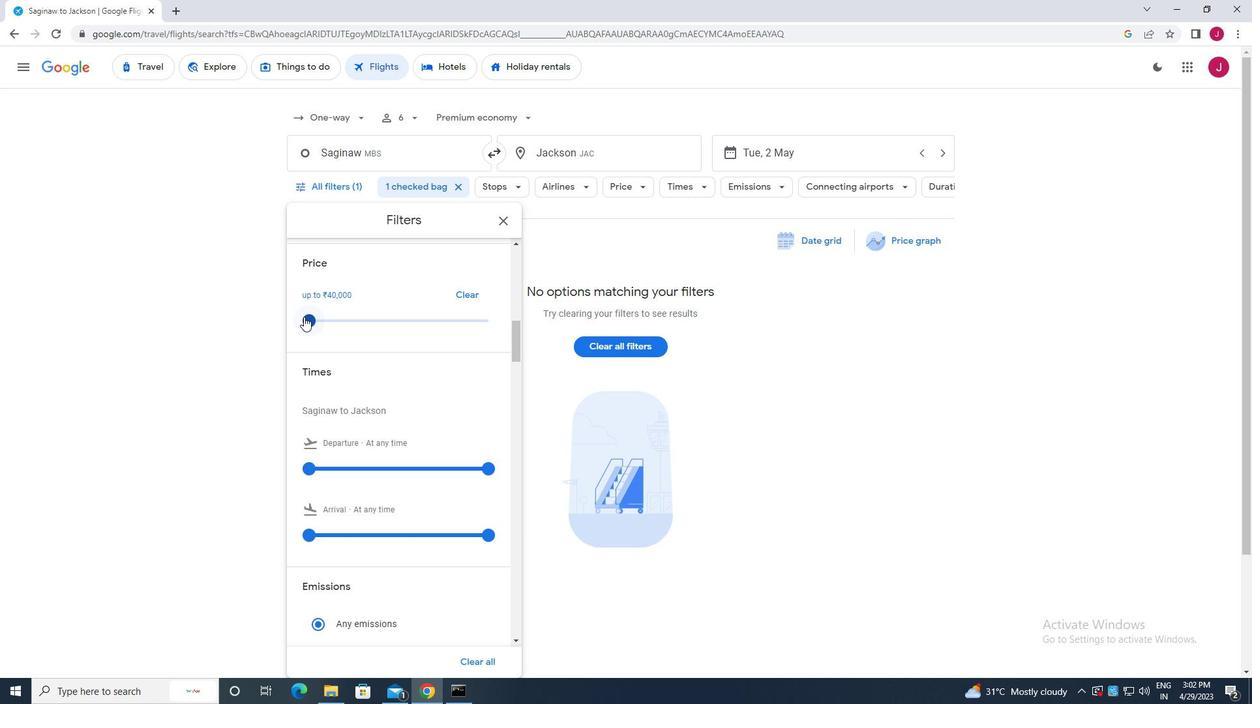 
Action: Mouse pressed left at (305, 317)
Screenshot: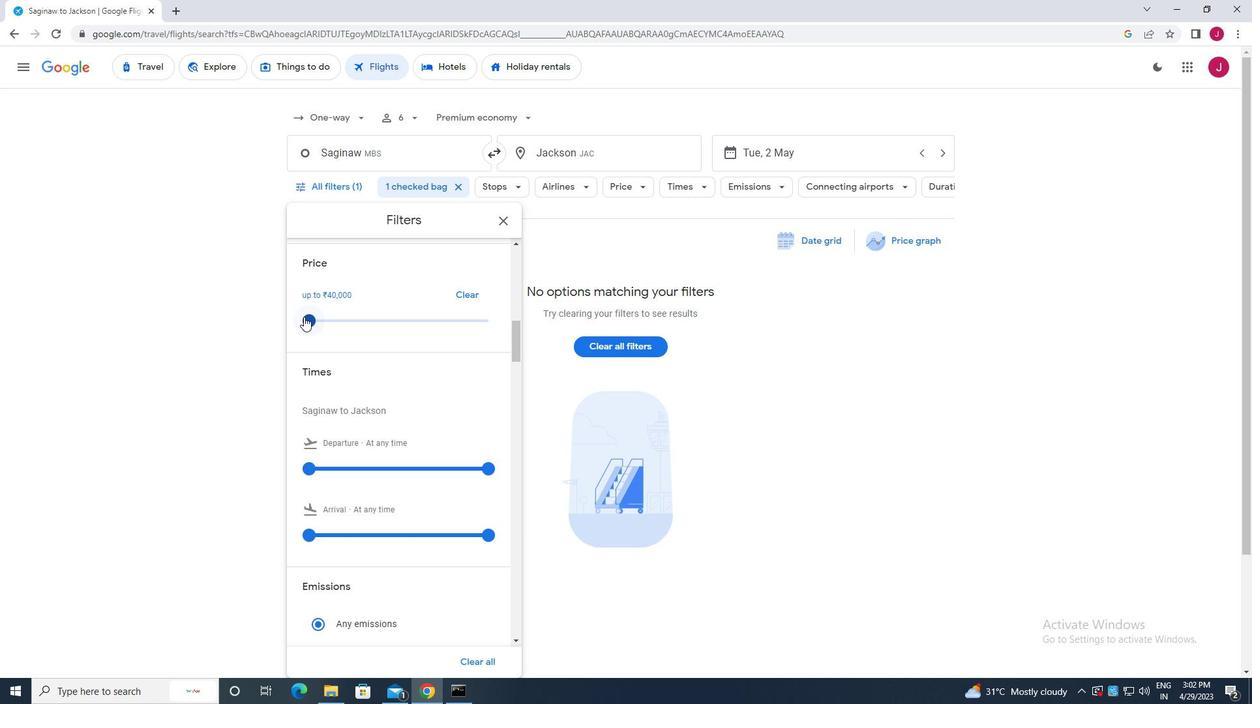 
Action: Mouse moved to (317, 318)
Screenshot: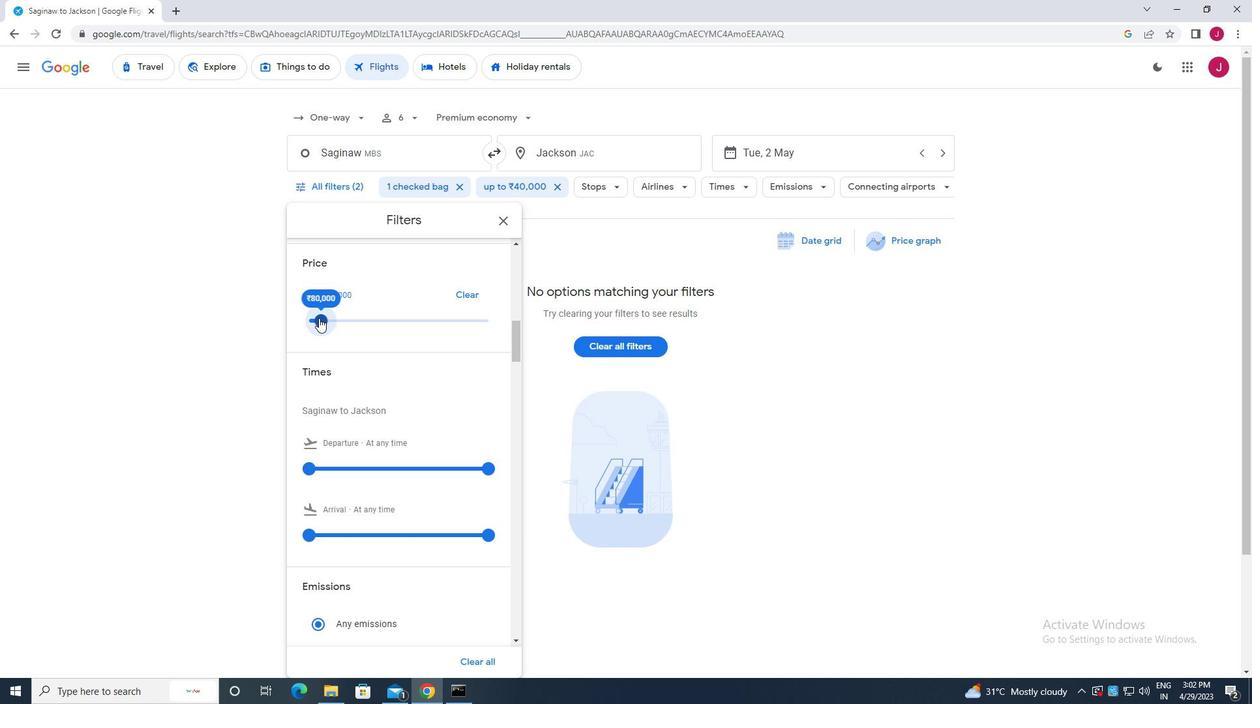 
Action: Mouse pressed left at (317, 318)
Screenshot: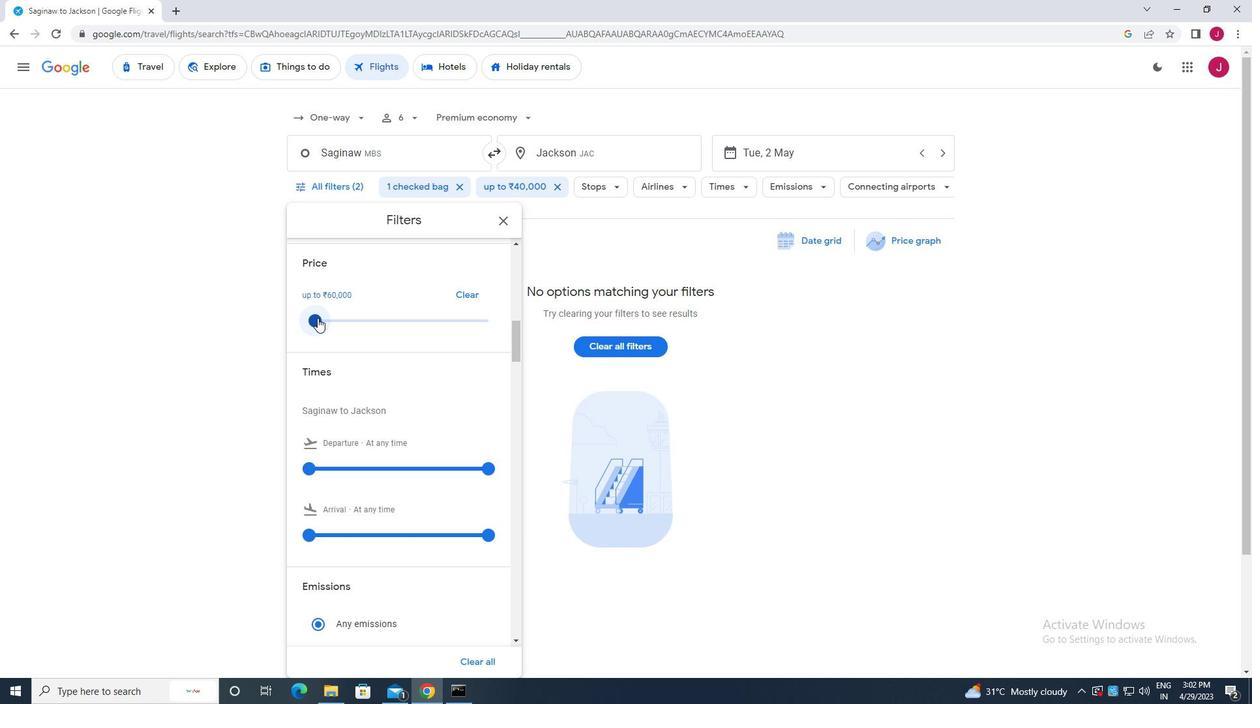 
Action: Mouse moved to (345, 326)
Screenshot: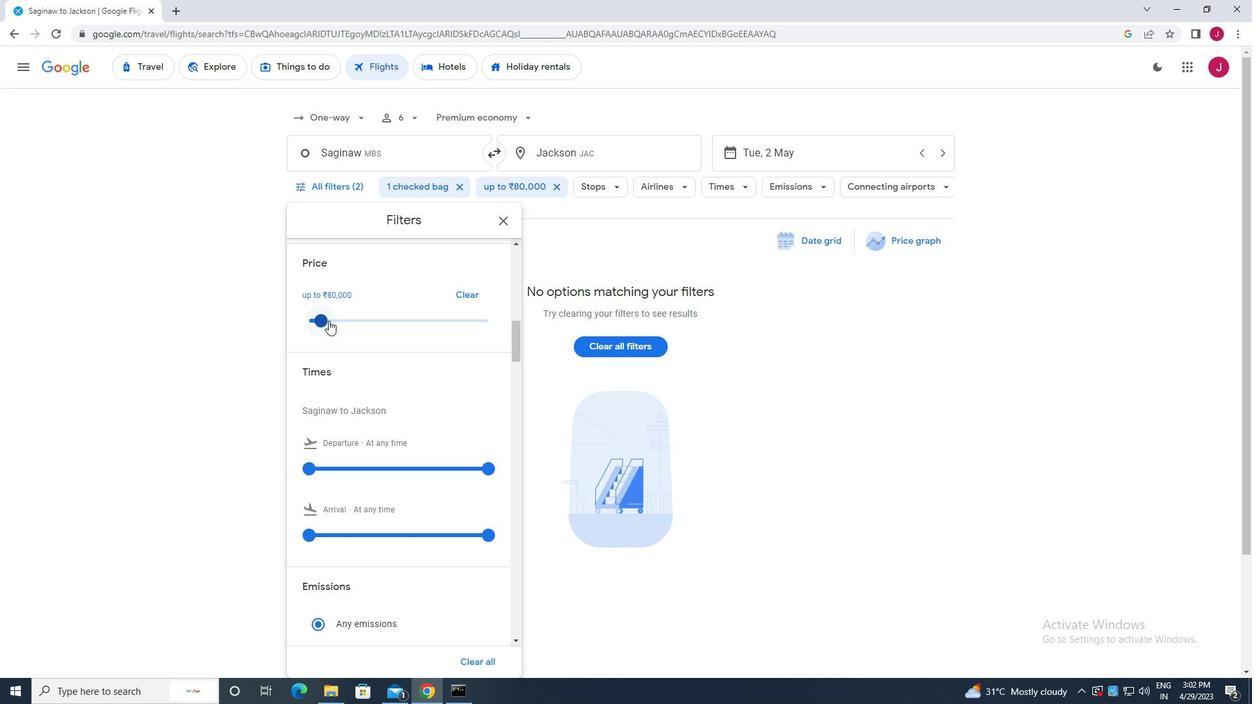
Action: Mouse scrolled (345, 326) with delta (0, 0)
Screenshot: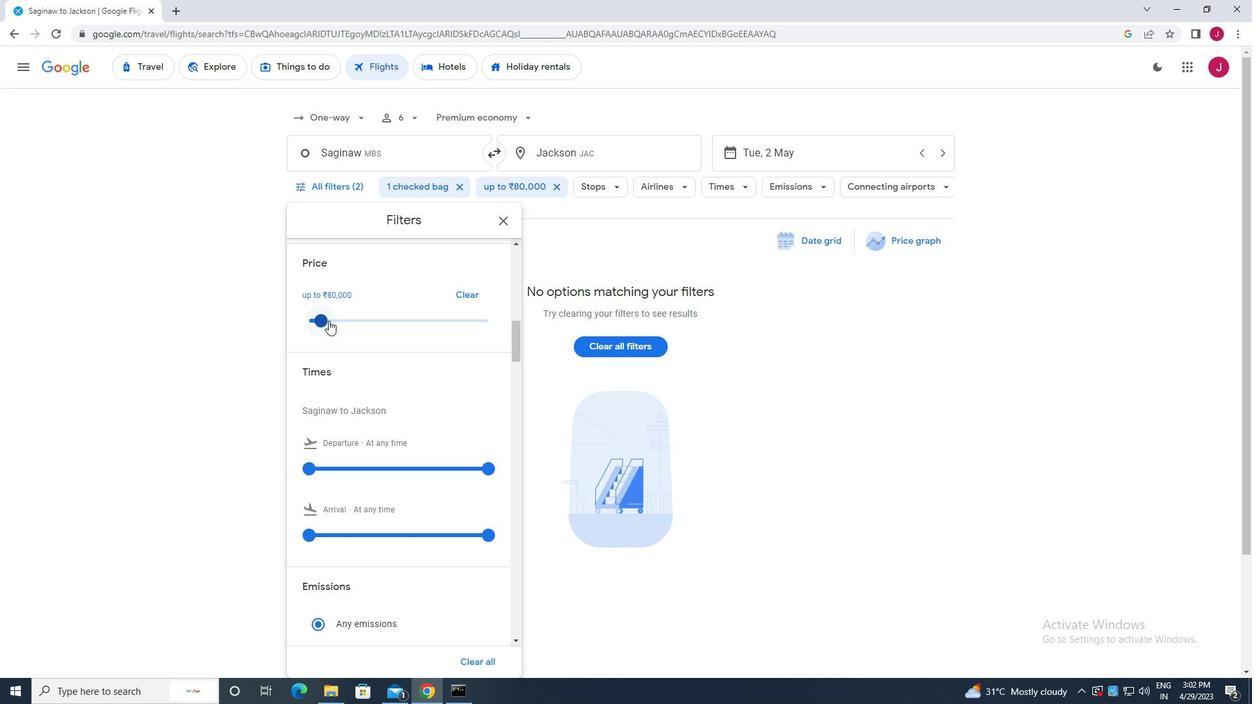 
Action: Mouse moved to (348, 329)
Screenshot: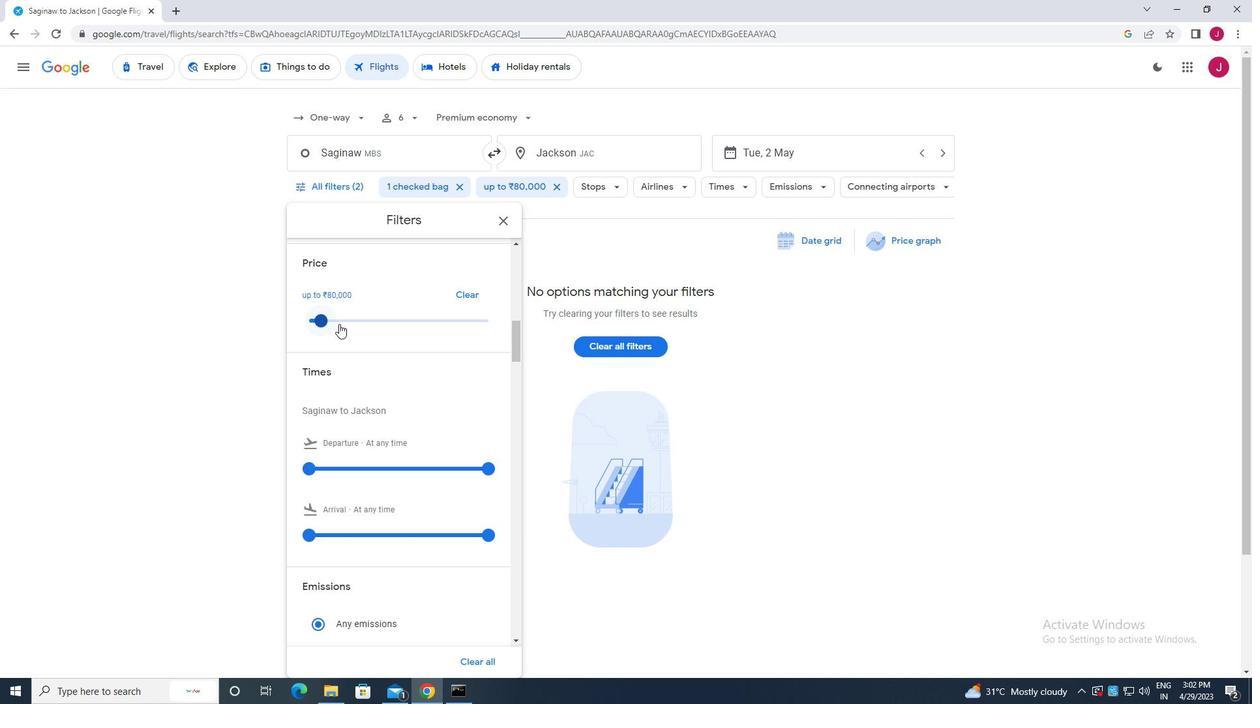 
Action: Mouse scrolled (348, 328) with delta (0, 0)
Screenshot: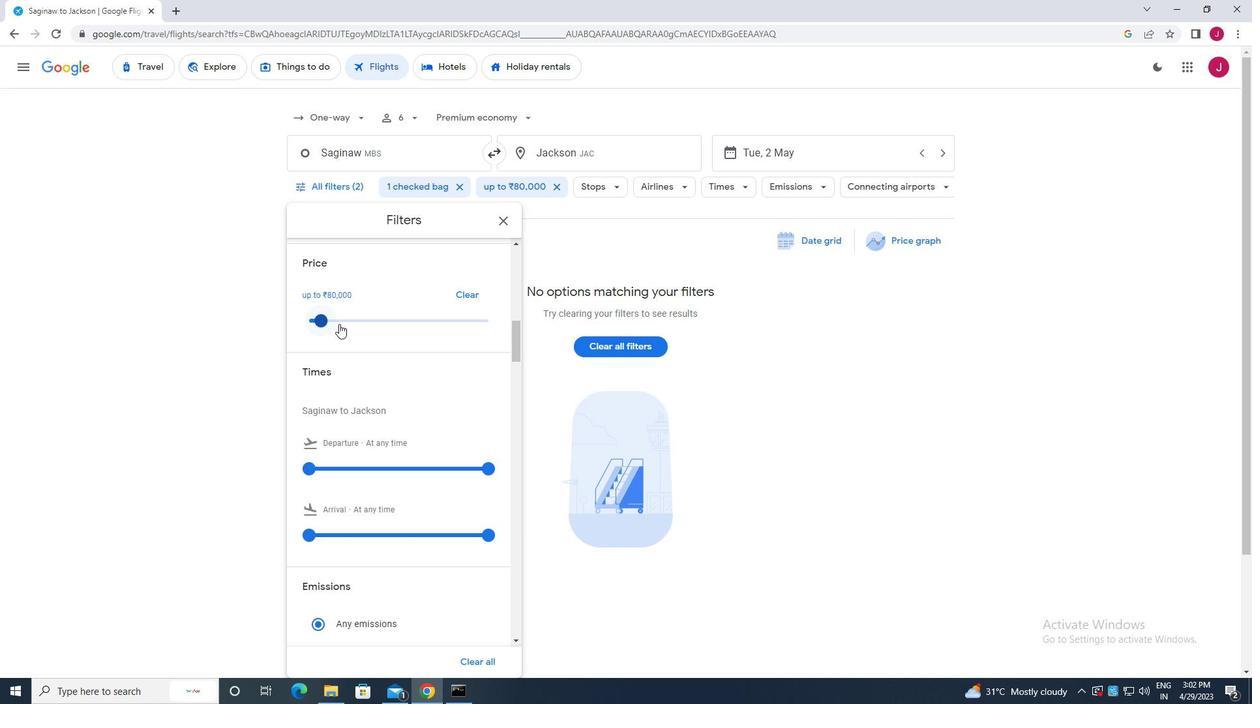 
Action: Mouse moved to (310, 337)
Screenshot: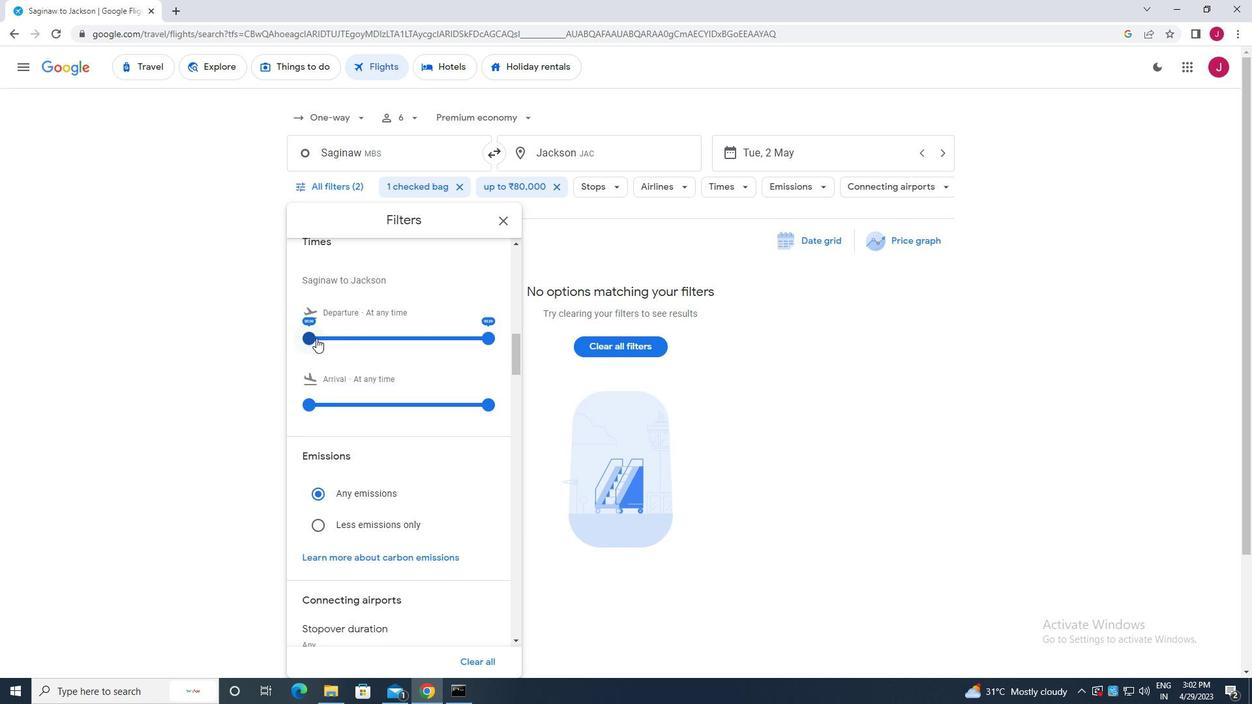 
Action: Mouse pressed left at (310, 337)
Screenshot: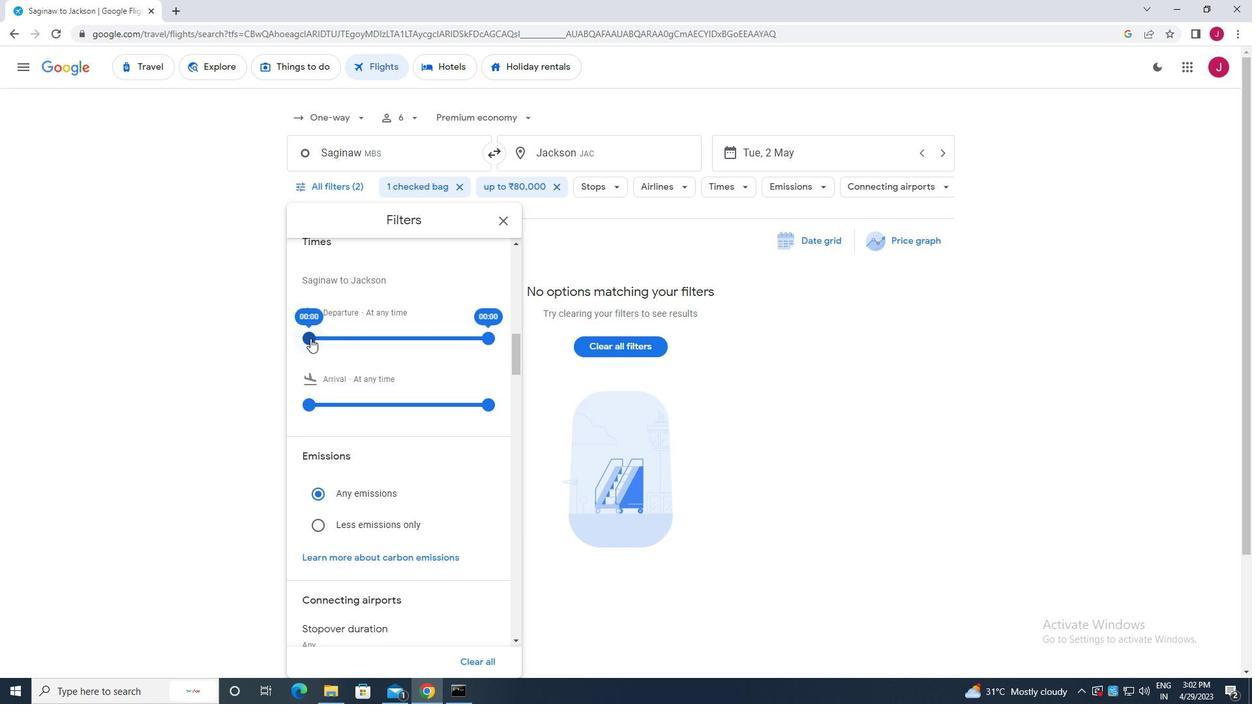 
Action: Mouse moved to (486, 339)
Screenshot: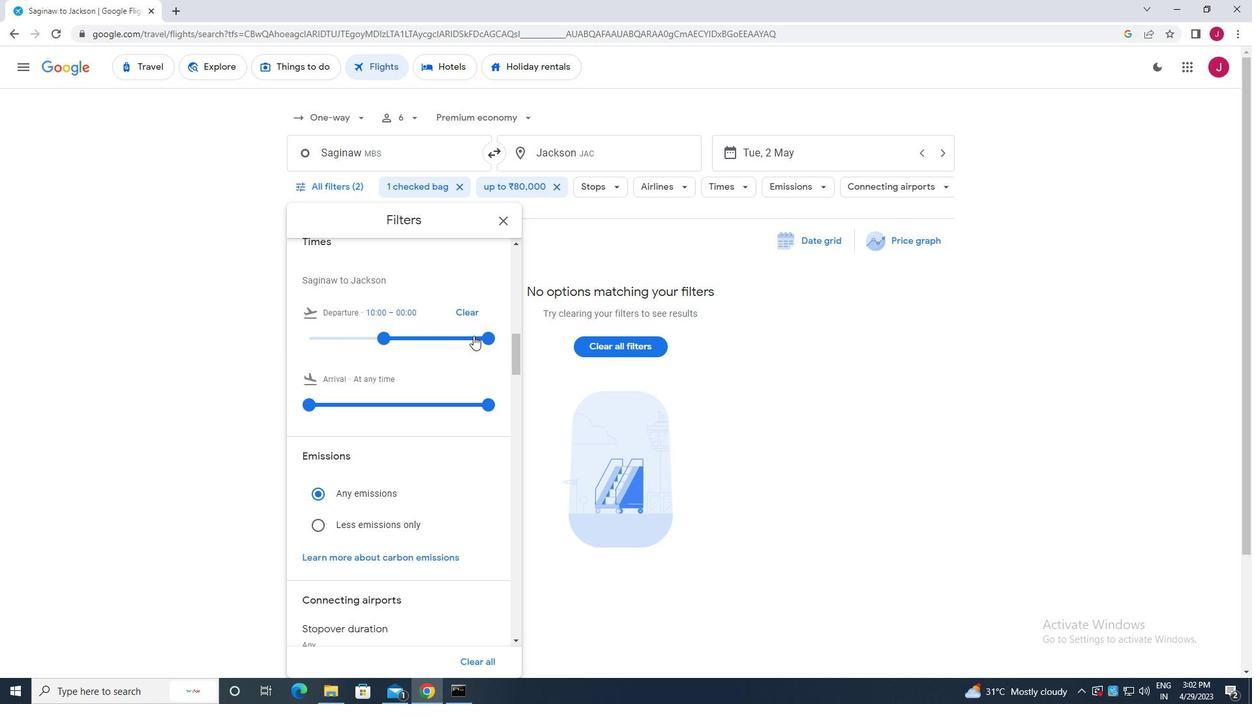 
Action: Mouse pressed left at (486, 339)
Screenshot: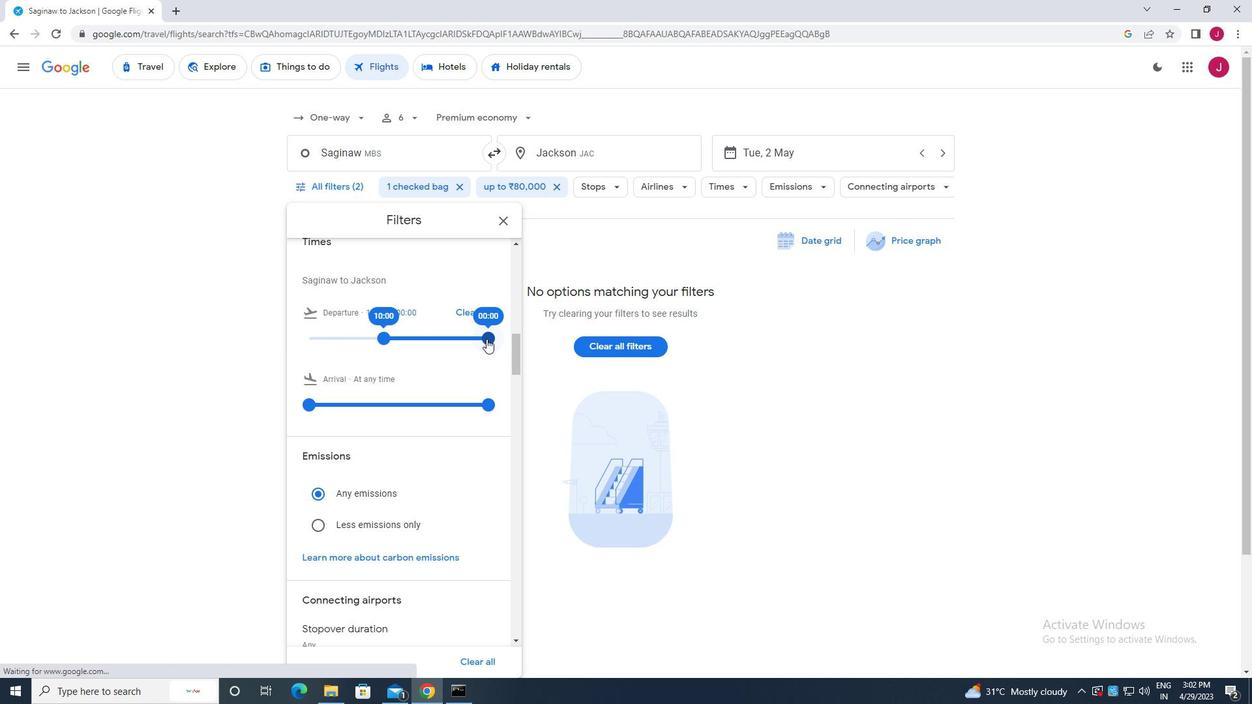 
Action: Mouse moved to (500, 223)
Screenshot: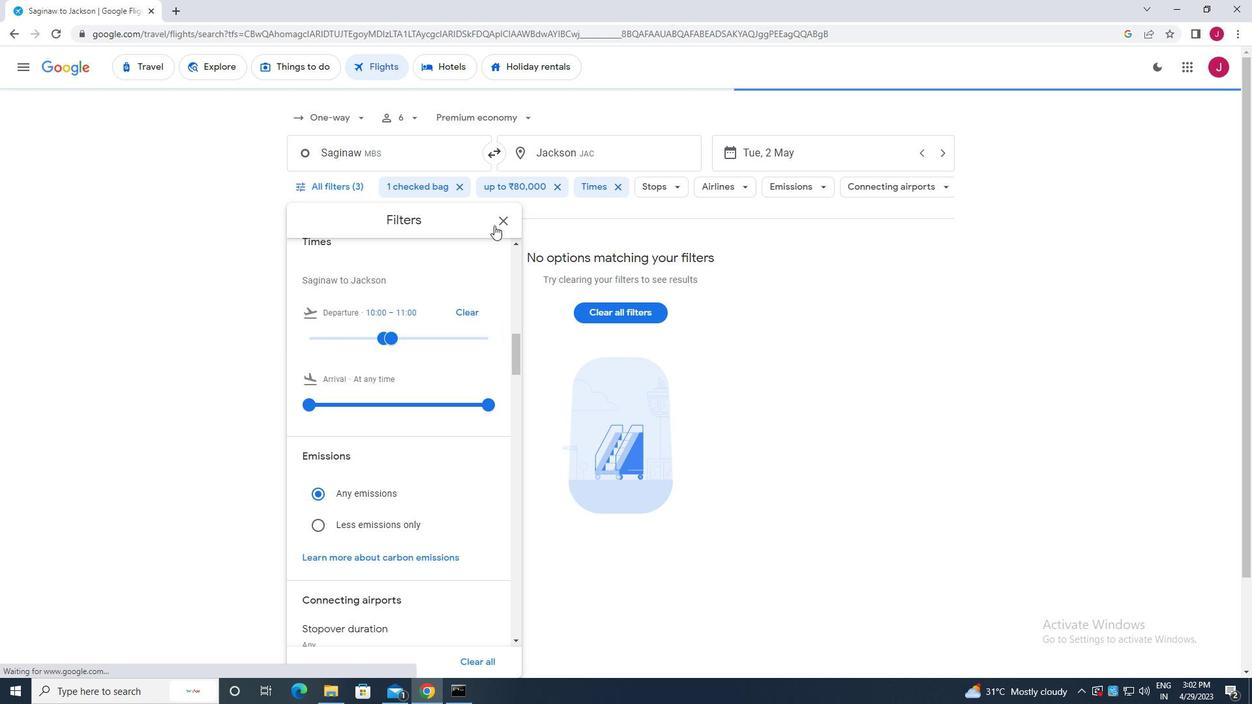 
Action: Mouse pressed left at (500, 223)
Screenshot: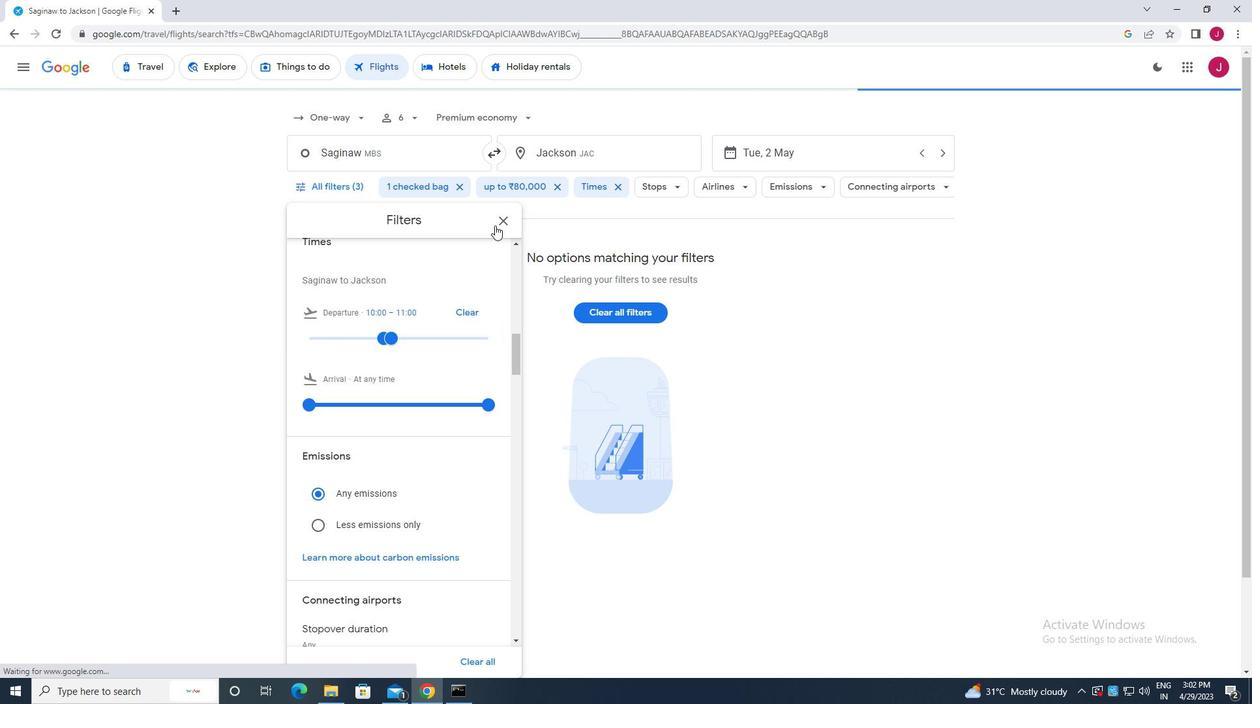 
Action: Mouse moved to (497, 220)
Screenshot: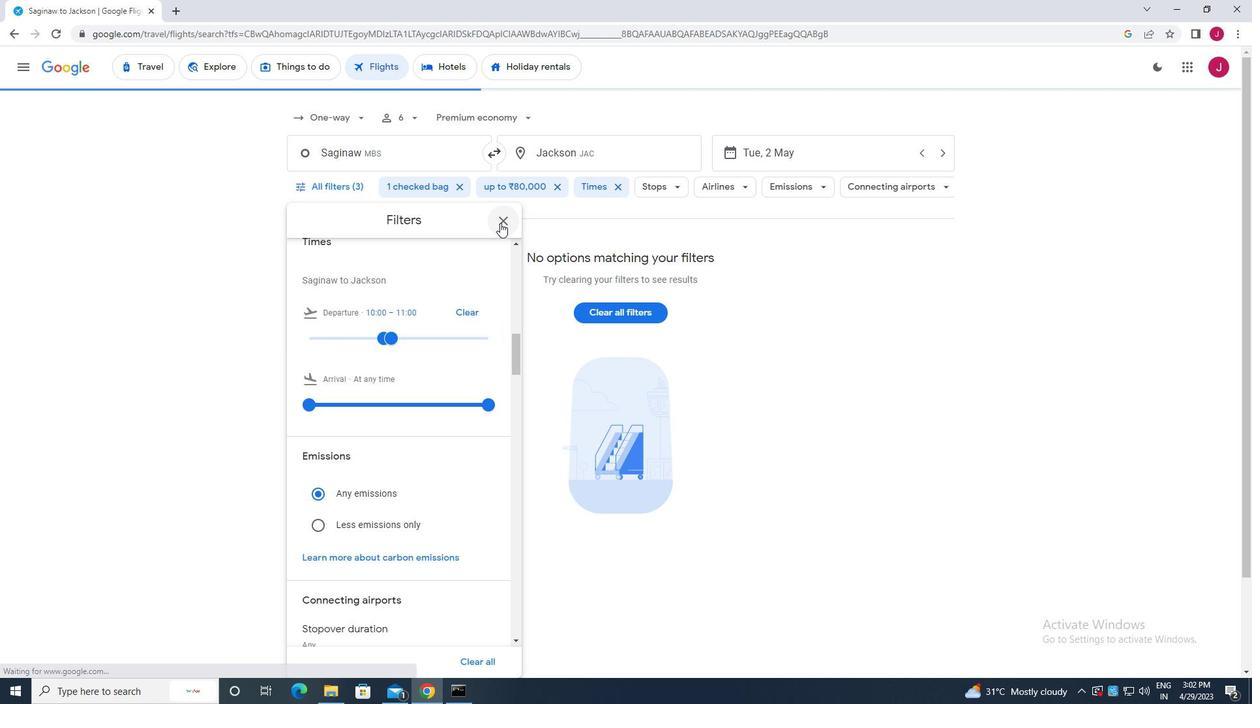 
